 Task: Open Card Software Development Execution in Board Content Marketing Platforms to Workspace Corporate Housing and add a team member Softage.1@softage.net, a label Orange, a checklist Data Management, an attachment from your google drive, a color Orange and finally, add a card description 'Research and develop new product positioning strategy' and a comment 'This task presents an opportunity to demonstrate our team-building and collaboration skills, working effectively with others towards a common goal.'. Add a start date 'Jan 01, 1900' with a due date 'Jan 08, 1900'
Action: Mouse moved to (92, 367)
Screenshot: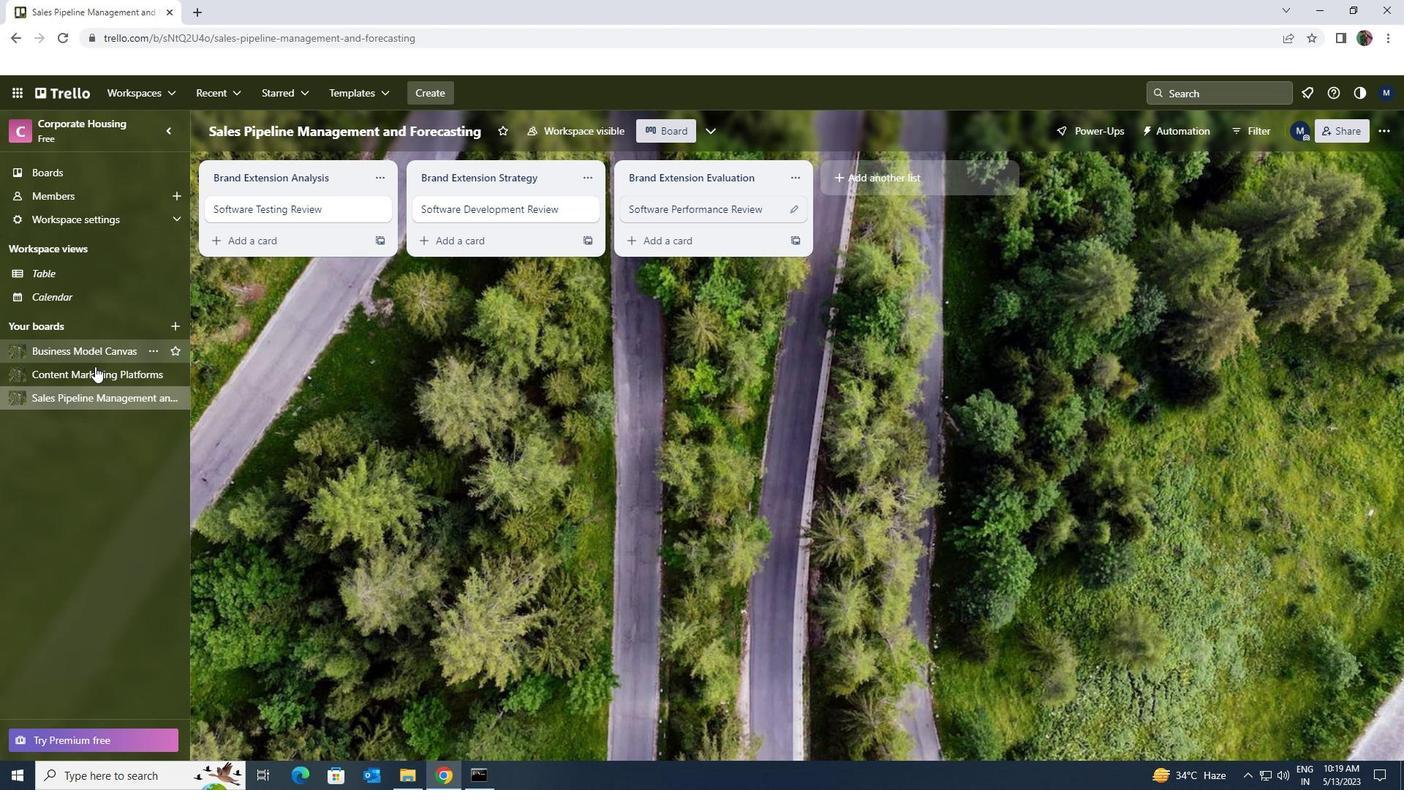 
Action: Mouse pressed left at (92, 367)
Screenshot: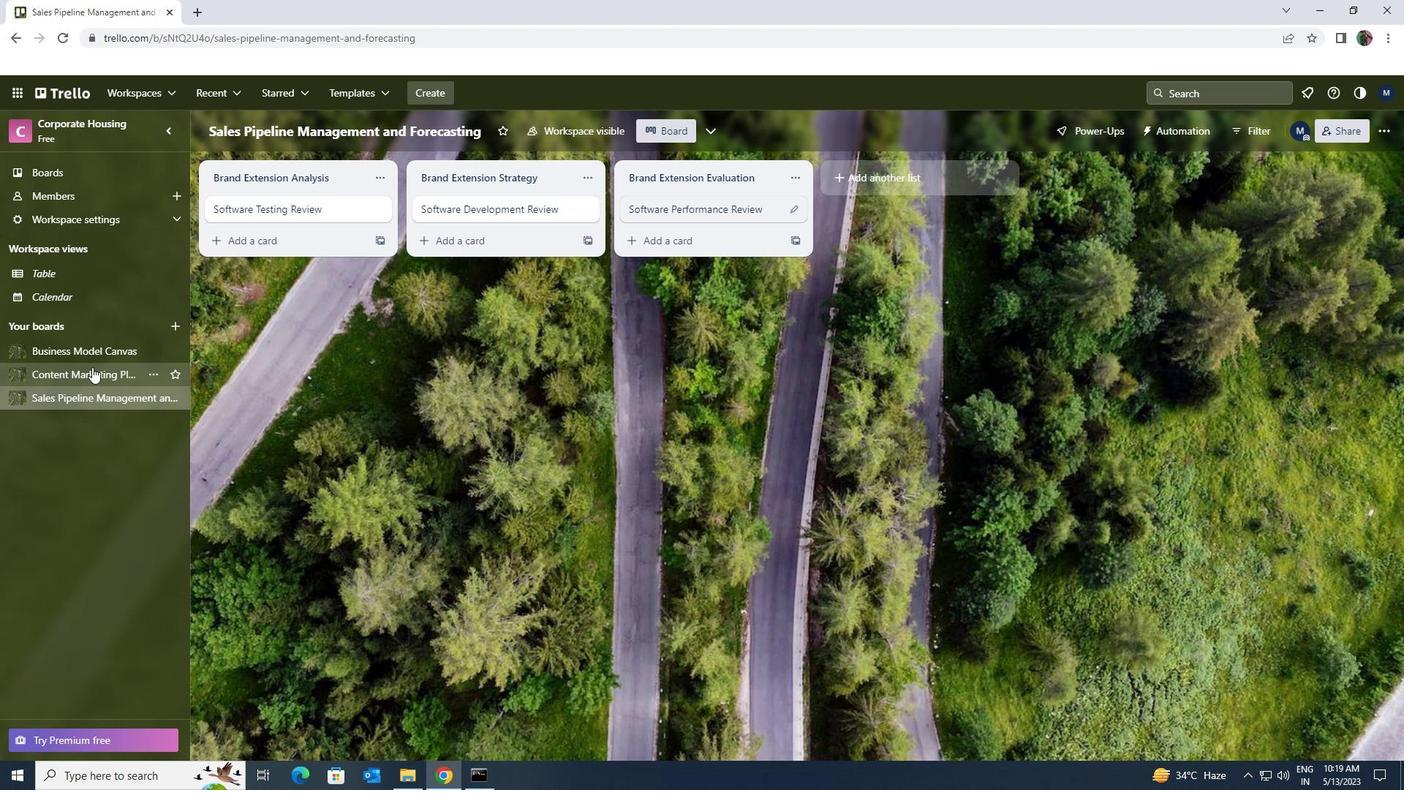 
Action: Mouse moved to (316, 206)
Screenshot: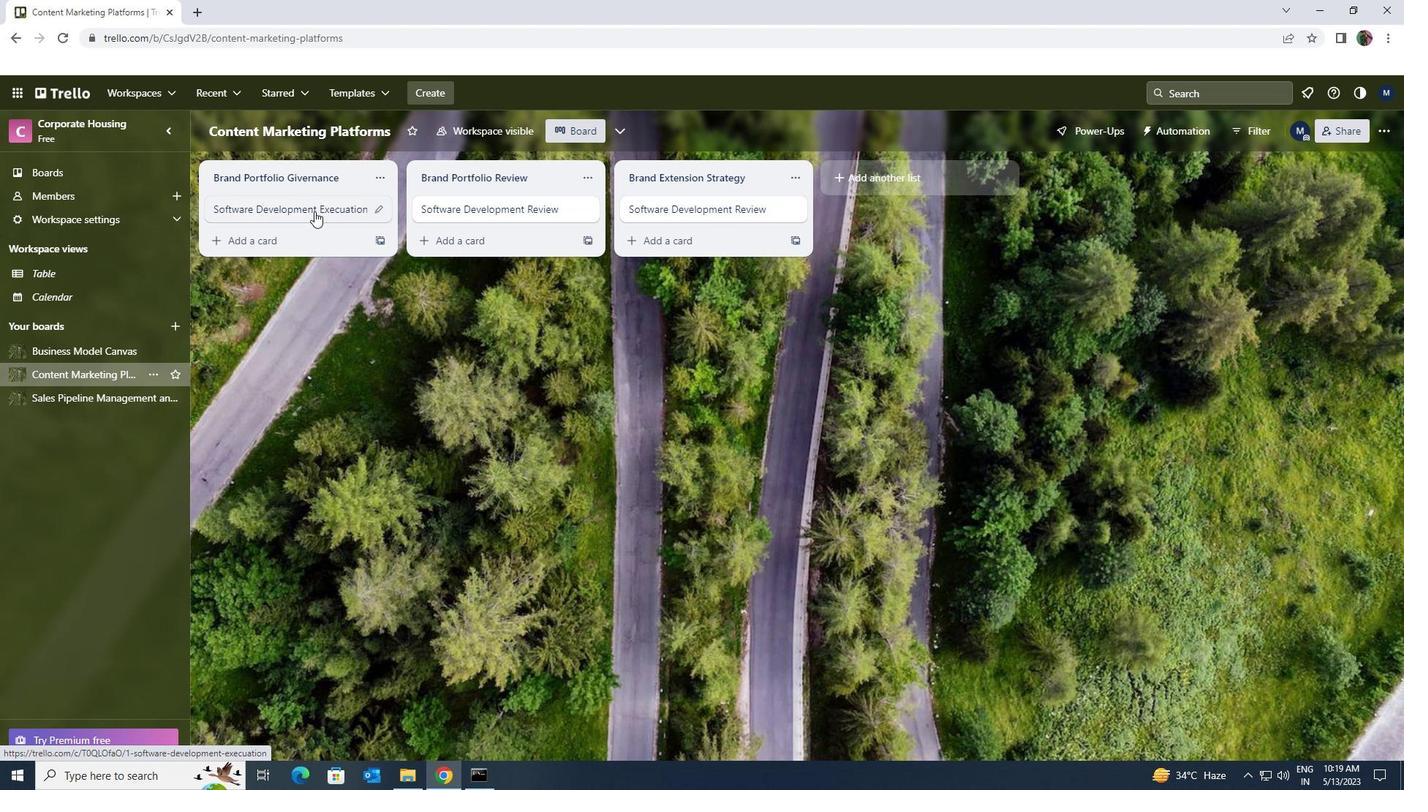 
Action: Mouse pressed left at (316, 206)
Screenshot: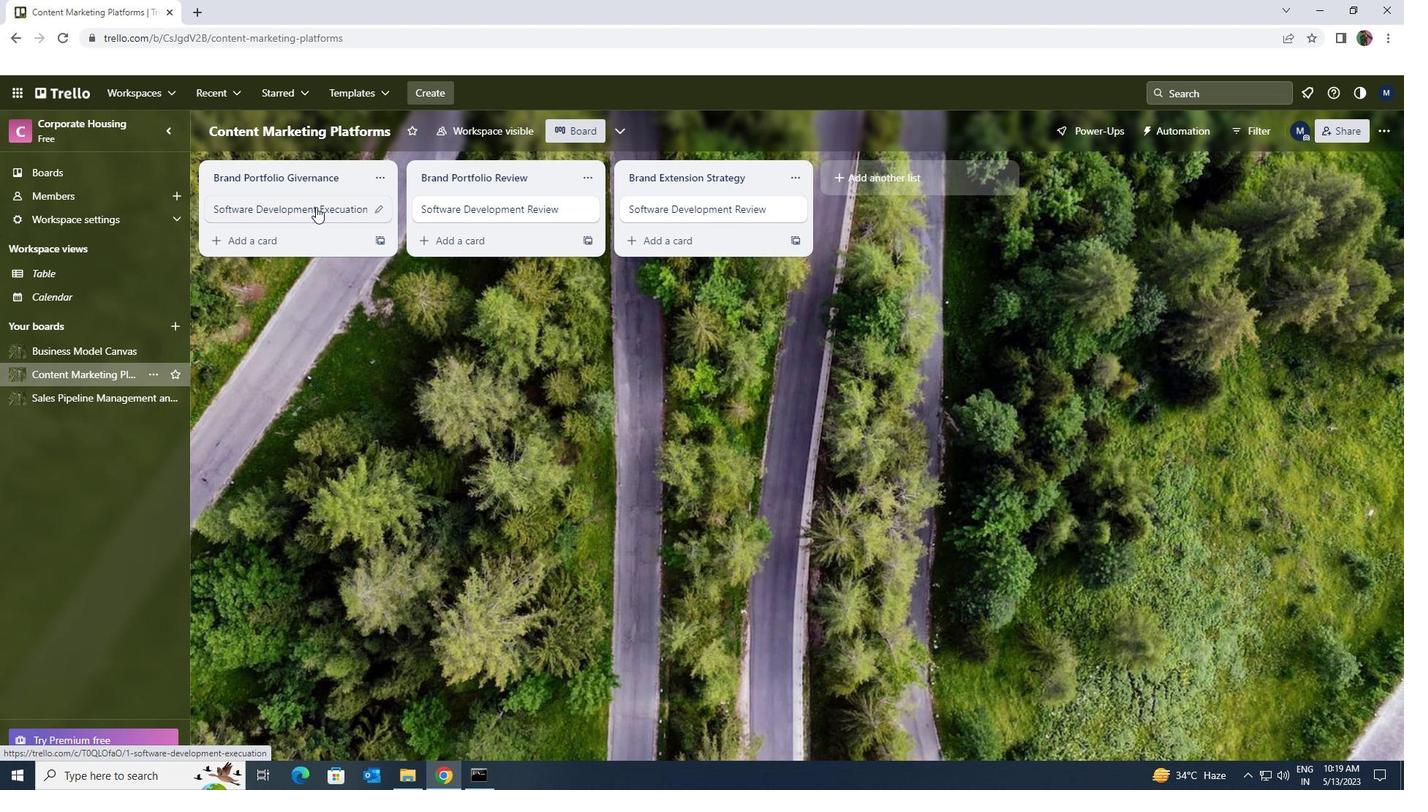 
Action: Mouse moved to (858, 214)
Screenshot: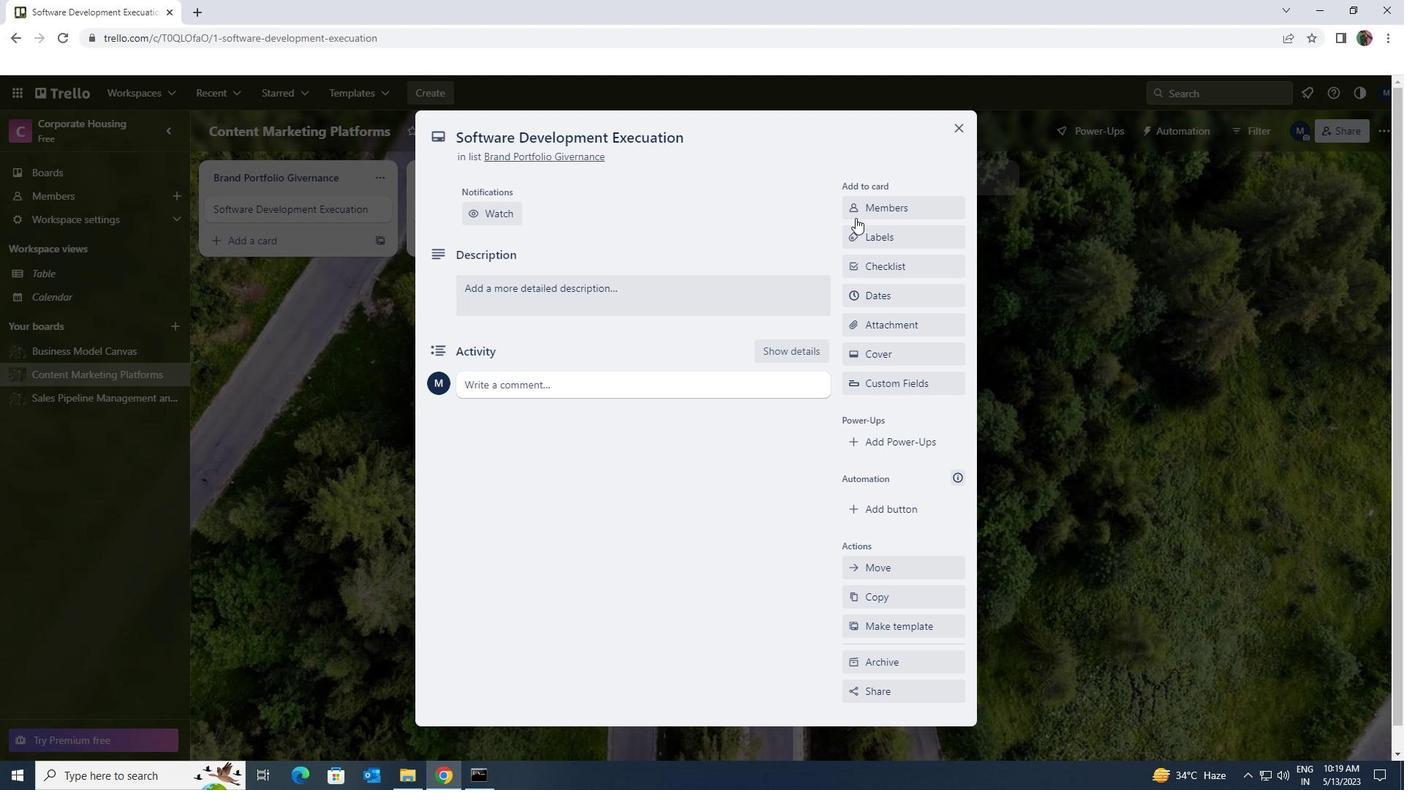 
Action: Mouse pressed left at (858, 214)
Screenshot: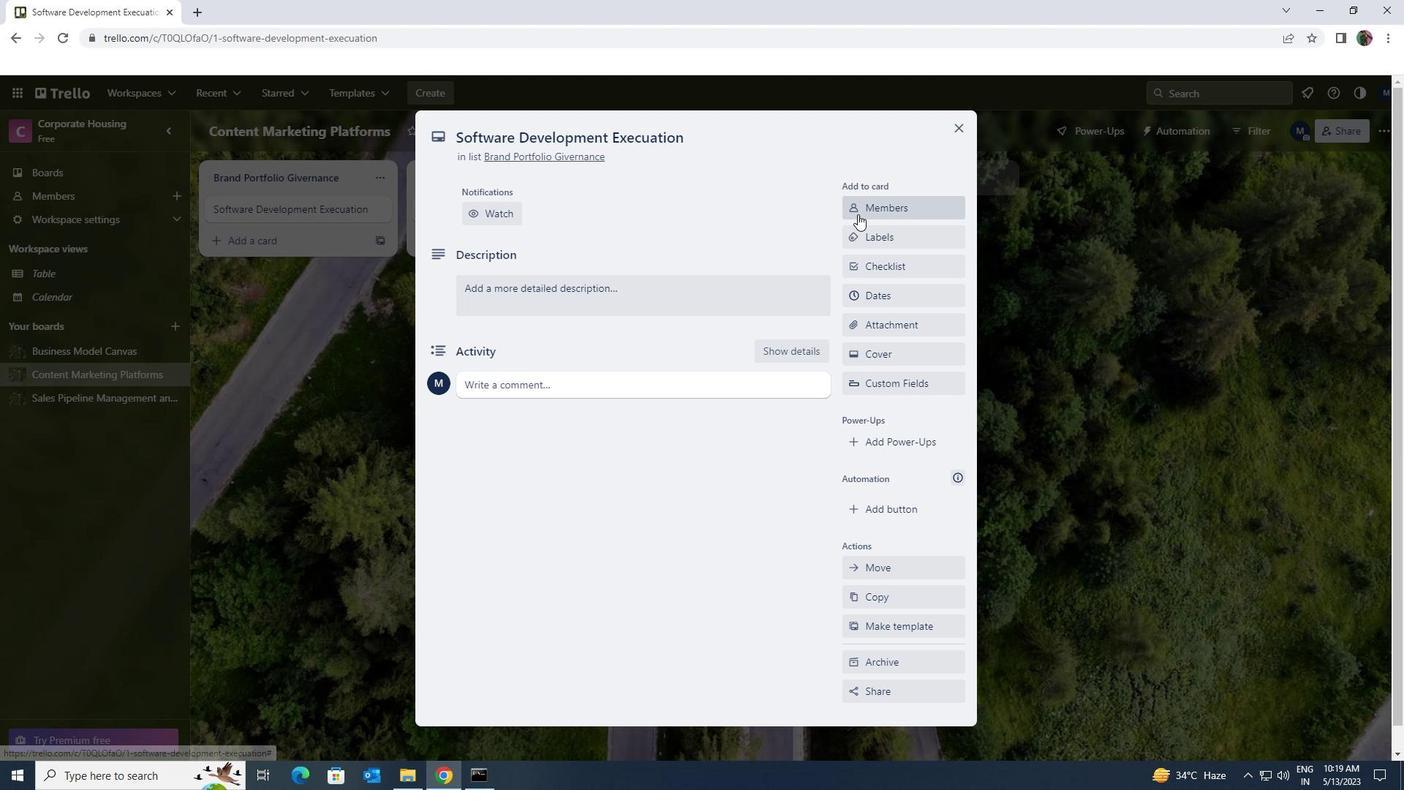 
Action: Mouse moved to (878, 278)
Screenshot: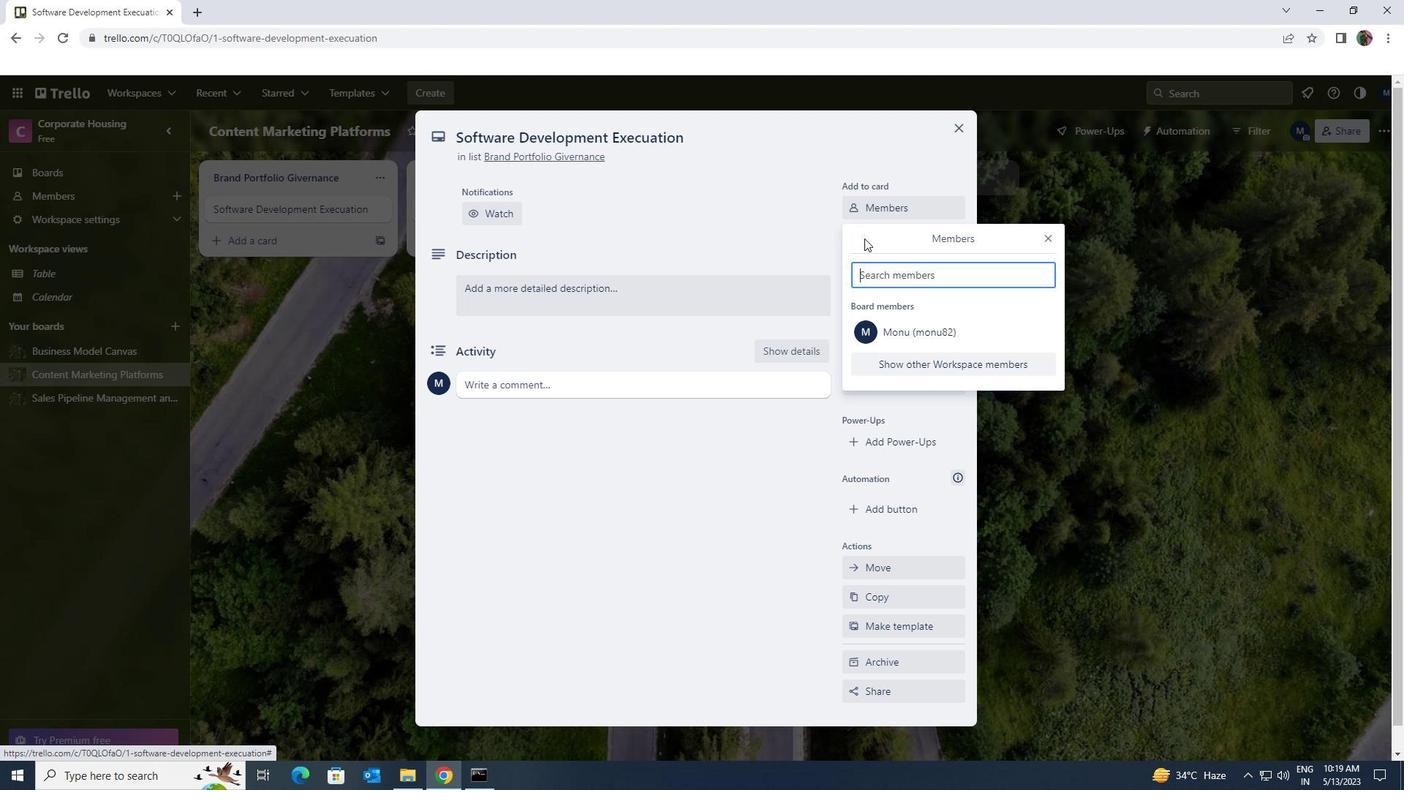 
Action: Key pressed sog<Key.backspace>ftaf<Key.backspace>ge.1<Key.shift>@SOFTAGE.NET
Screenshot: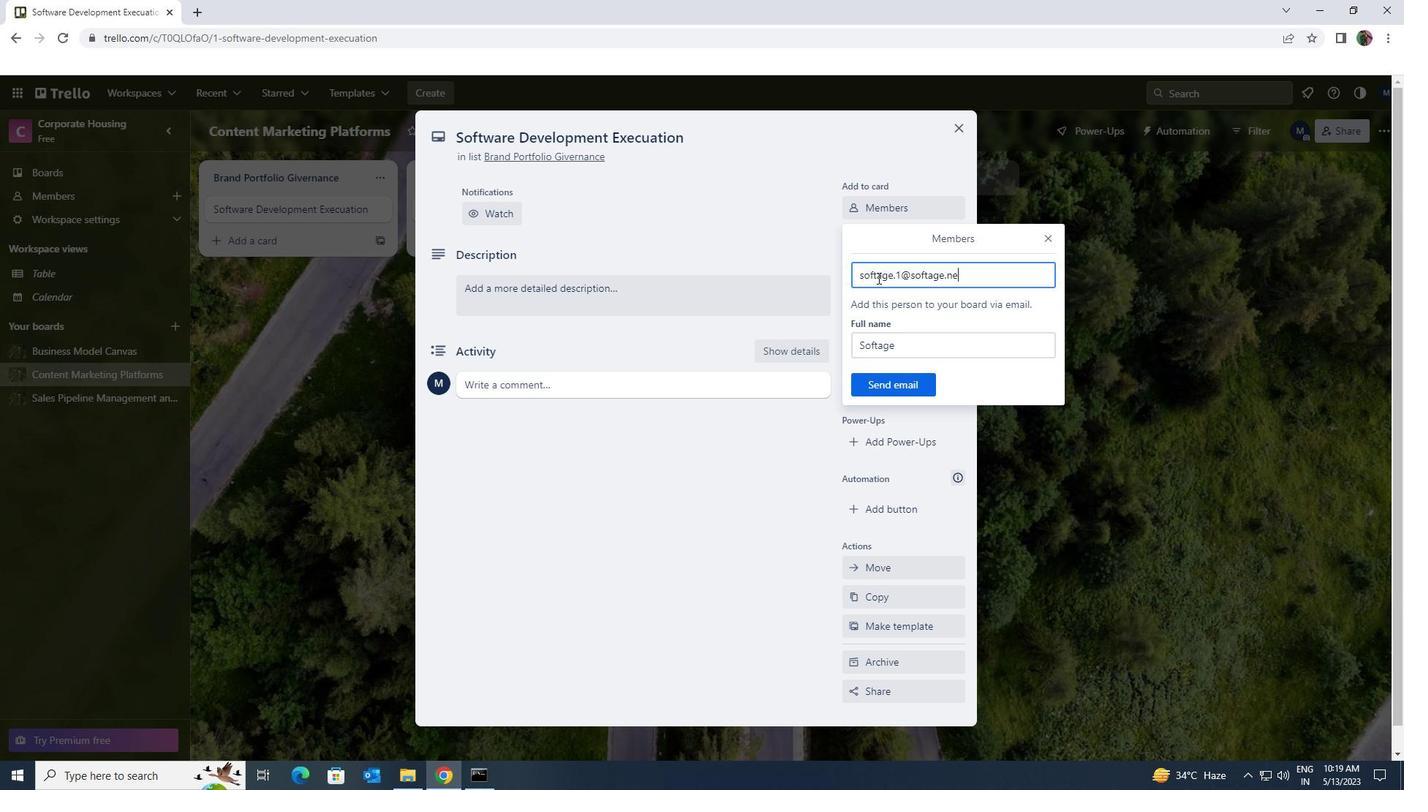 
Action: Mouse moved to (890, 379)
Screenshot: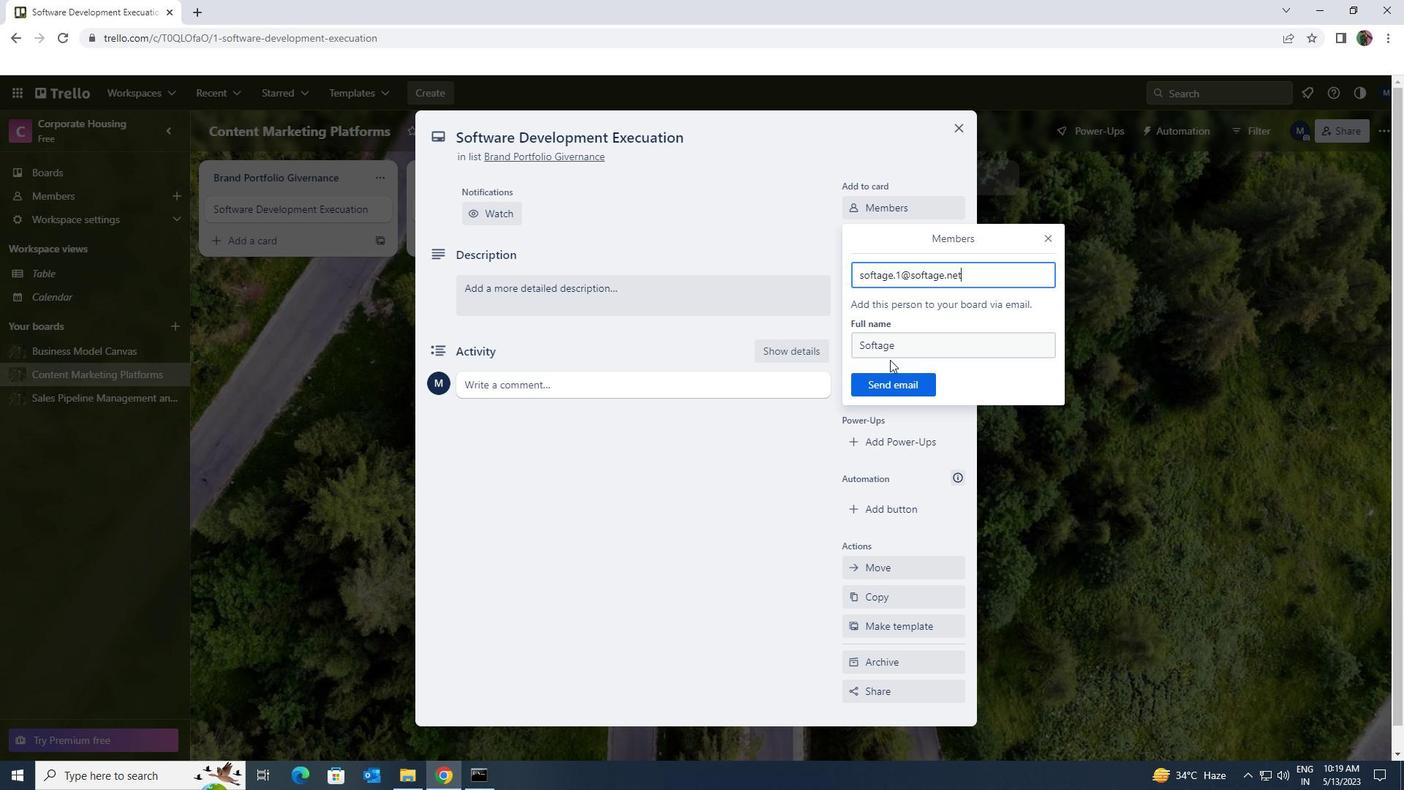 
Action: Mouse pressed left at (890, 379)
Screenshot: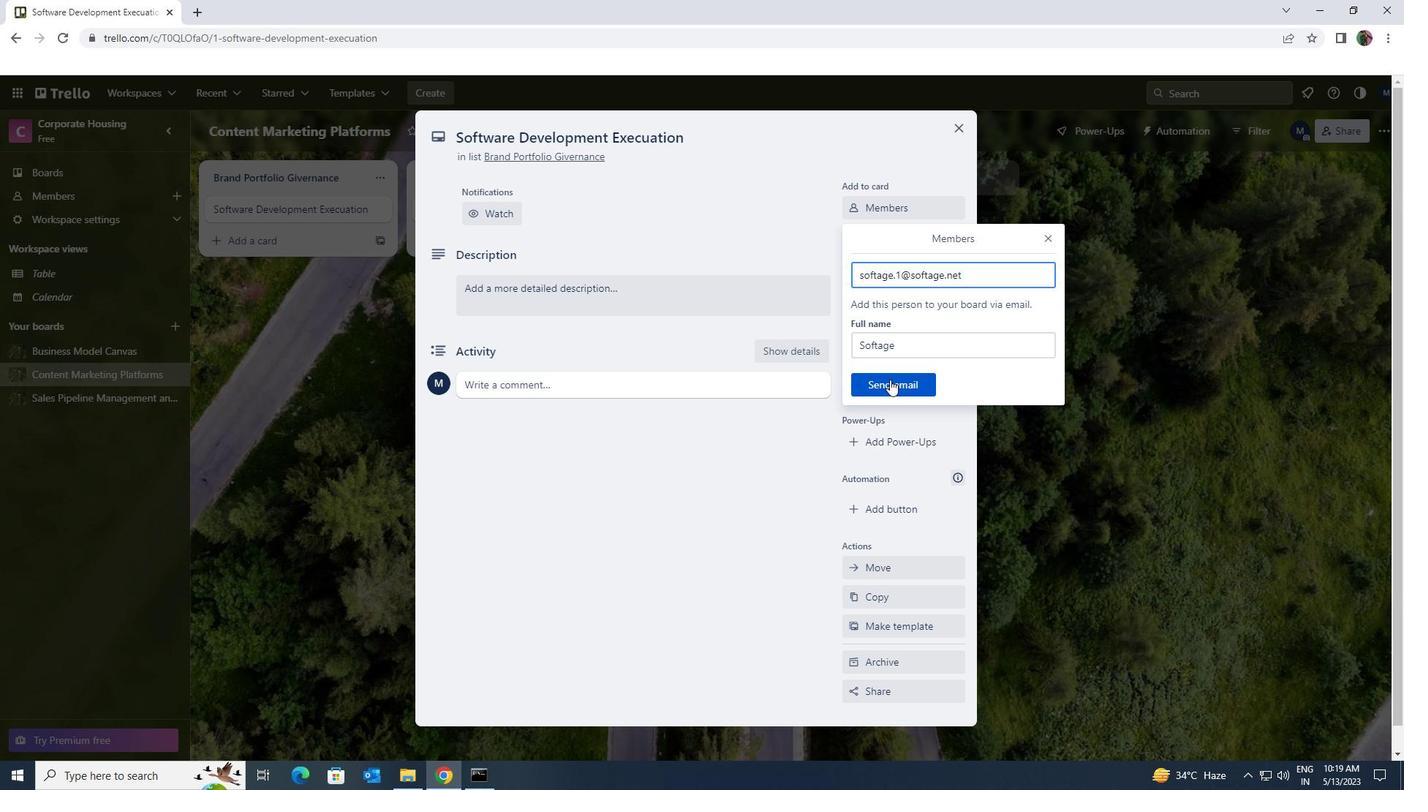 
Action: Mouse moved to (888, 297)
Screenshot: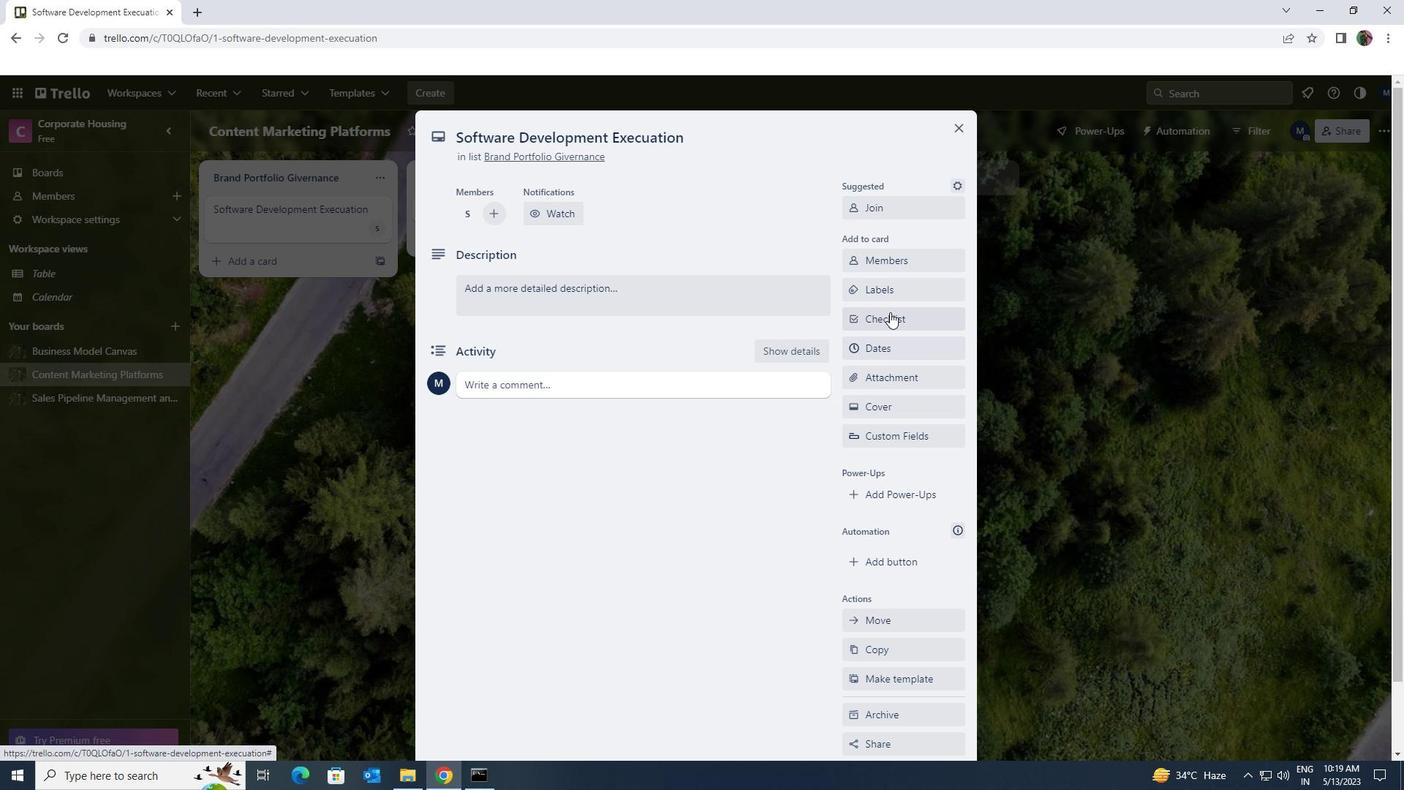 
Action: Mouse pressed left at (888, 297)
Screenshot: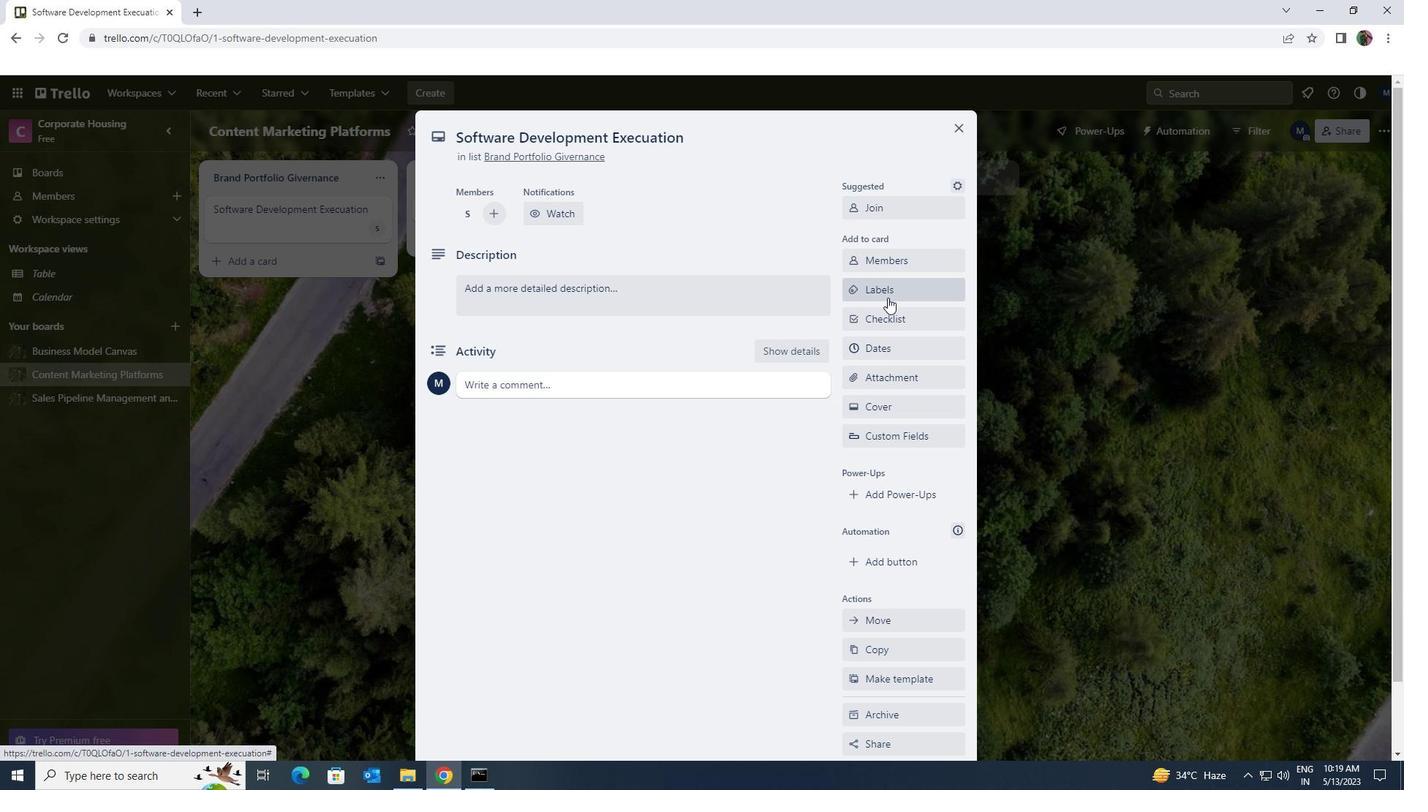 
Action: Mouse moved to (941, 572)
Screenshot: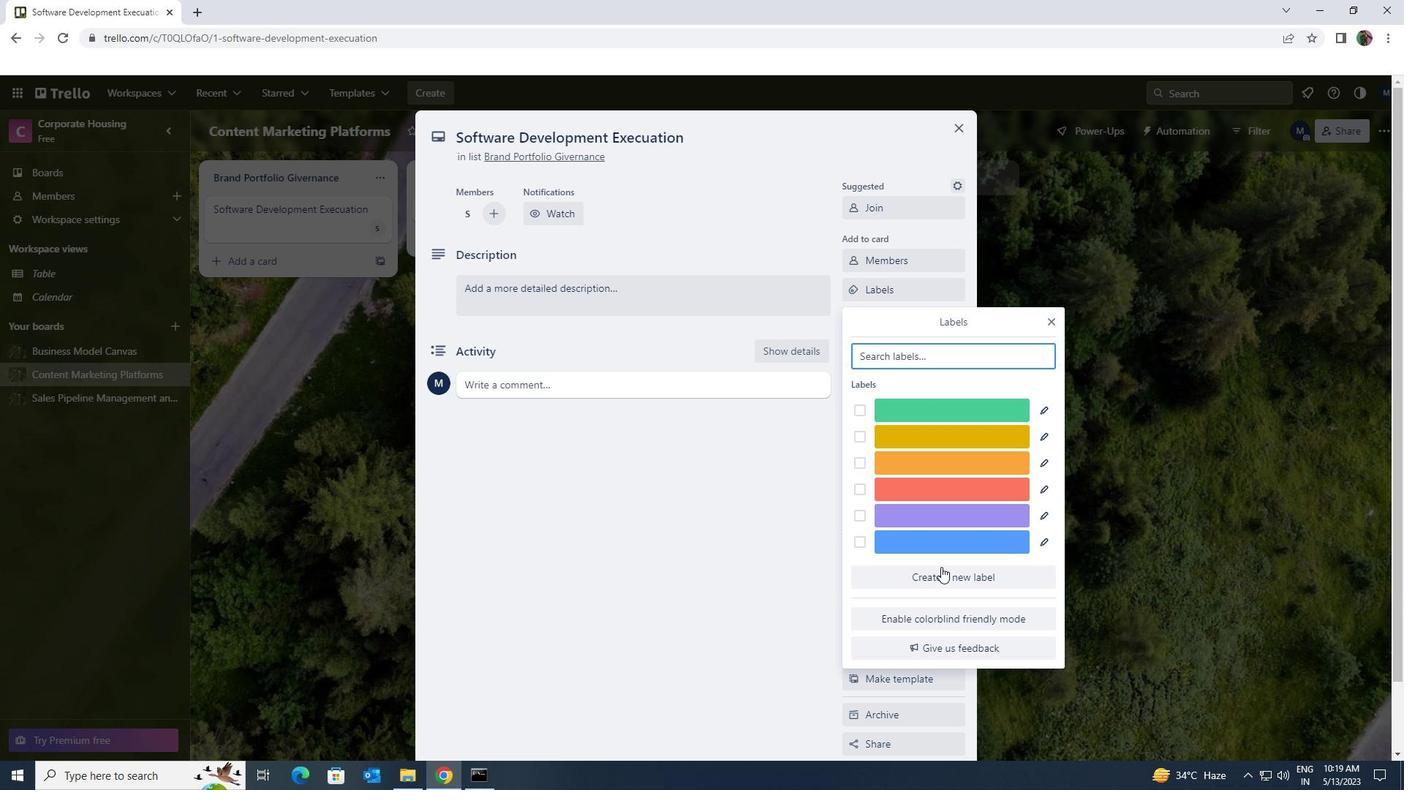 
Action: Mouse pressed left at (941, 572)
Screenshot: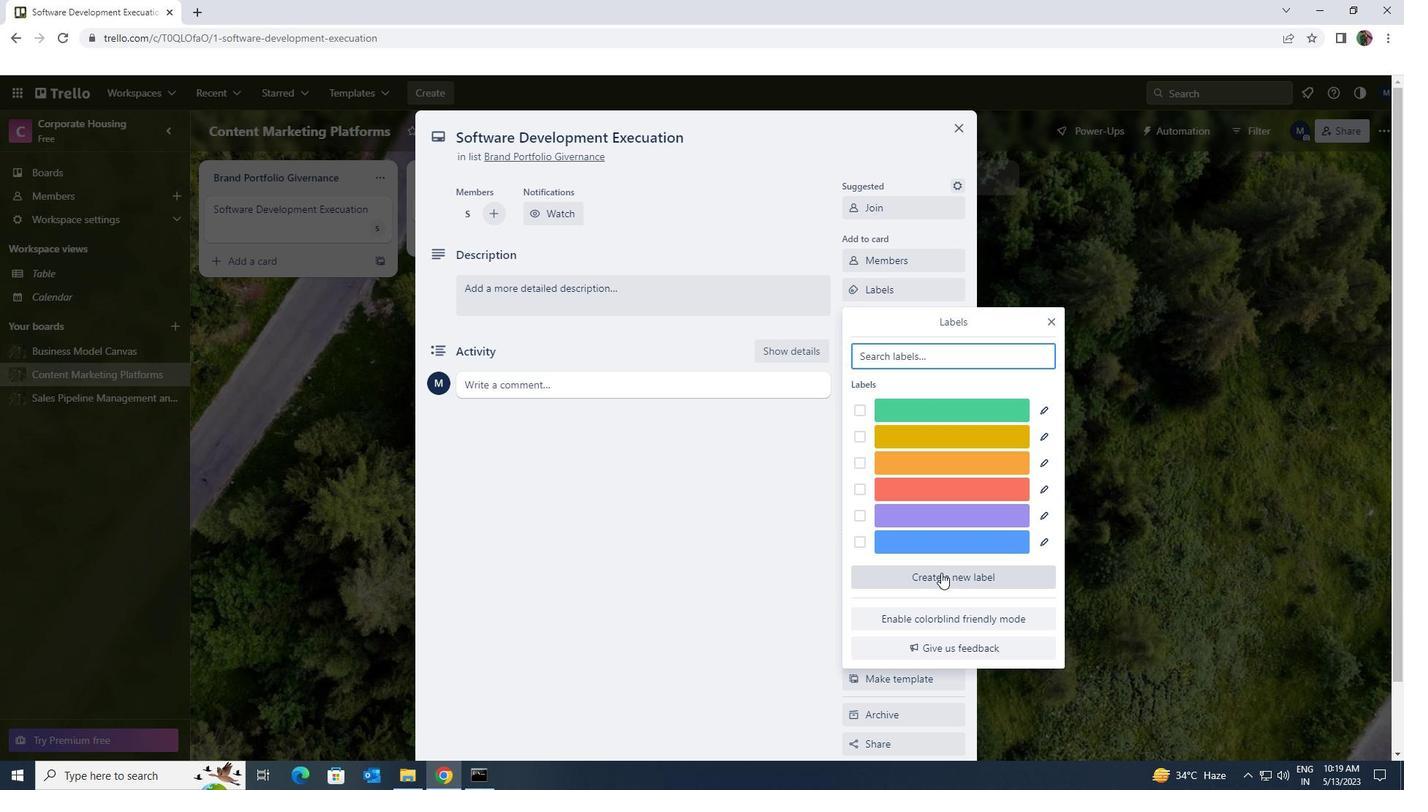
Action: Mouse moved to (961, 541)
Screenshot: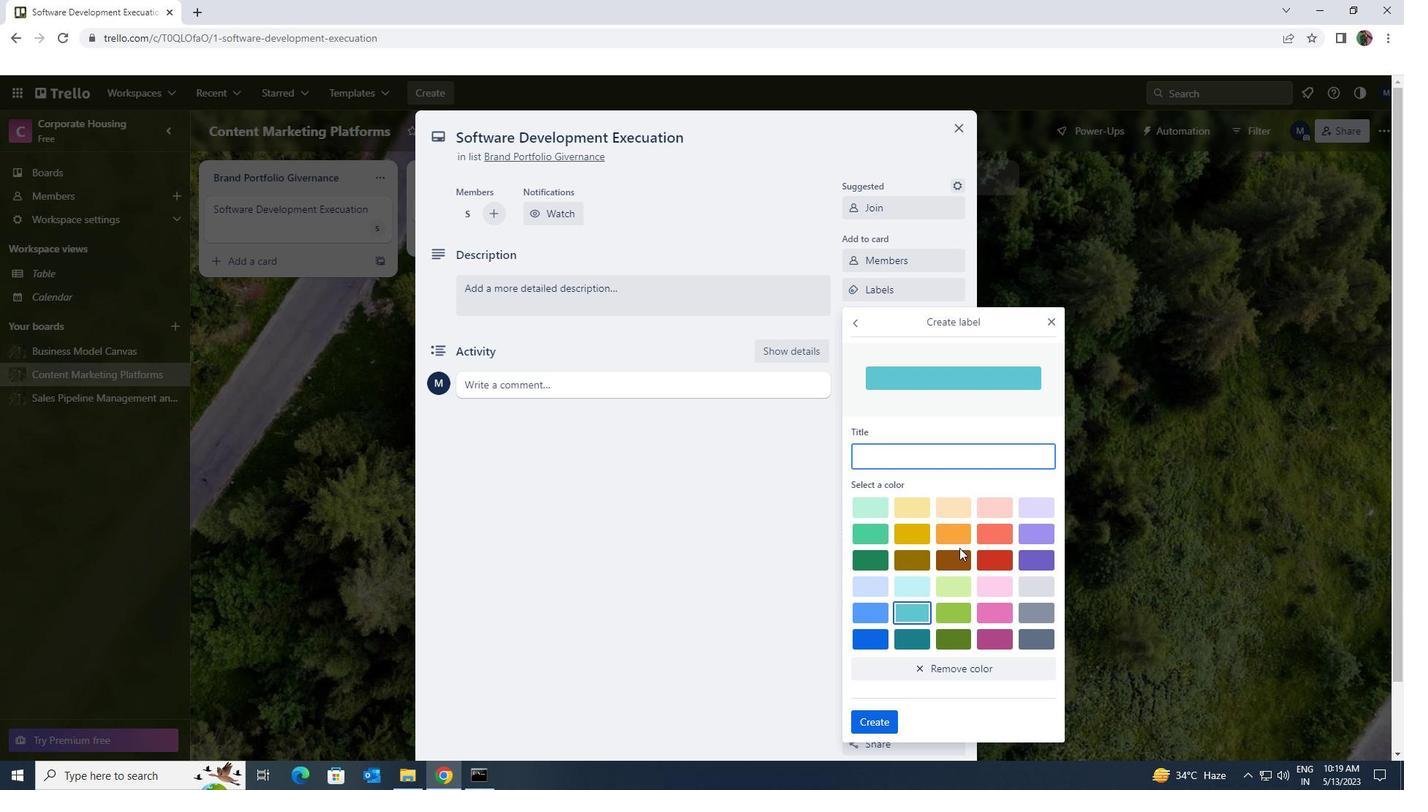 
Action: Mouse pressed left at (961, 541)
Screenshot: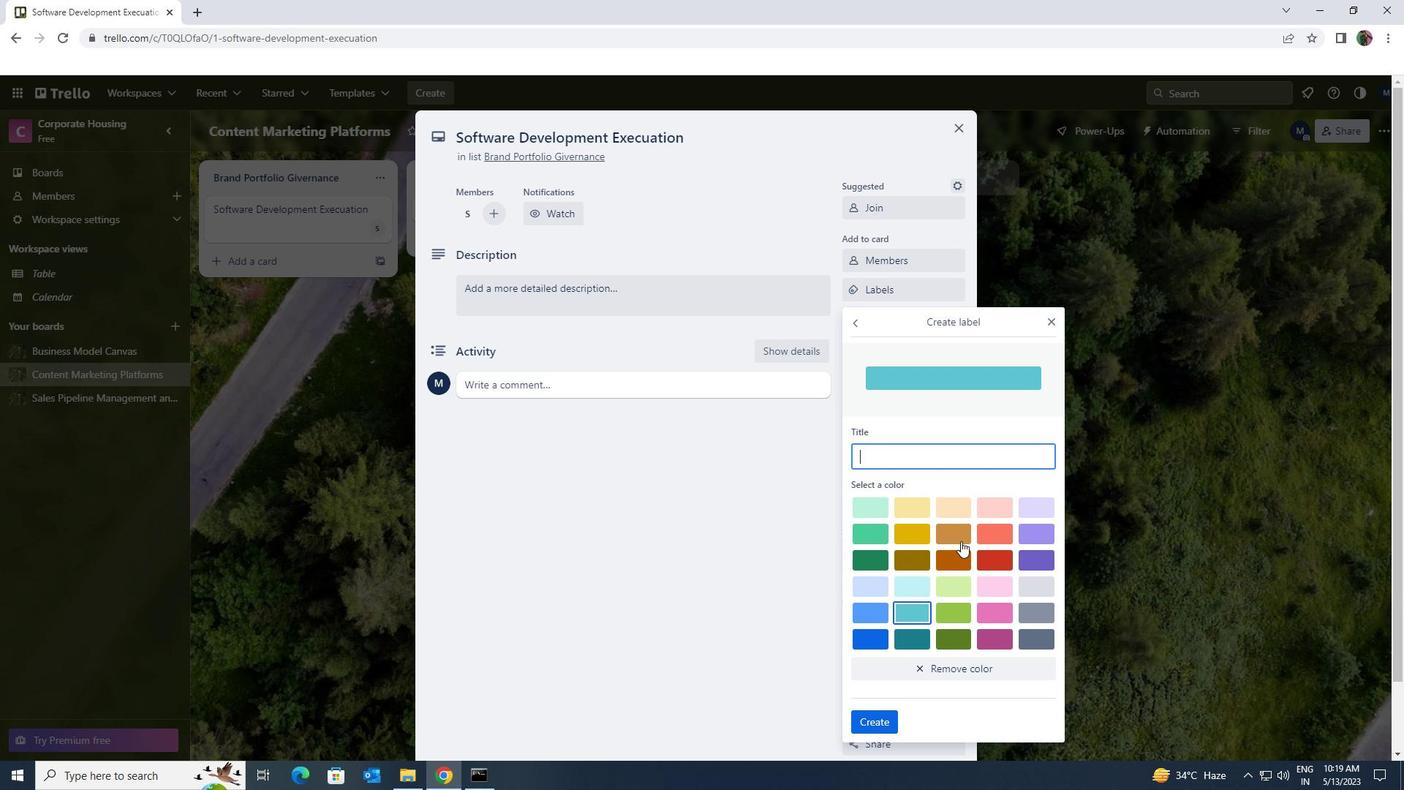
Action: Mouse moved to (876, 717)
Screenshot: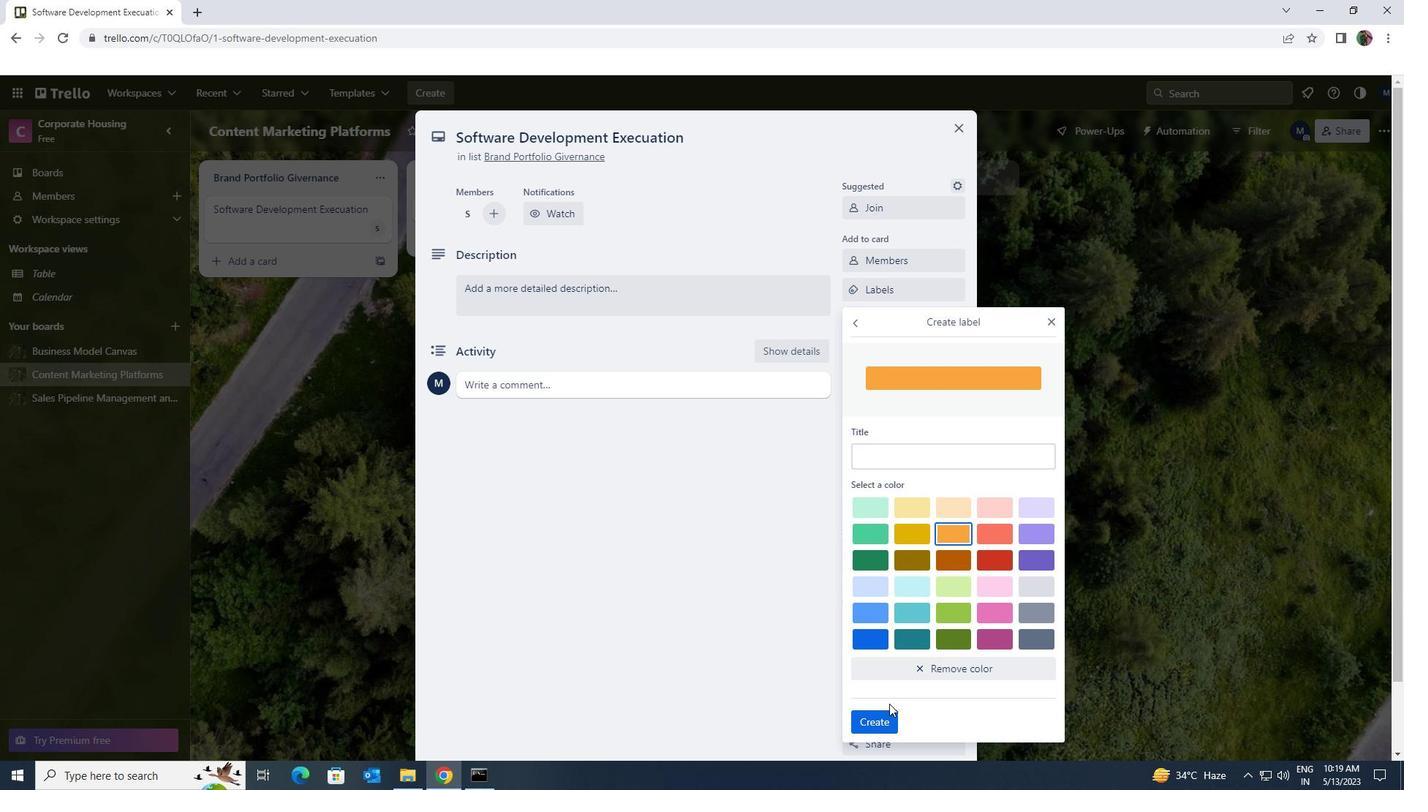 
Action: Mouse pressed left at (876, 717)
Screenshot: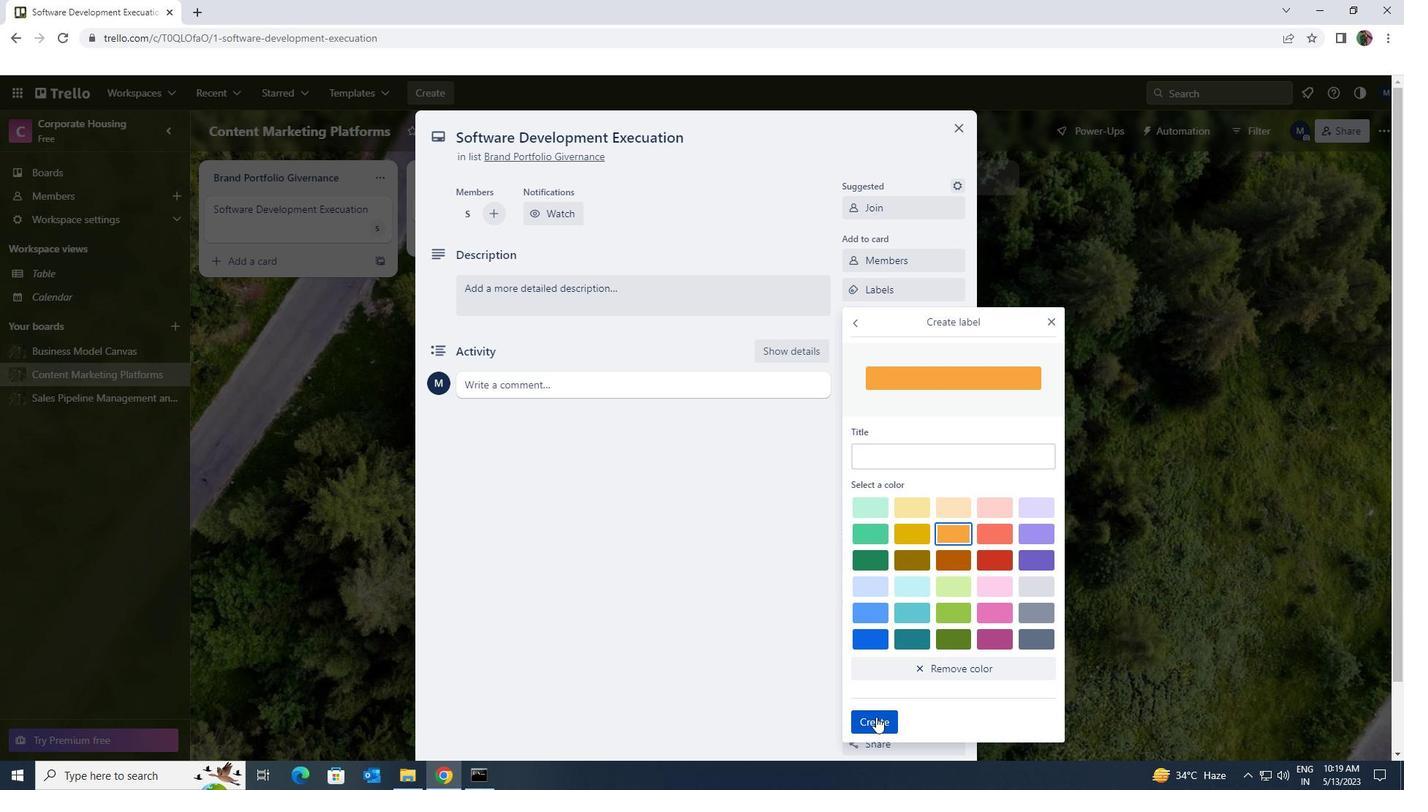 
Action: Mouse moved to (1051, 324)
Screenshot: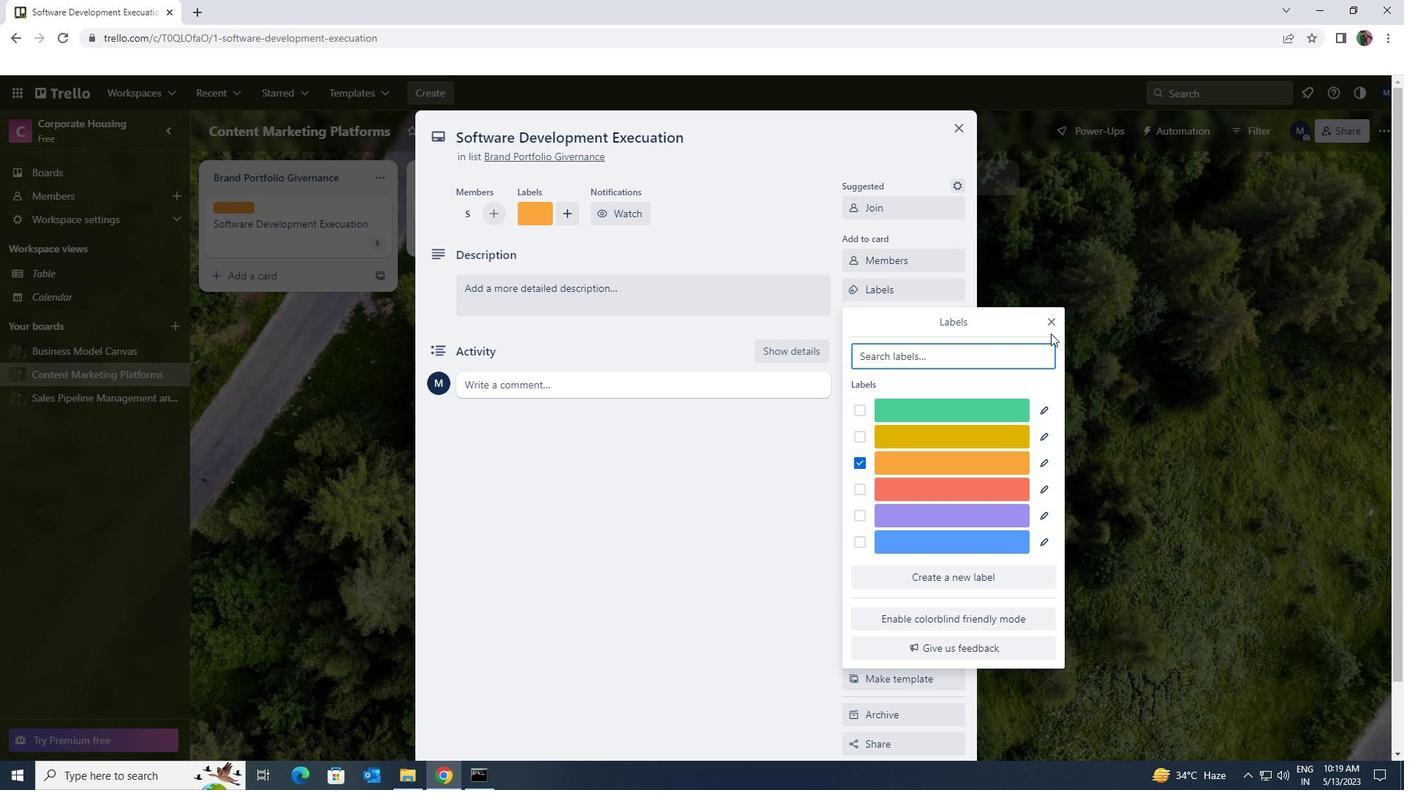 
Action: Mouse pressed left at (1051, 324)
Screenshot: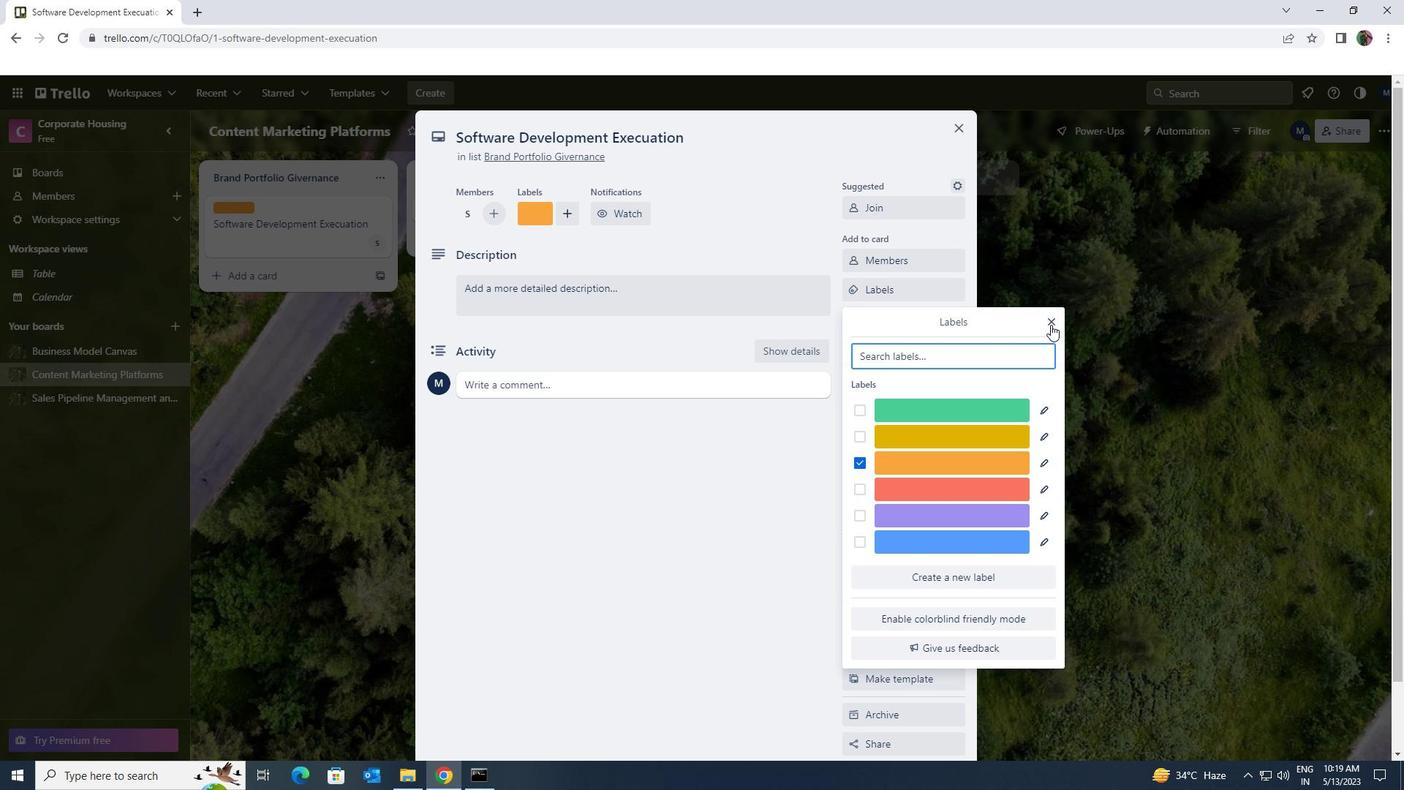 
Action: Mouse moved to (948, 319)
Screenshot: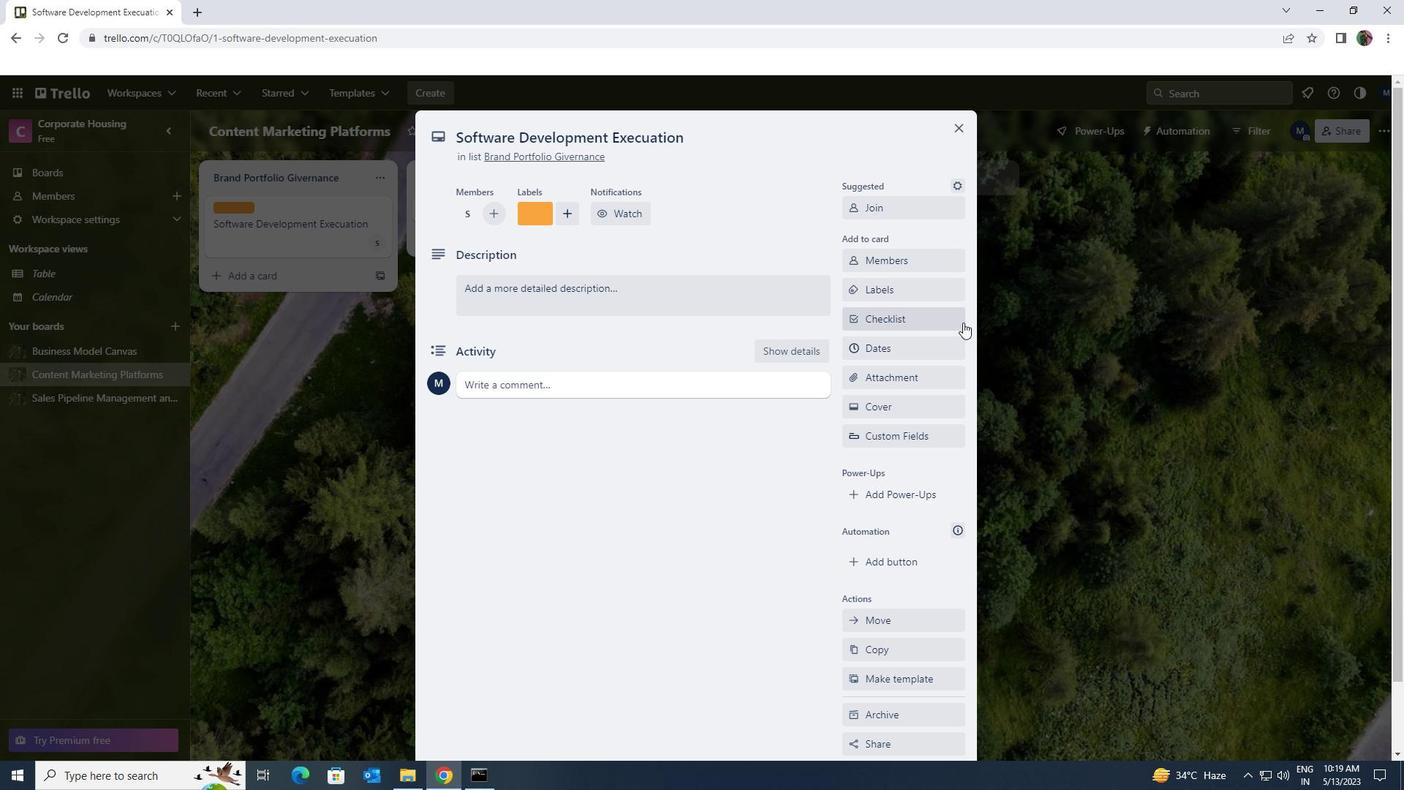 
Action: Mouse pressed left at (948, 319)
Screenshot: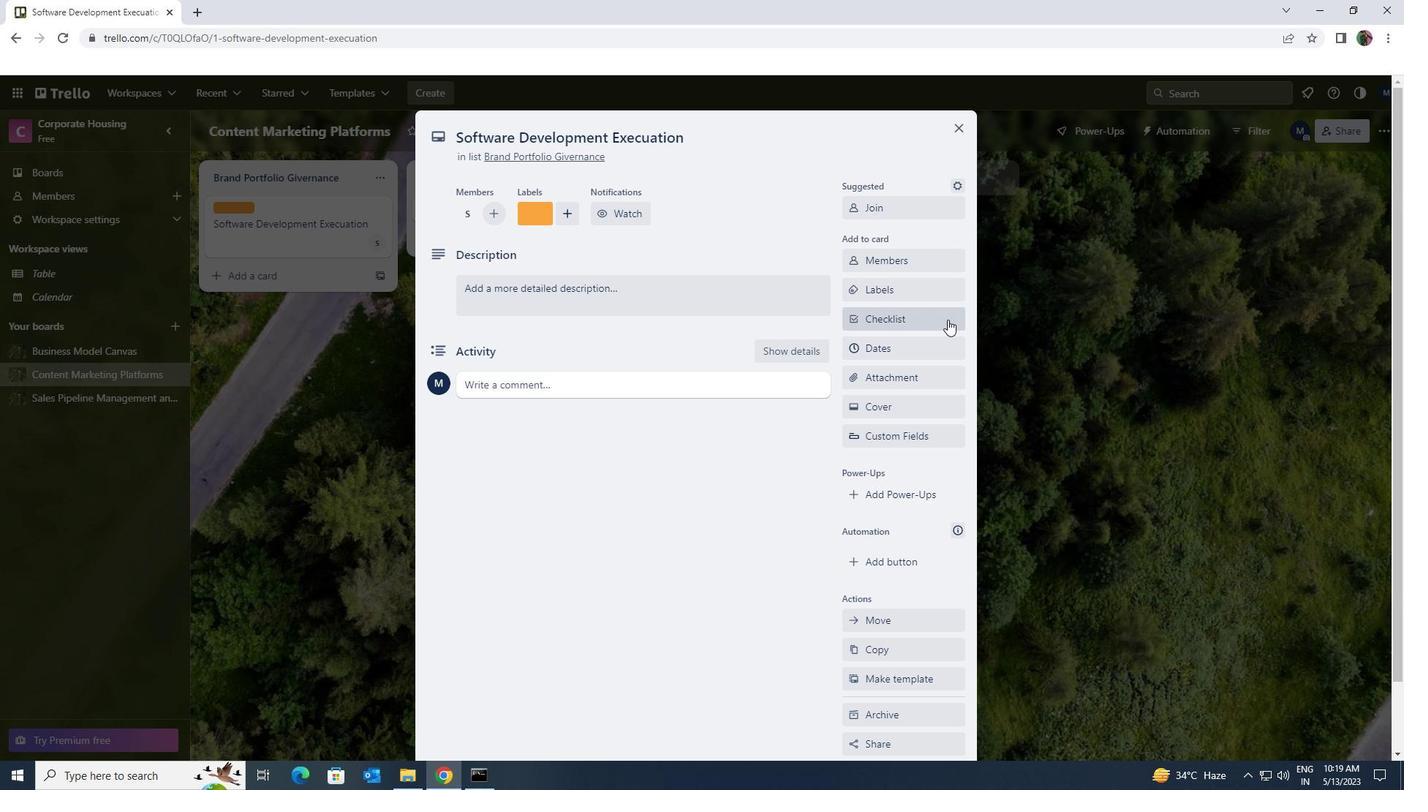 
Action: Key pressed <Key.shift><Key.shift><Key.shift><Key.shift><Key.shift><Key.shift>DTATA<Key.backspace><Key.backspace><Key.backspace><Key.backspace>ATA<Key.space><Key.shift>MANAGEMENT
Screenshot: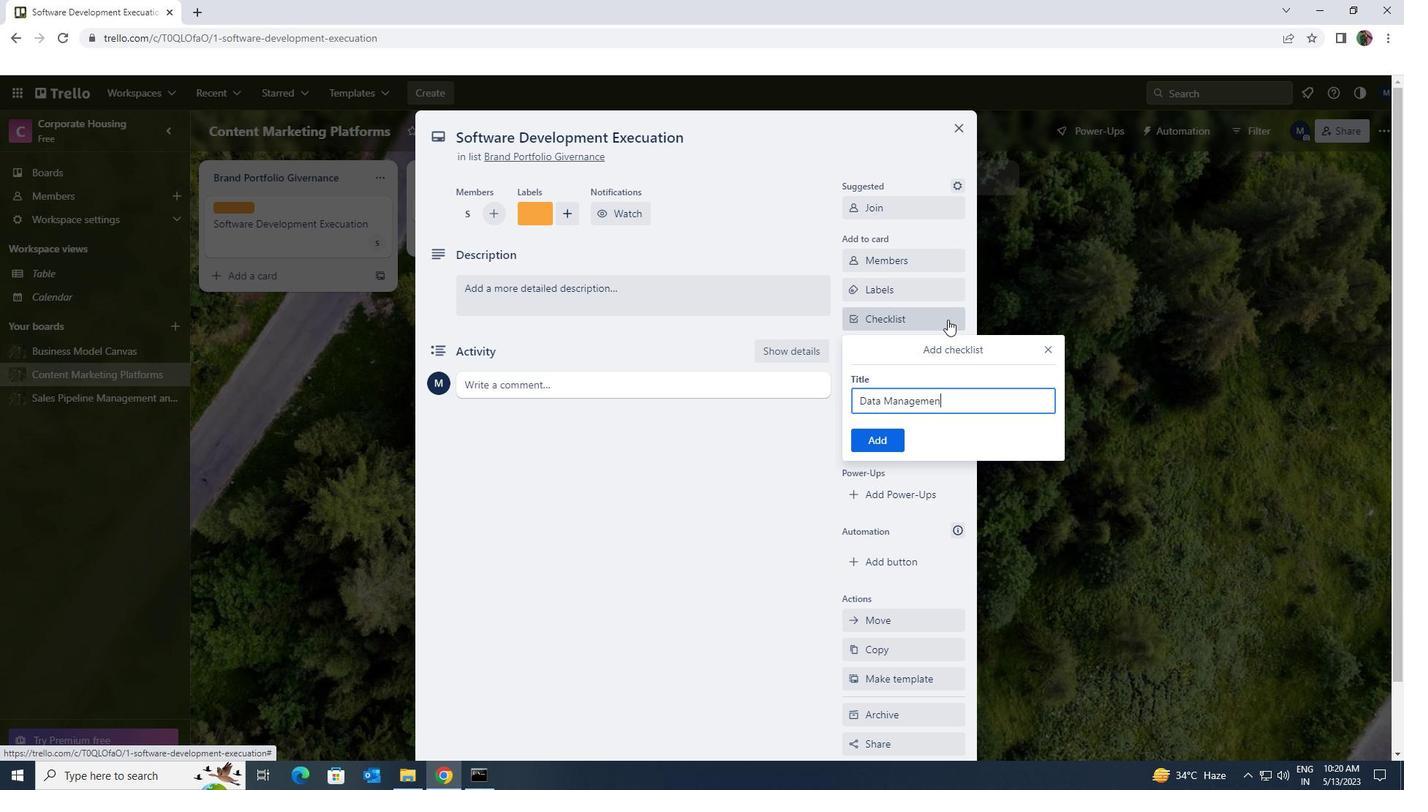 
Action: Mouse moved to (892, 446)
Screenshot: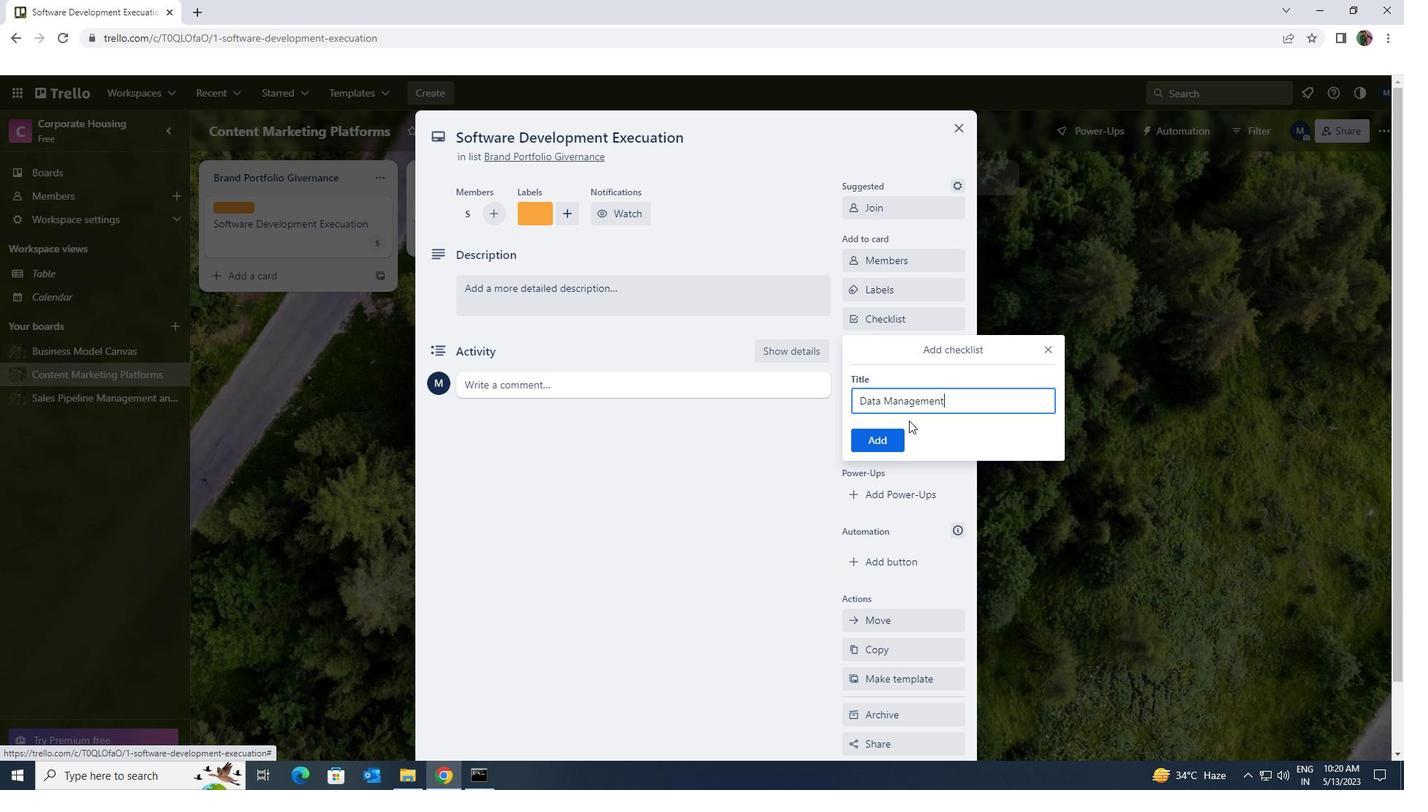 
Action: Mouse pressed left at (892, 446)
Screenshot: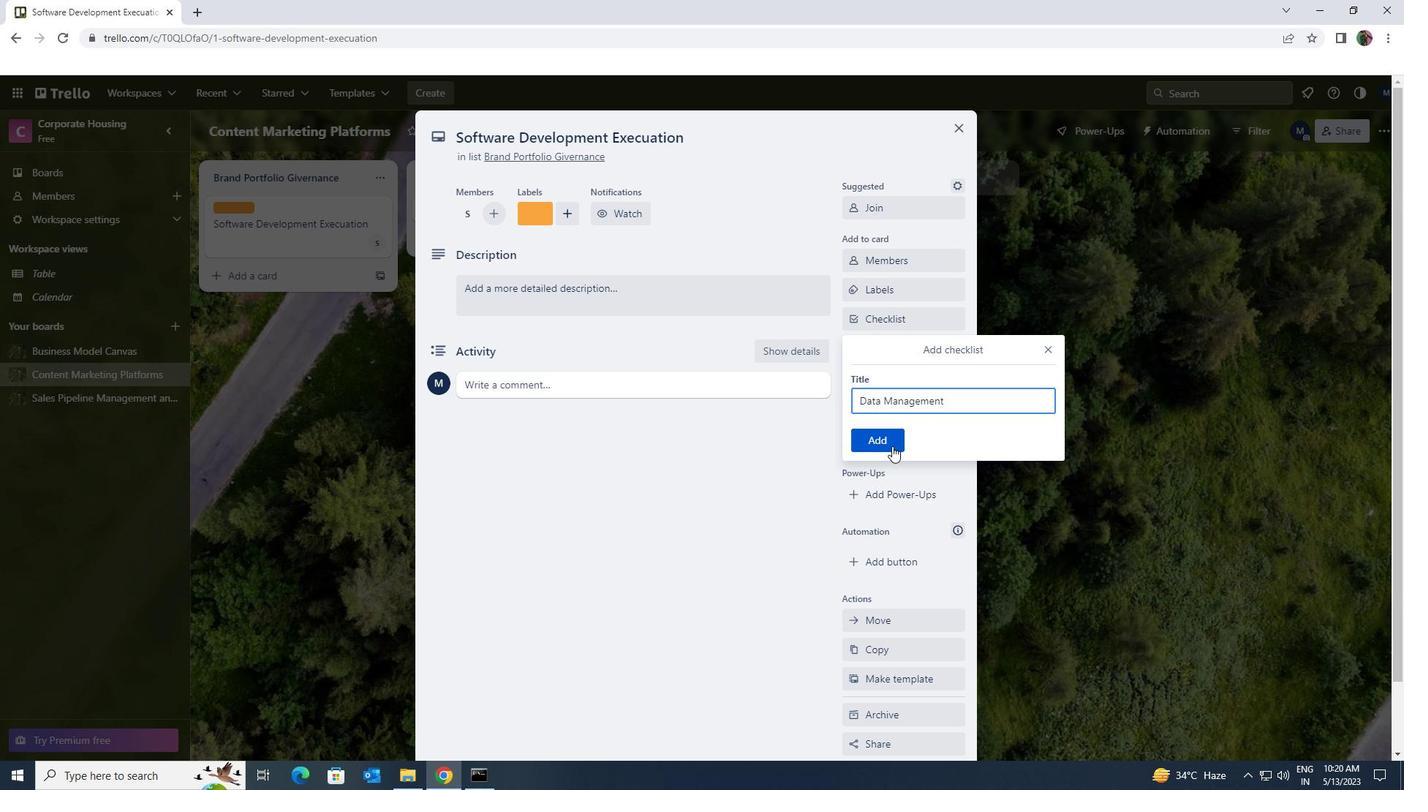 
Action: Mouse moved to (884, 376)
Screenshot: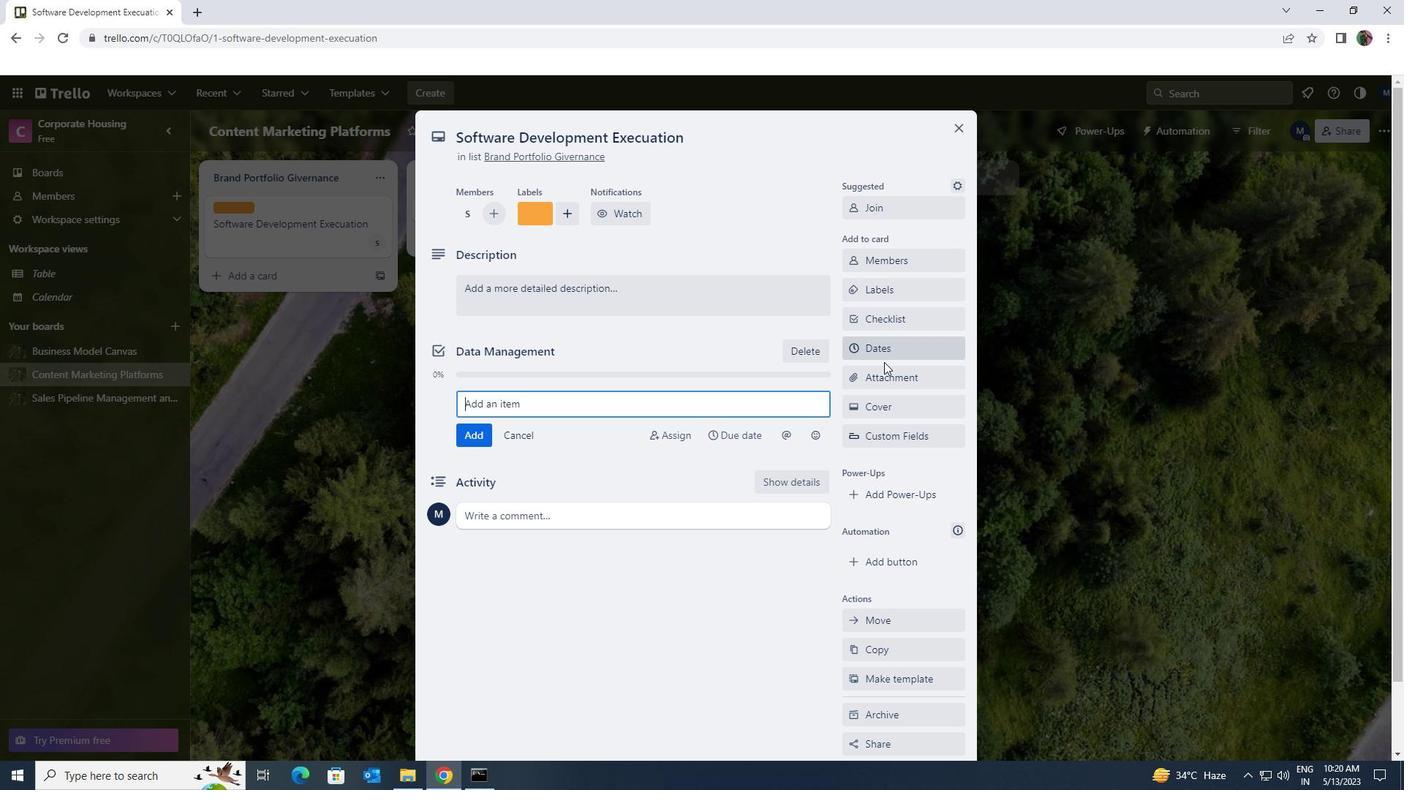 
Action: Mouse pressed left at (884, 376)
Screenshot: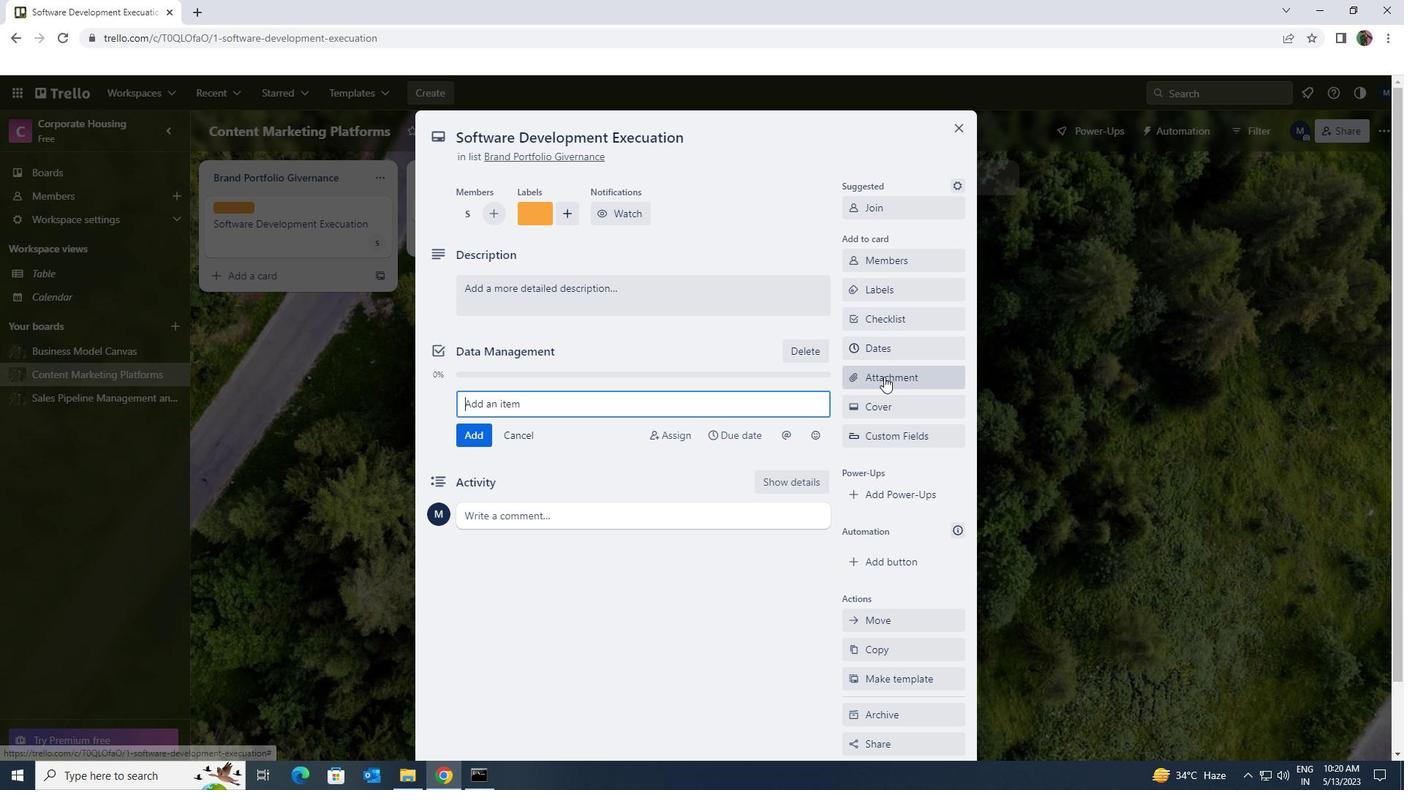 
Action: Mouse moved to (881, 482)
Screenshot: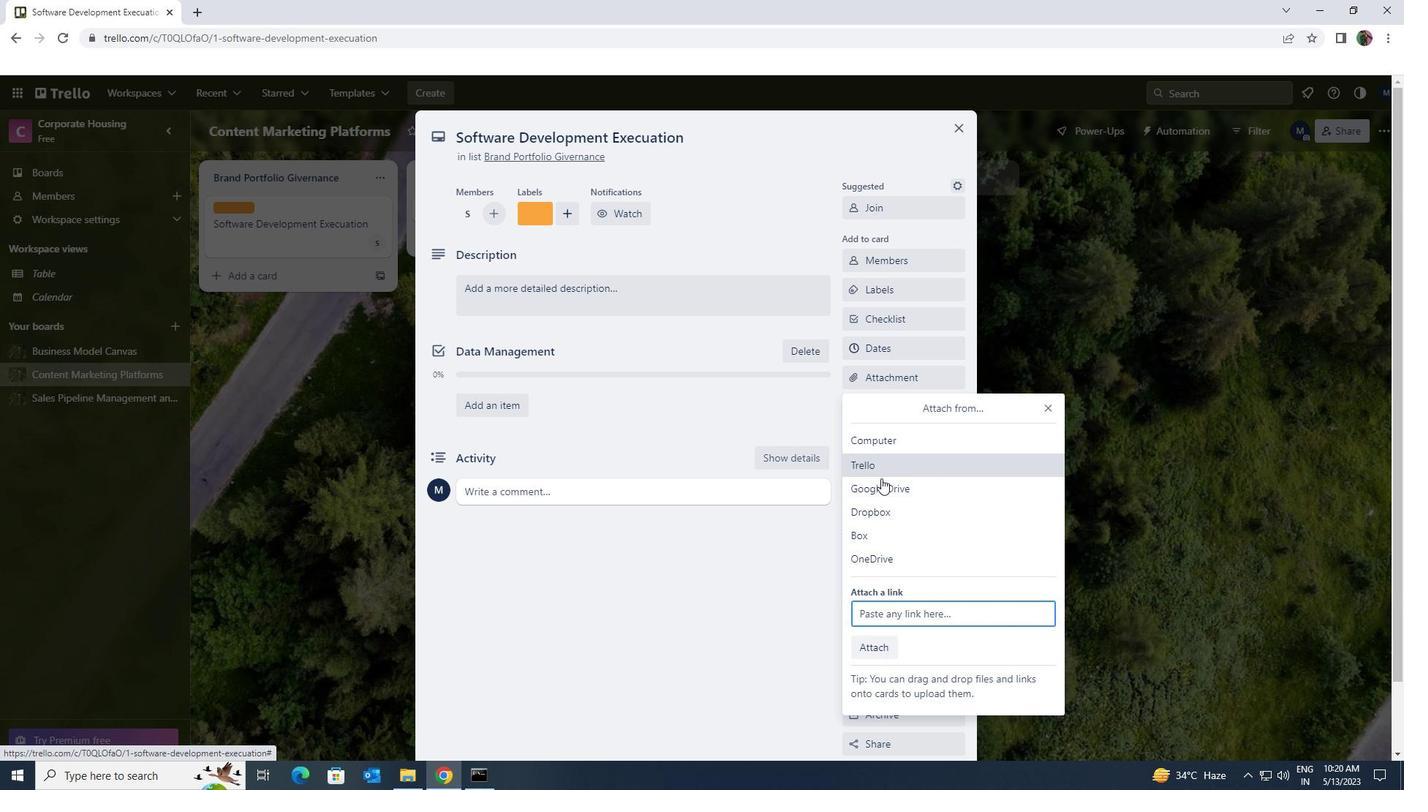 
Action: Mouse pressed left at (881, 482)
Screenshot: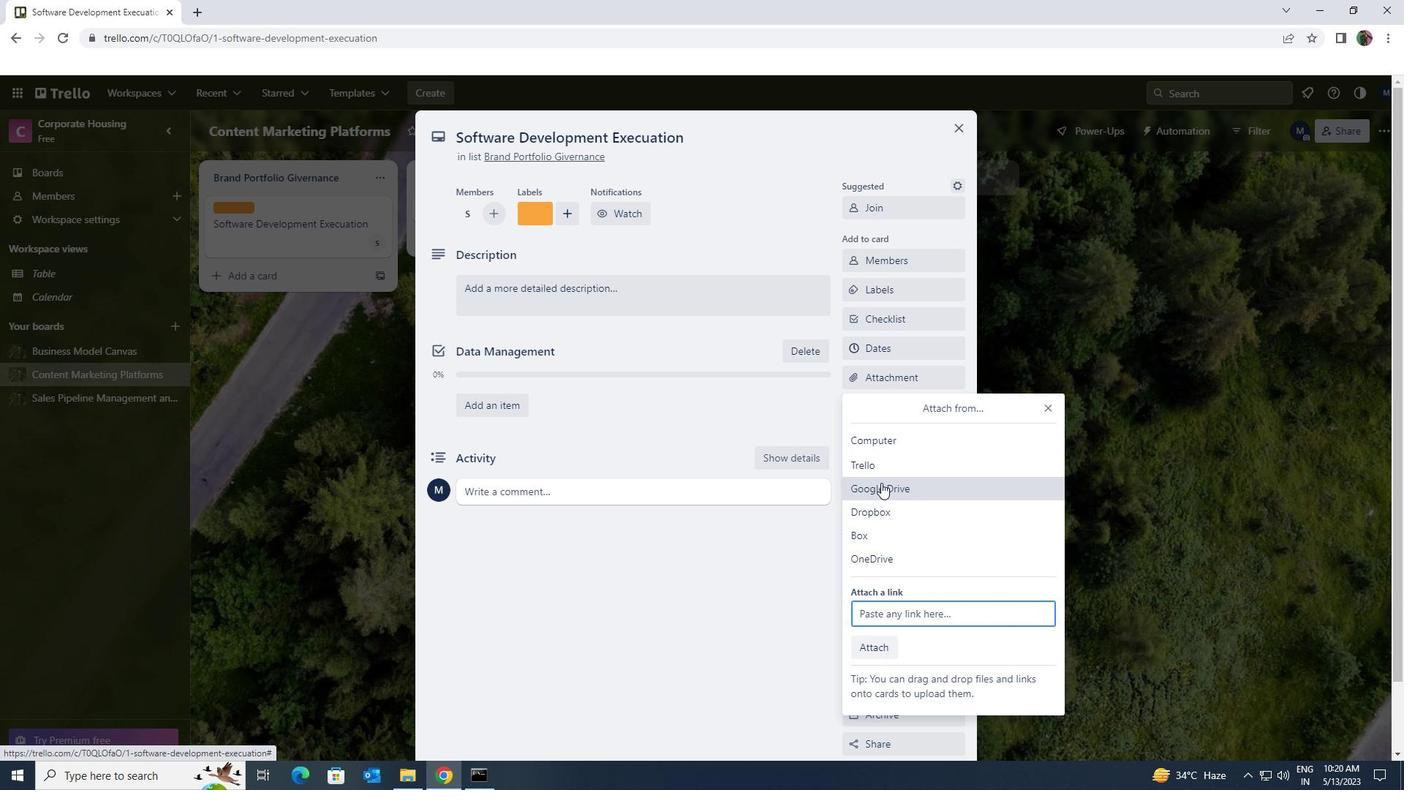 
Action: Mouse moved to (567, 420)
Screenshot: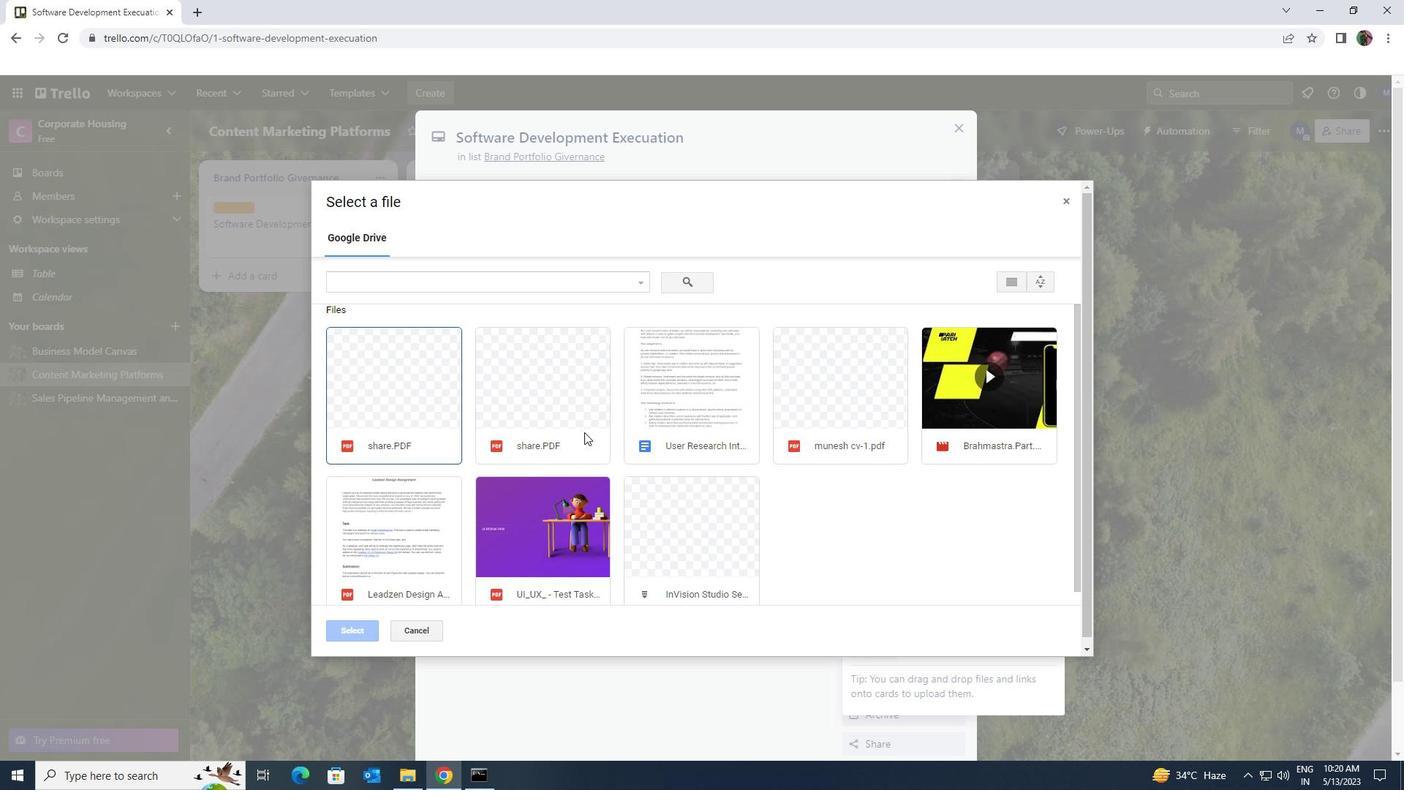 
Action: Mouse pressed left at (567, 420)
Screenshot: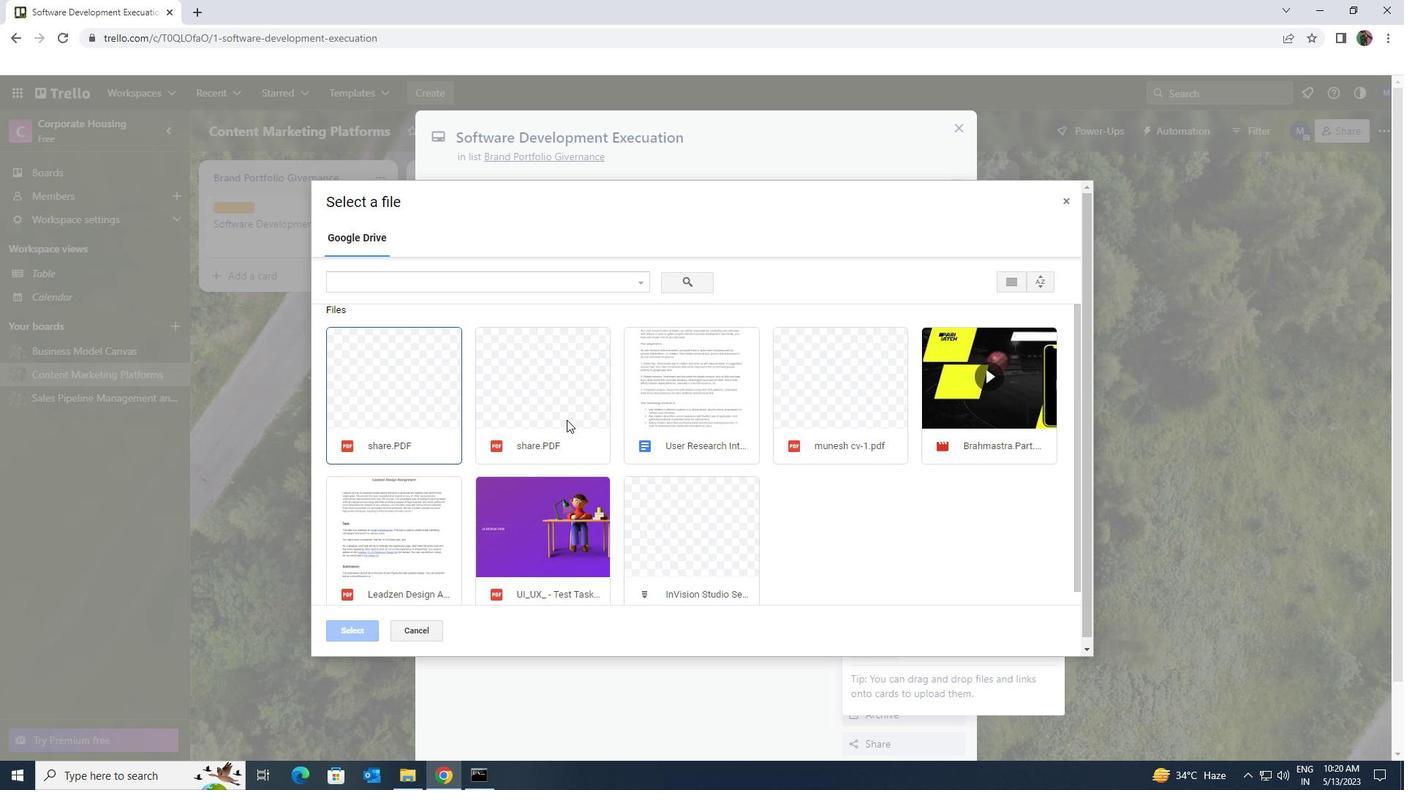 
Action: Mouse moved to (346, 632)
Screenshot: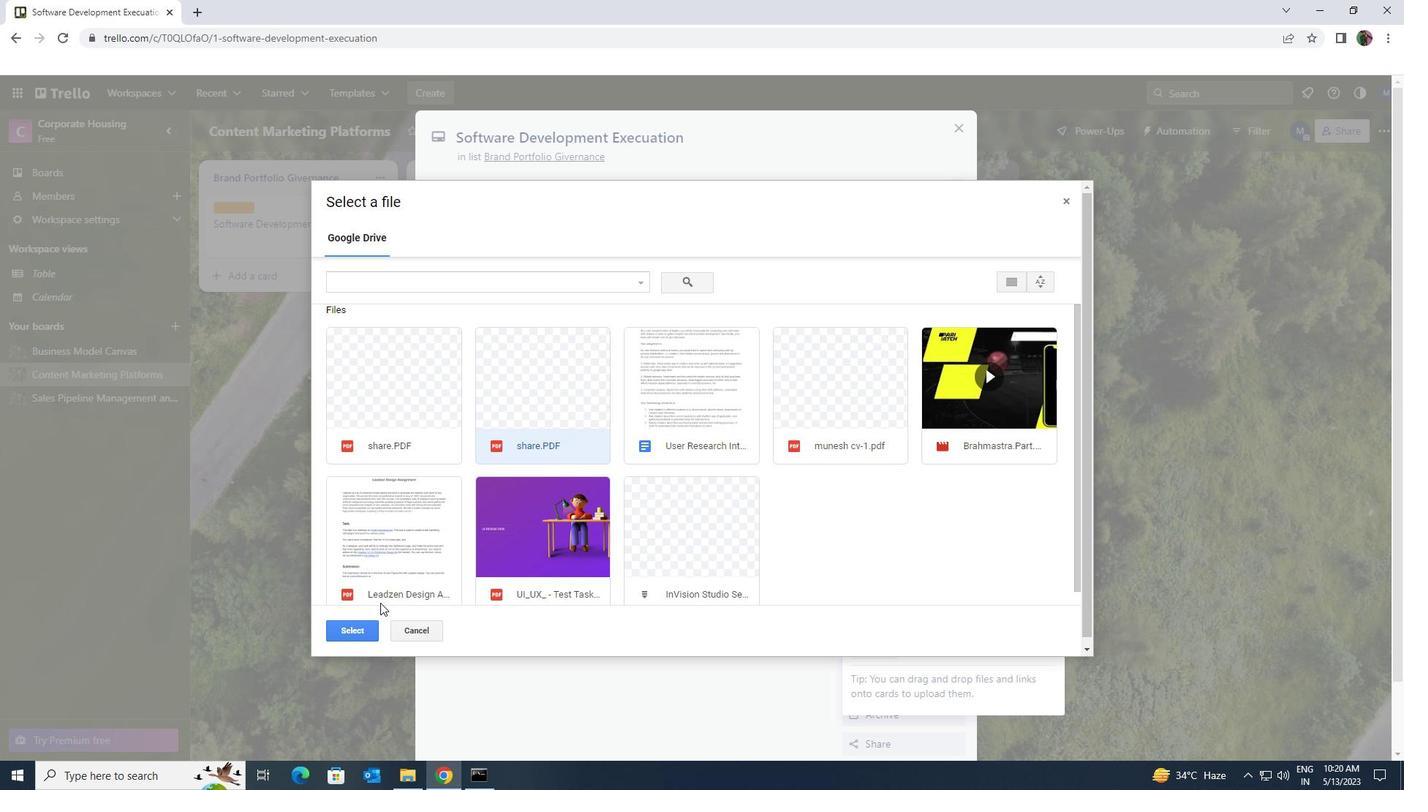 
Action: Mouse pressed left at (346, 632)
Screenshot: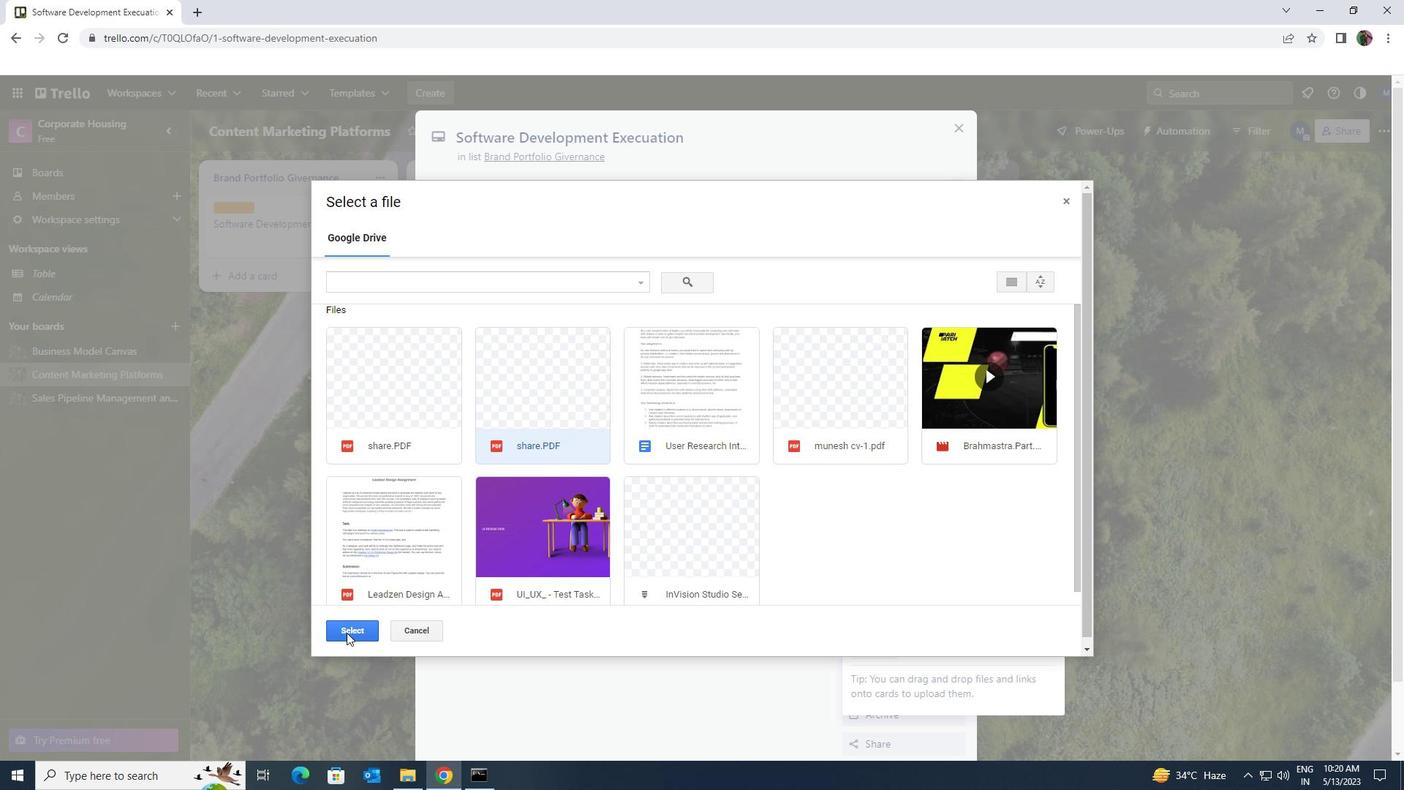 
Action: Mouse moved to (590, 302)
Screenshot: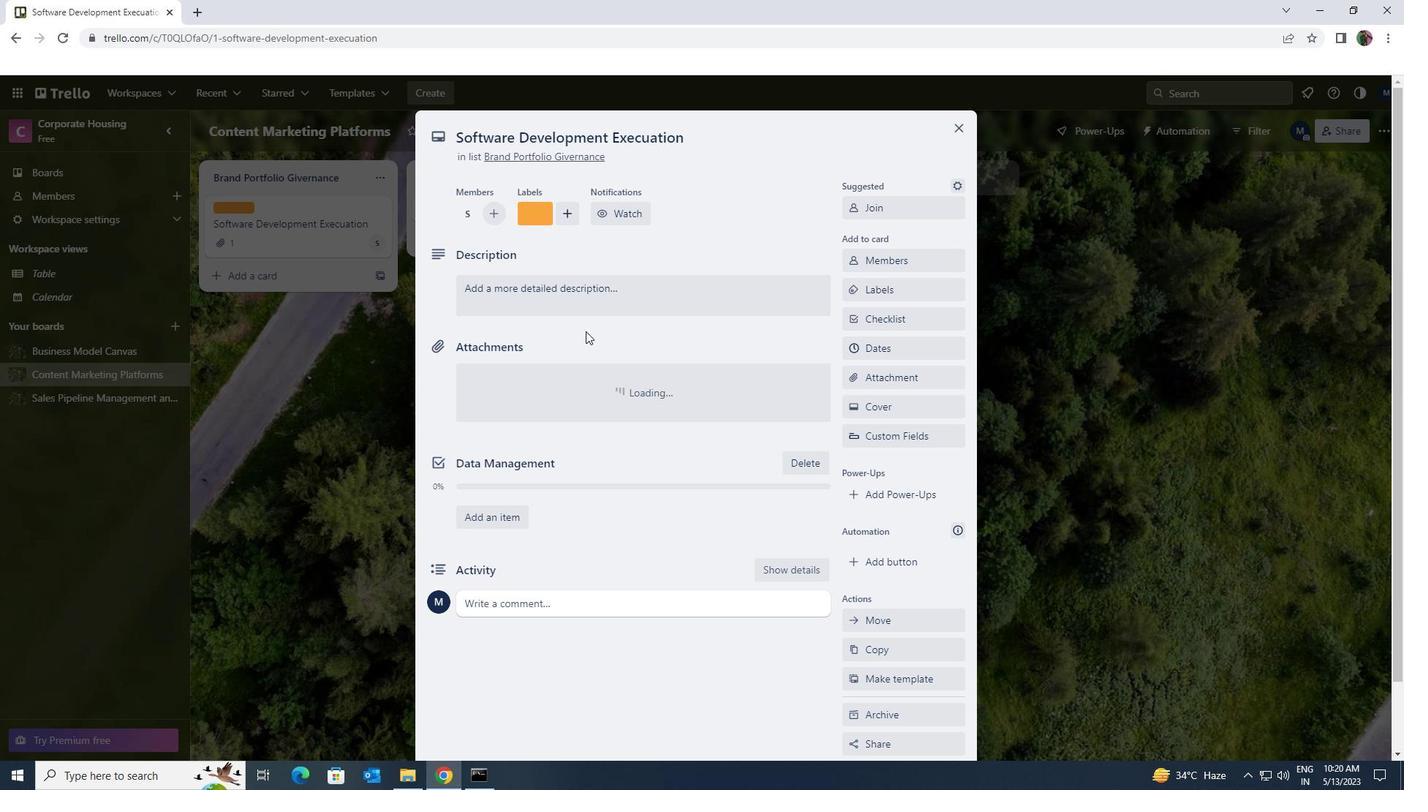 
Action: Mouse pressed left at (590, 302)
Screenshot: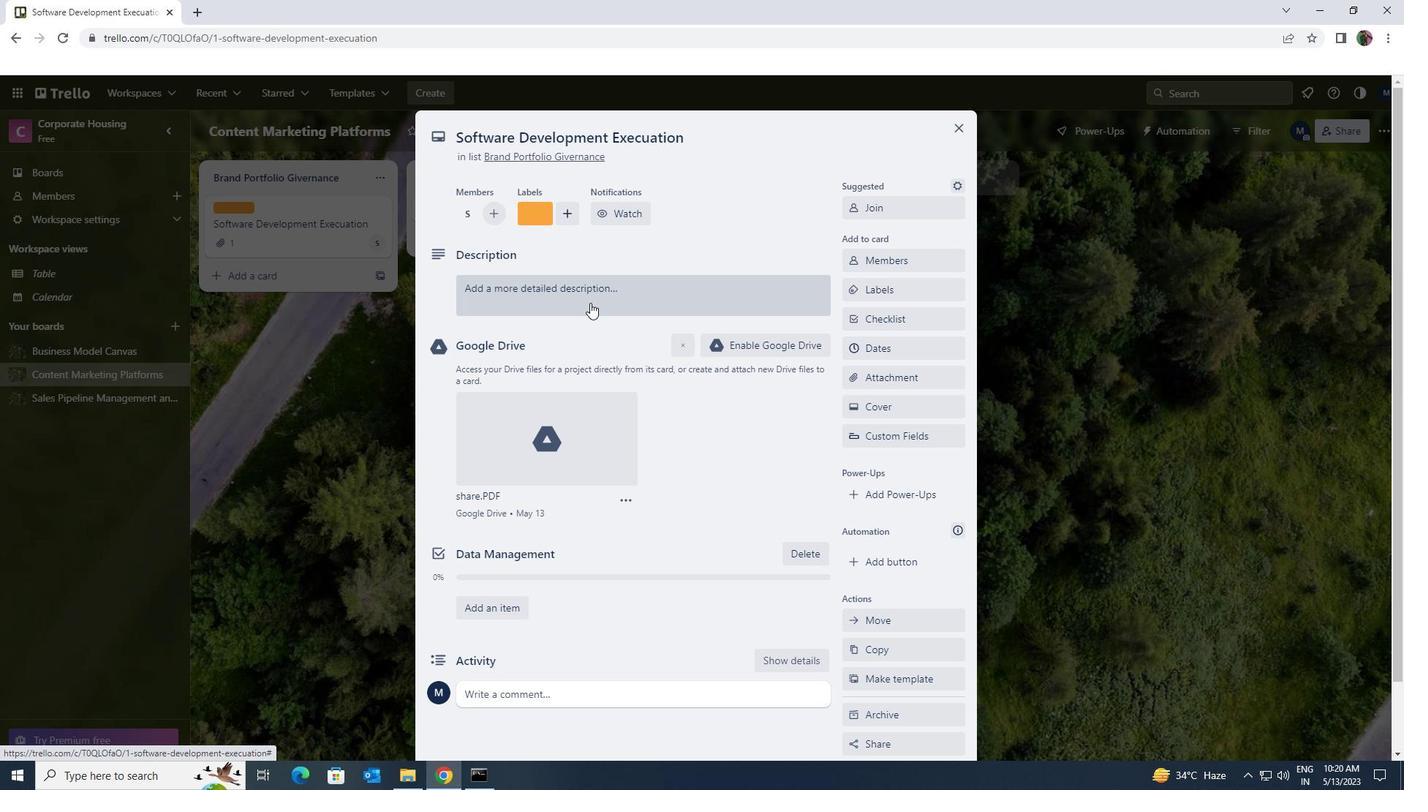 
Action: Key pressed <Key.shift><Key.shift><Key.shift><Key.shift><Key.shift>RESEARCH<Key.space><Key.shift>AND<Key.space>DEVEL
Screenshot: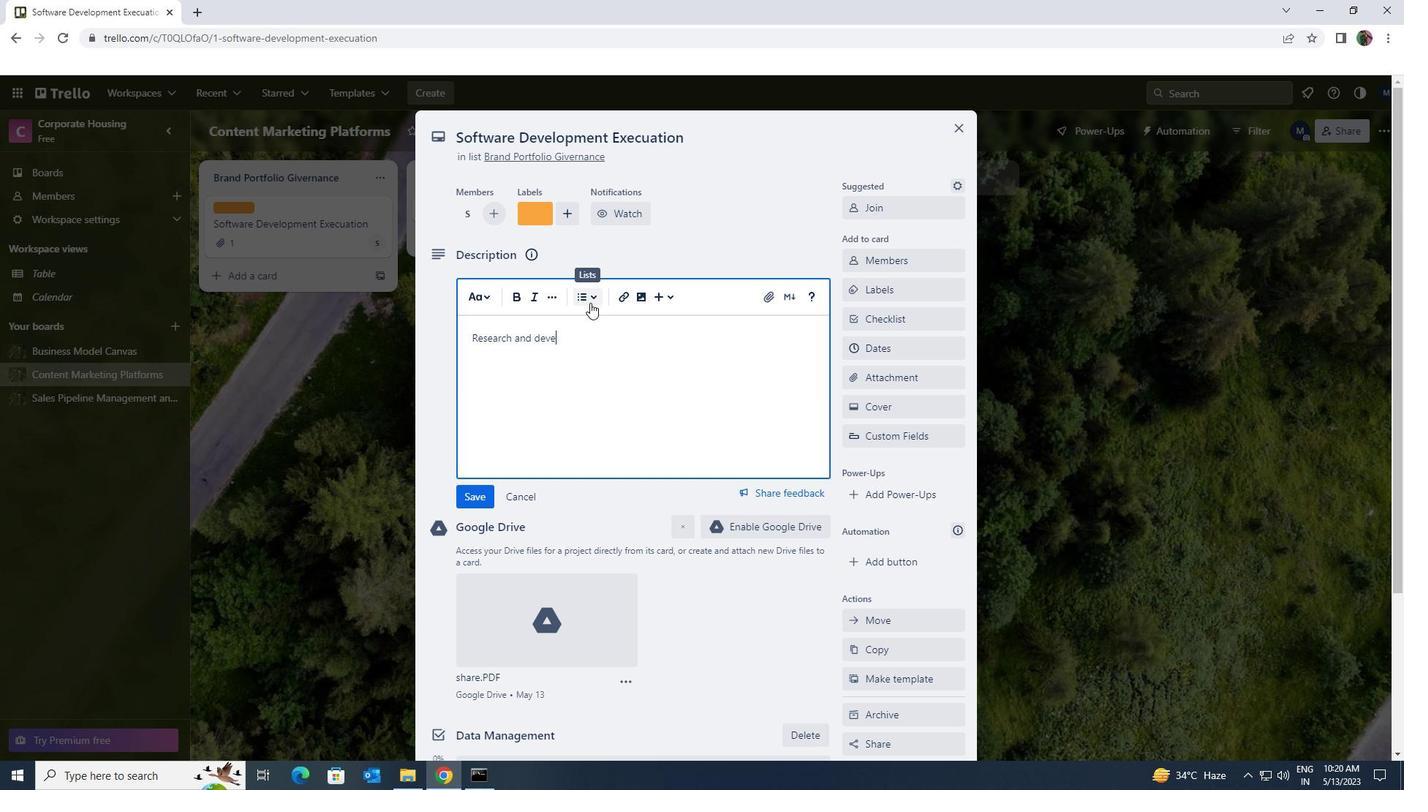 
Action: Mouse moved to (590, 302)
Screenshot: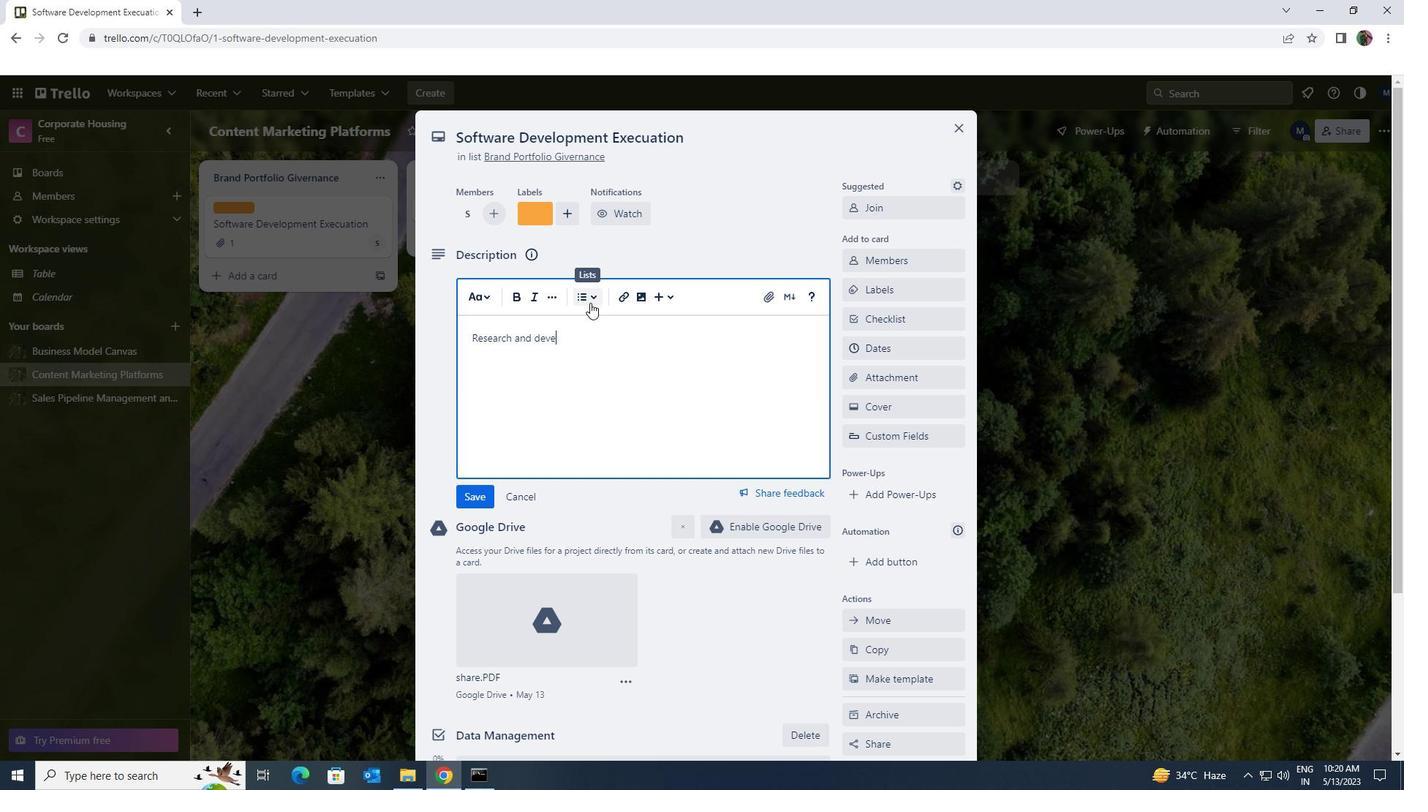 
Action: Key pressed OP<Key.space>NEW<Key.space>PRODUCT<Key.space>POSITIONING<Key.space><Key.shift>STRATEGY.
Screenshot: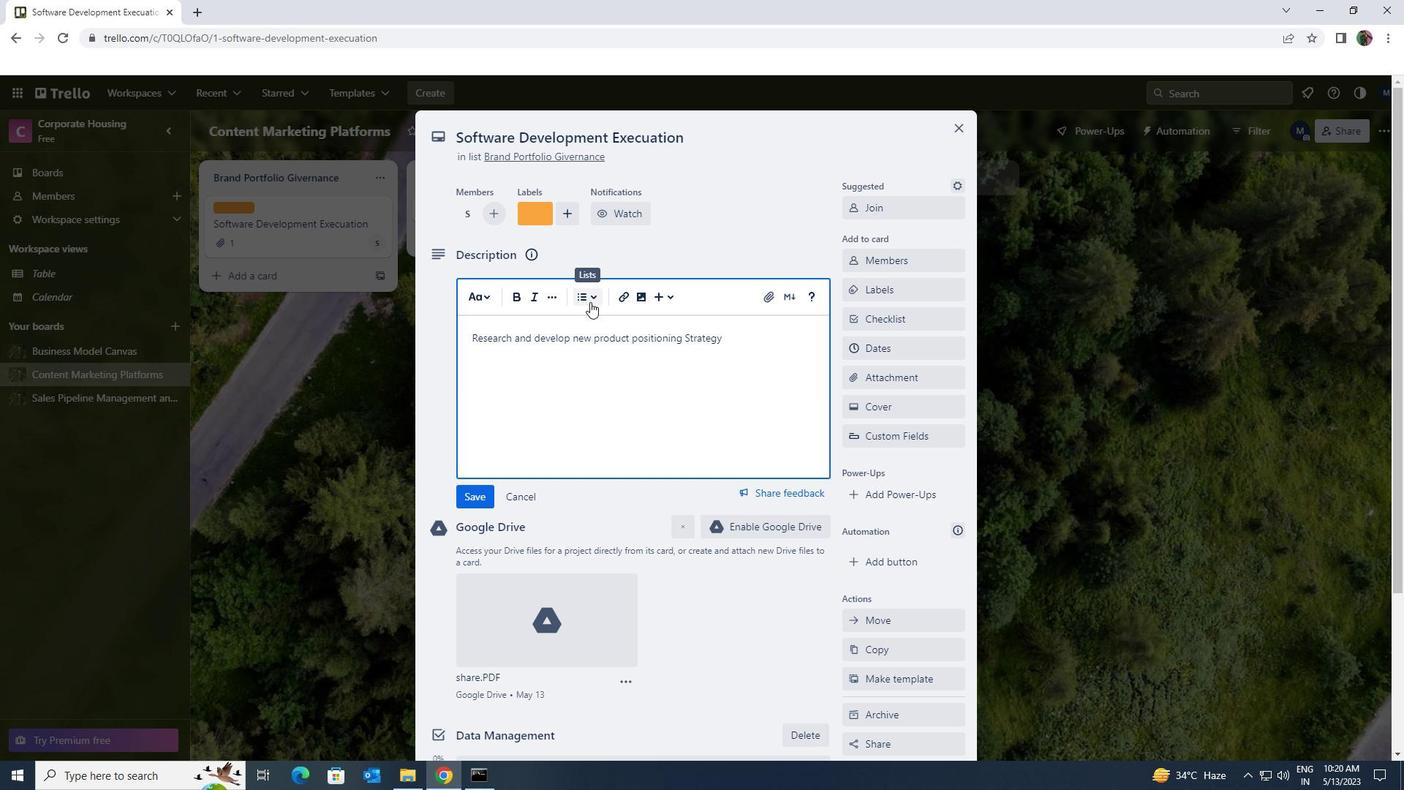 
Action: Mouse scrolled (590, 301) with delta (0, 0)
Screenshot: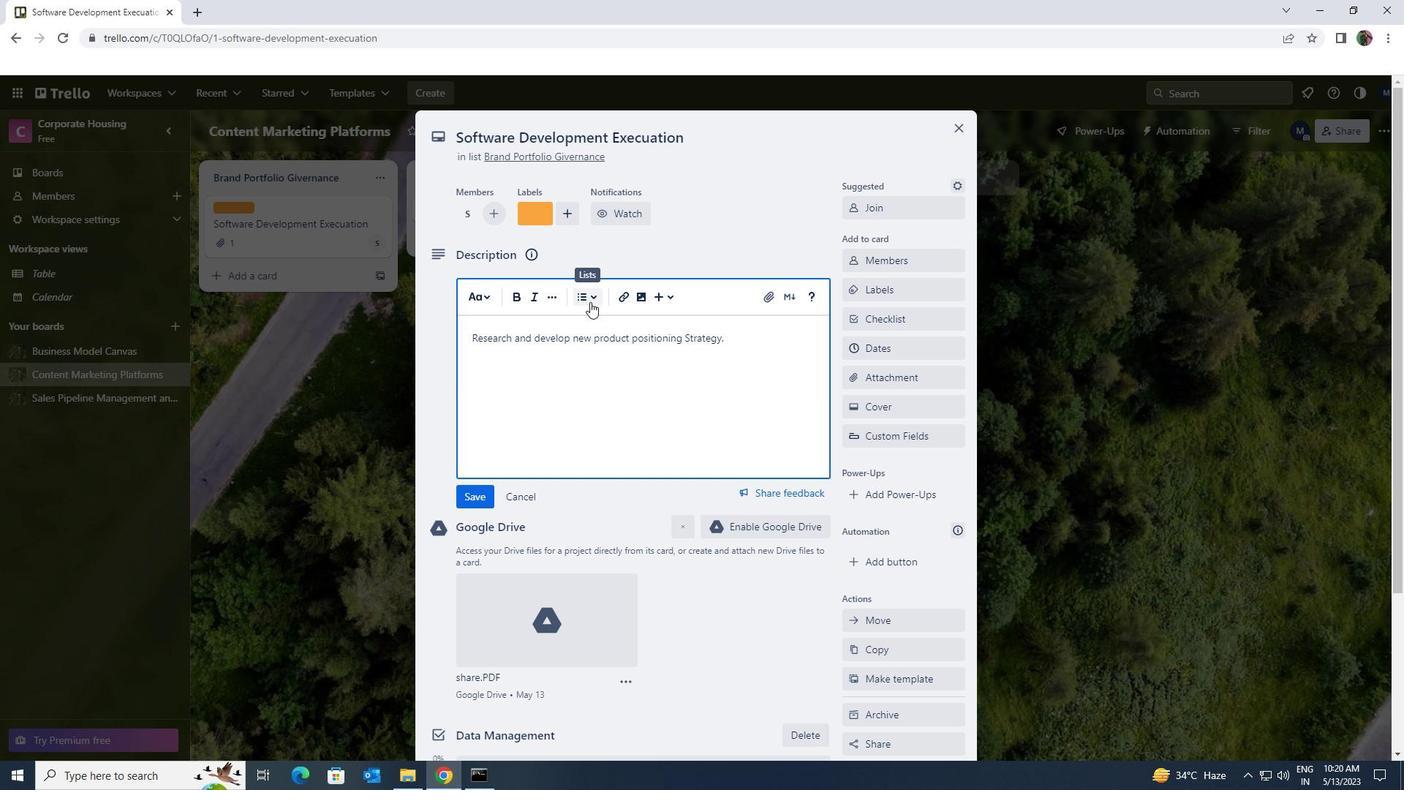 
Action: Mouse moved to (484, 418)
Screenshot: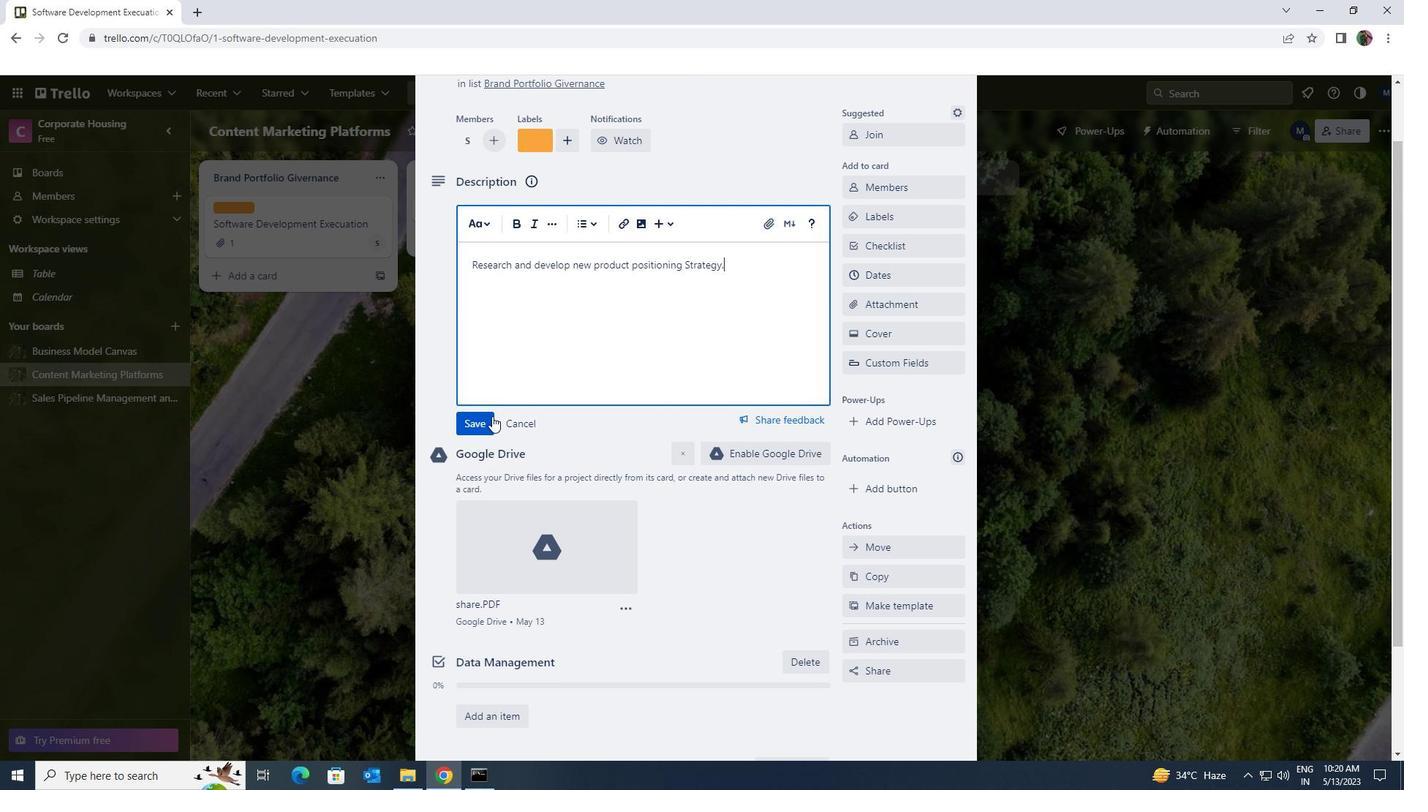 
Action: Mouse pressed left at (484, 418)
Screenshot: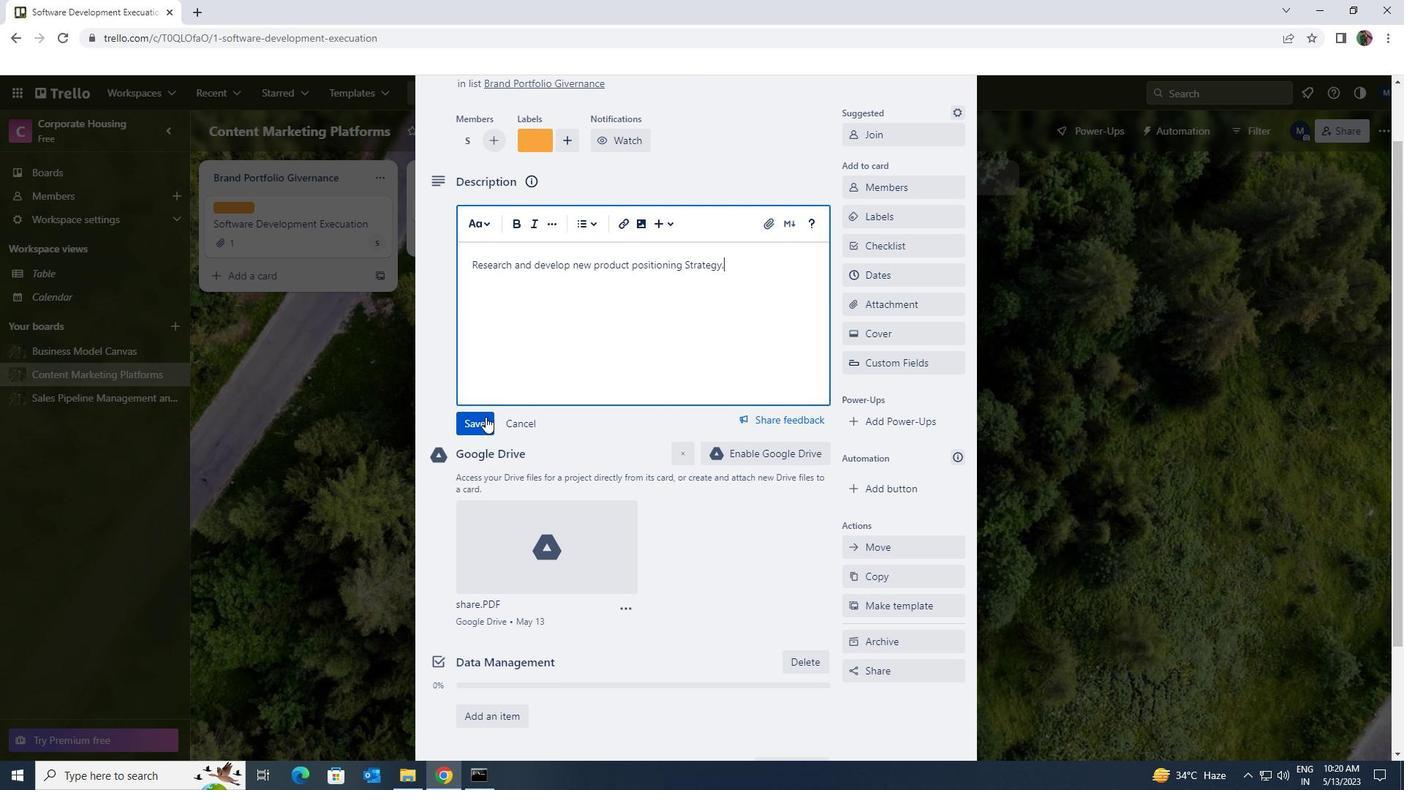 
Action: Mouse scrolled (484, 417) with delta (0, 0)
Screenshot: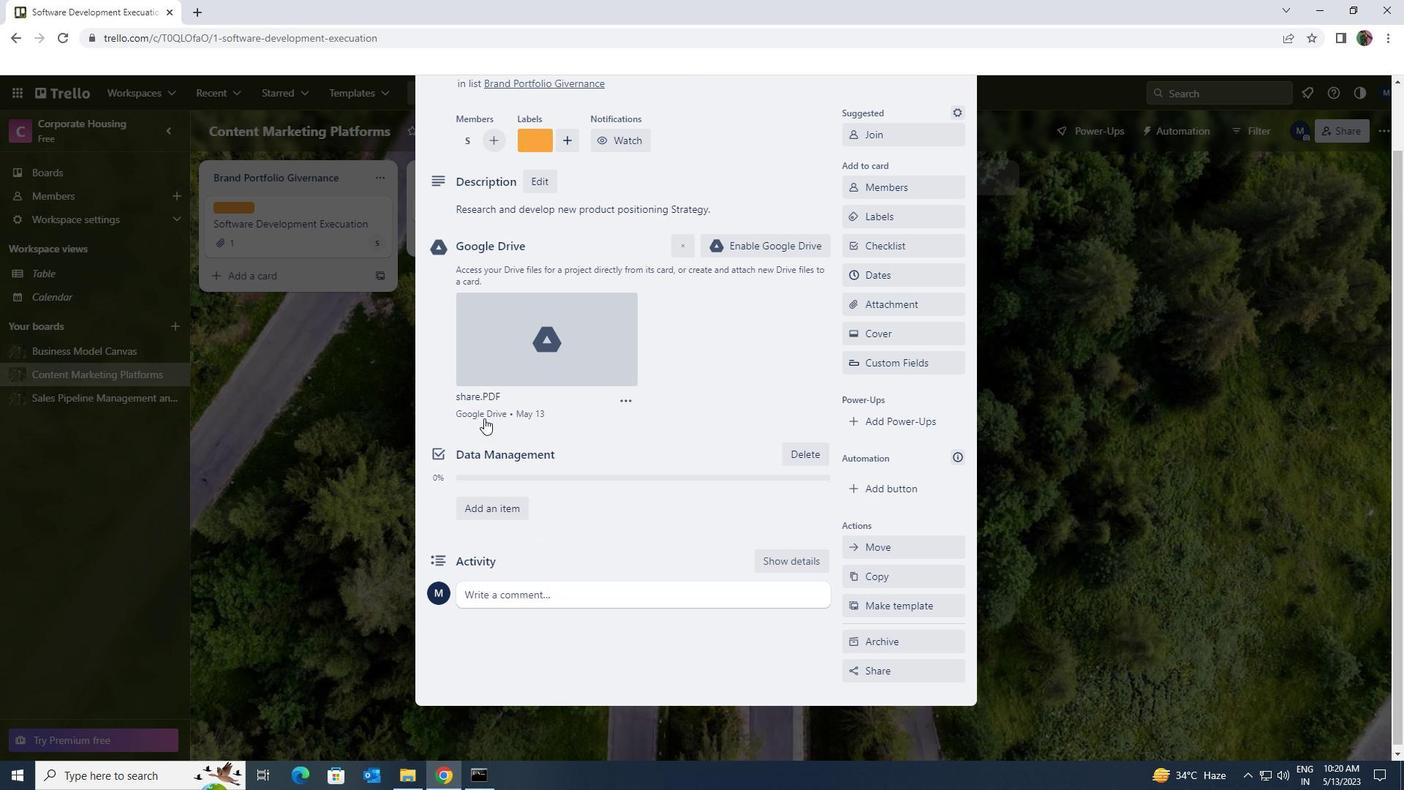 
Action: Mouse scrolled (484, 417) with delta (0, 0)
Screenshot: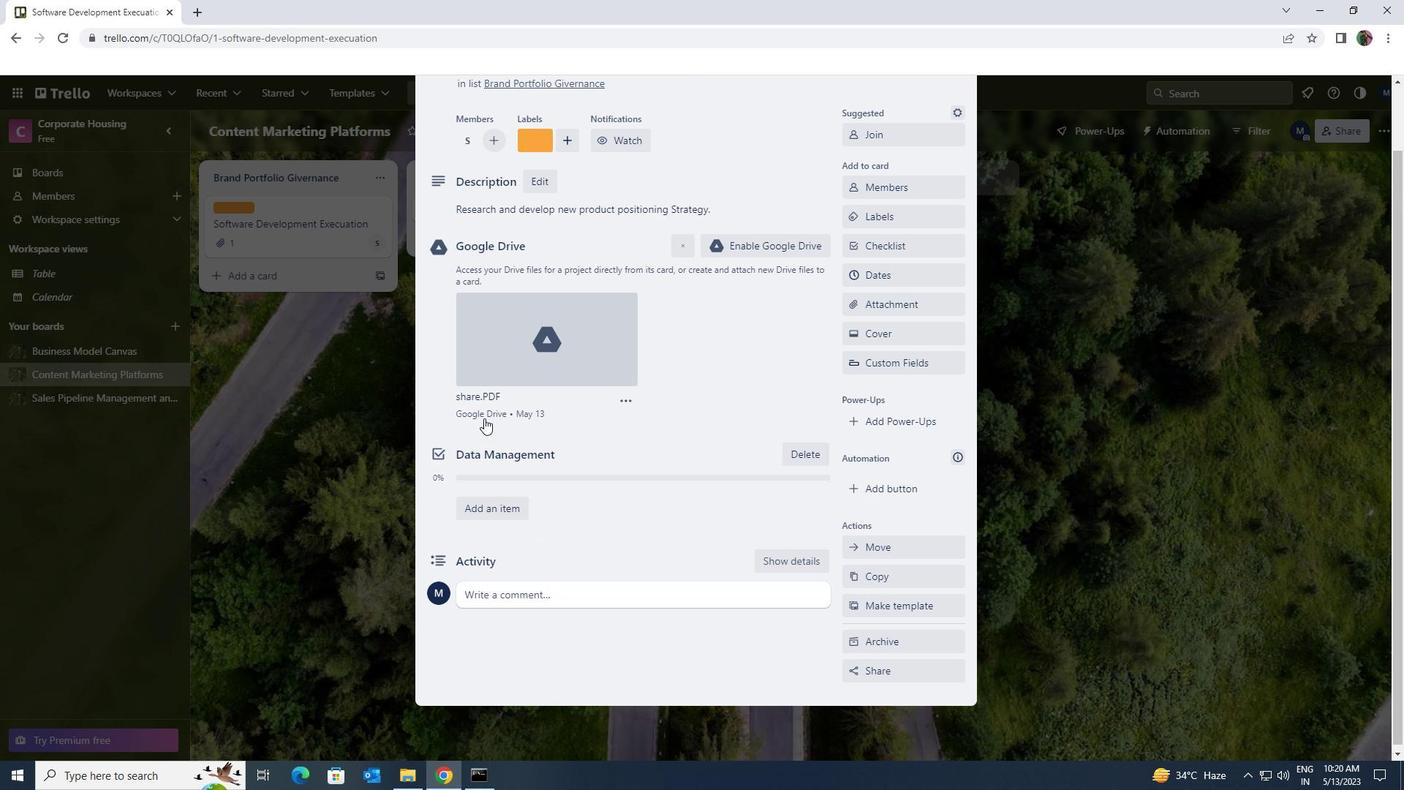 
Action: Mouse scrolled (484, 417) with delta (0, 0)
Screenshot: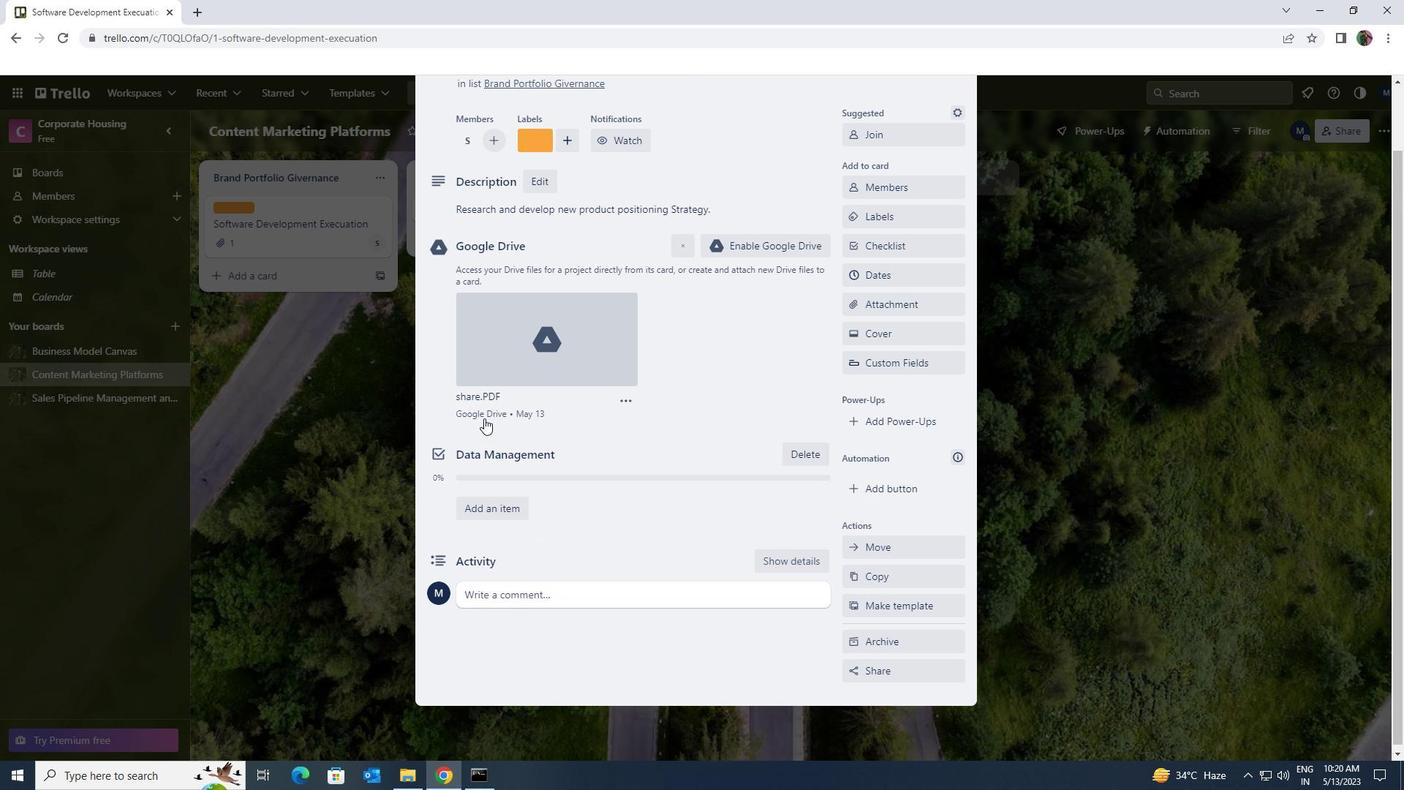 
Action: Mouse moved to (485, 588)
Screenshot: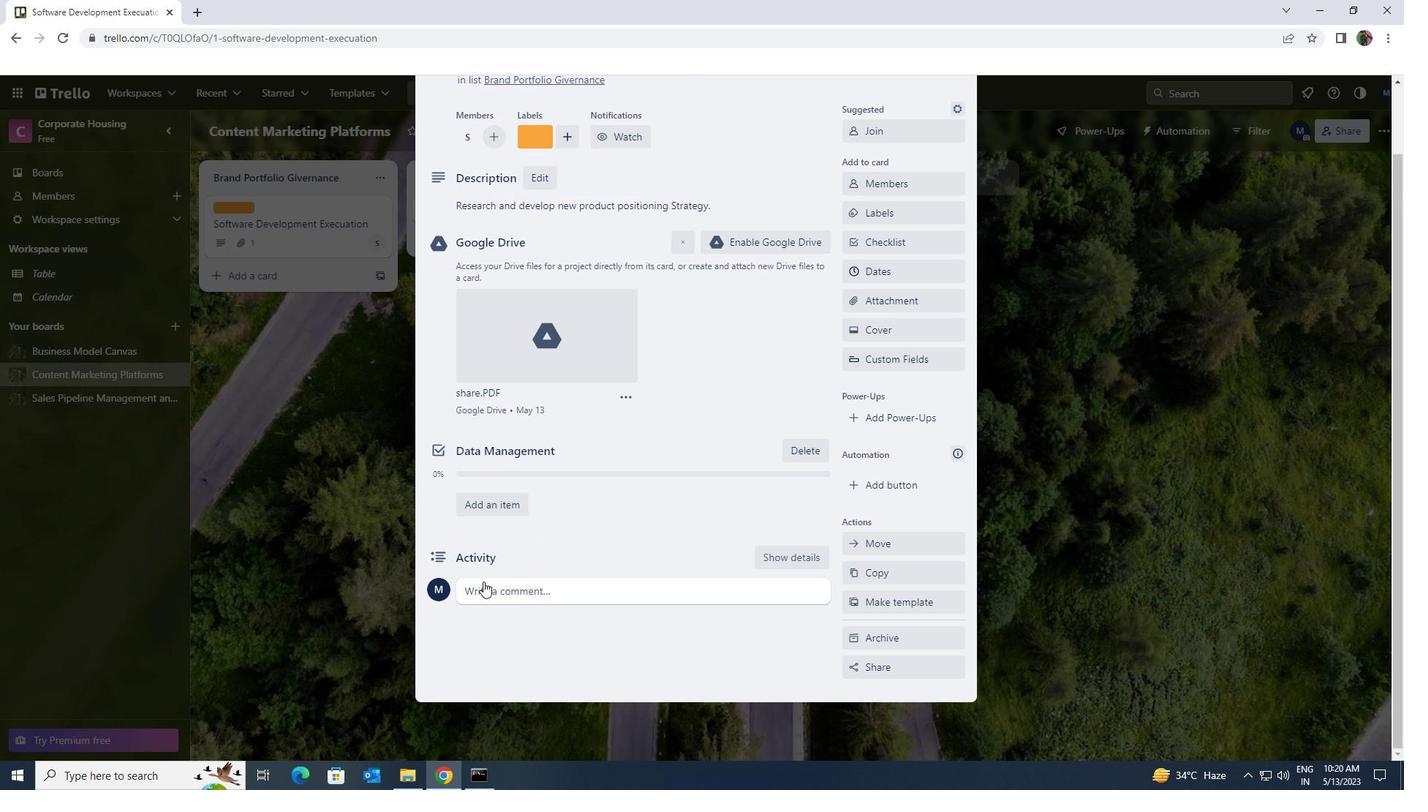
Action: Mouse pressed left at (485, 588)
Screenshot: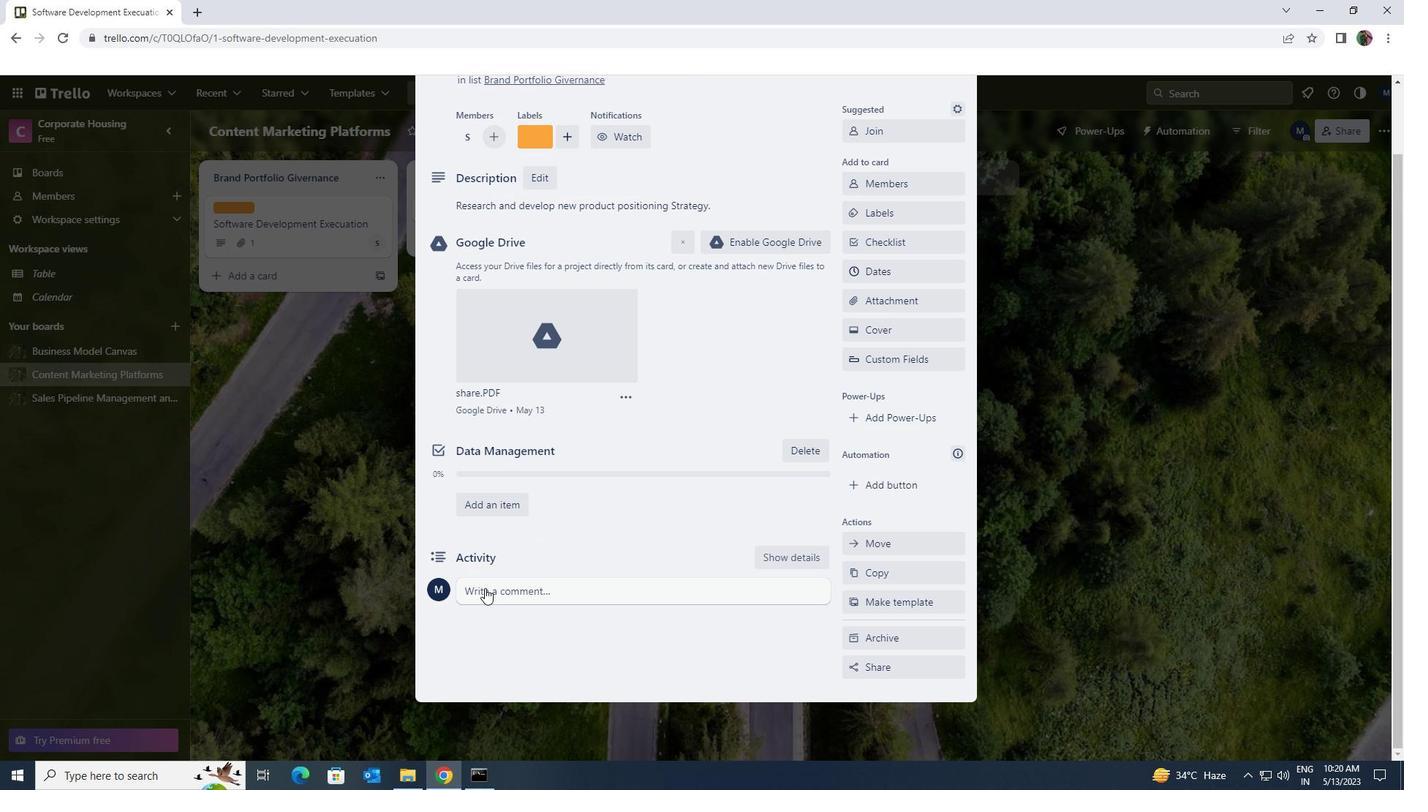 
Action: Key pressed <Key.shift>THIS<Key.space><Key.shift><Key.shift><Key.shift><Key.shift>TASK<Key.space><Key.shift>PRESENTS<Key.space>ON<Key.space>APPORTUNITY<Key.space>TO<Key.space><Key.backspace><Key.backspace><Key.backspace><Key.backspace><Key.backspace><Key.backspace><Key.backspace><Key.backspace><Key.backspace><Key.backspace><Key.backspace><Key.backspace><Key.backspace><Key.backspace><Key.backspace>OPPORTUNITY<Key.space>TO<Key.space>DEMONSTRATIVE<Key.space>OUR<Key.space>TEAM<Key.space>BUILDING<Key.space>AND<Key.space>COLLABORATION<Key.space>SKILLS<Key.space>WORKING<Key.space>EFFECTIVELY<Key.space>WITH<Key.space>OTHERS<Key.space>TOWARDS<Key.space>A<Key.space>COMMON<Key.space>GOALS<Key.space>.
Screenshot: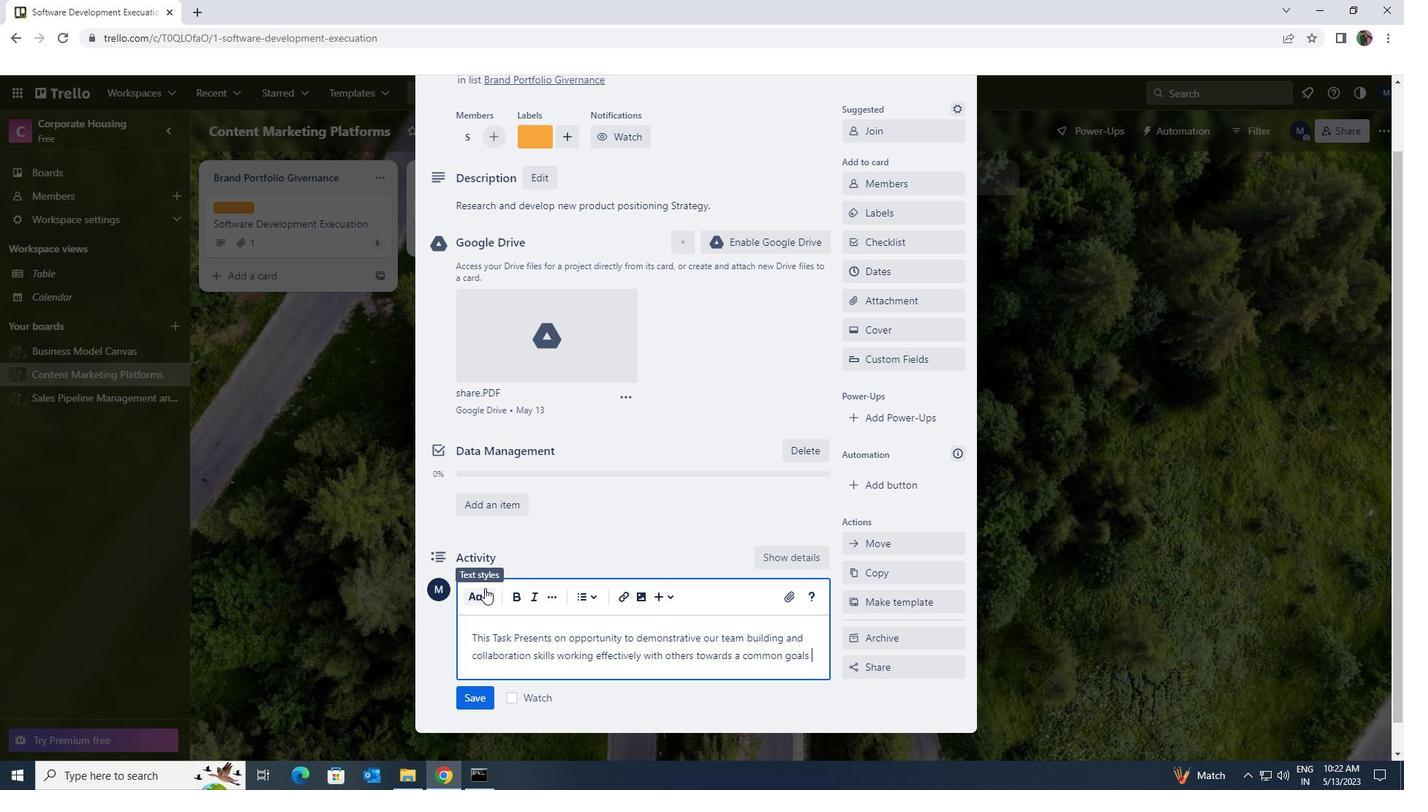 
Action: Mouse moved to (485, 588)
Screenshot: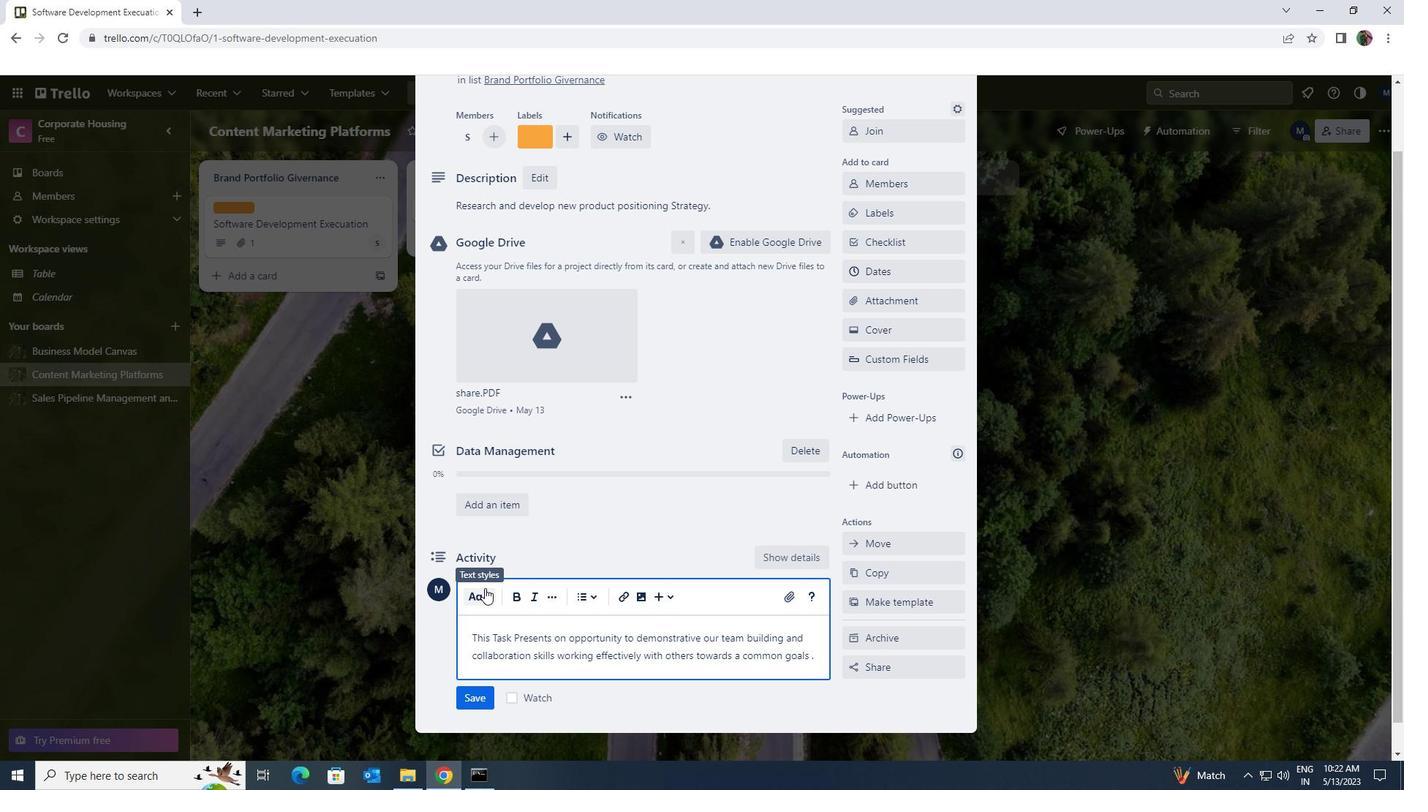 
Action: Mouse scrolled (485, 587) with delta (0, 0)
Screenshot: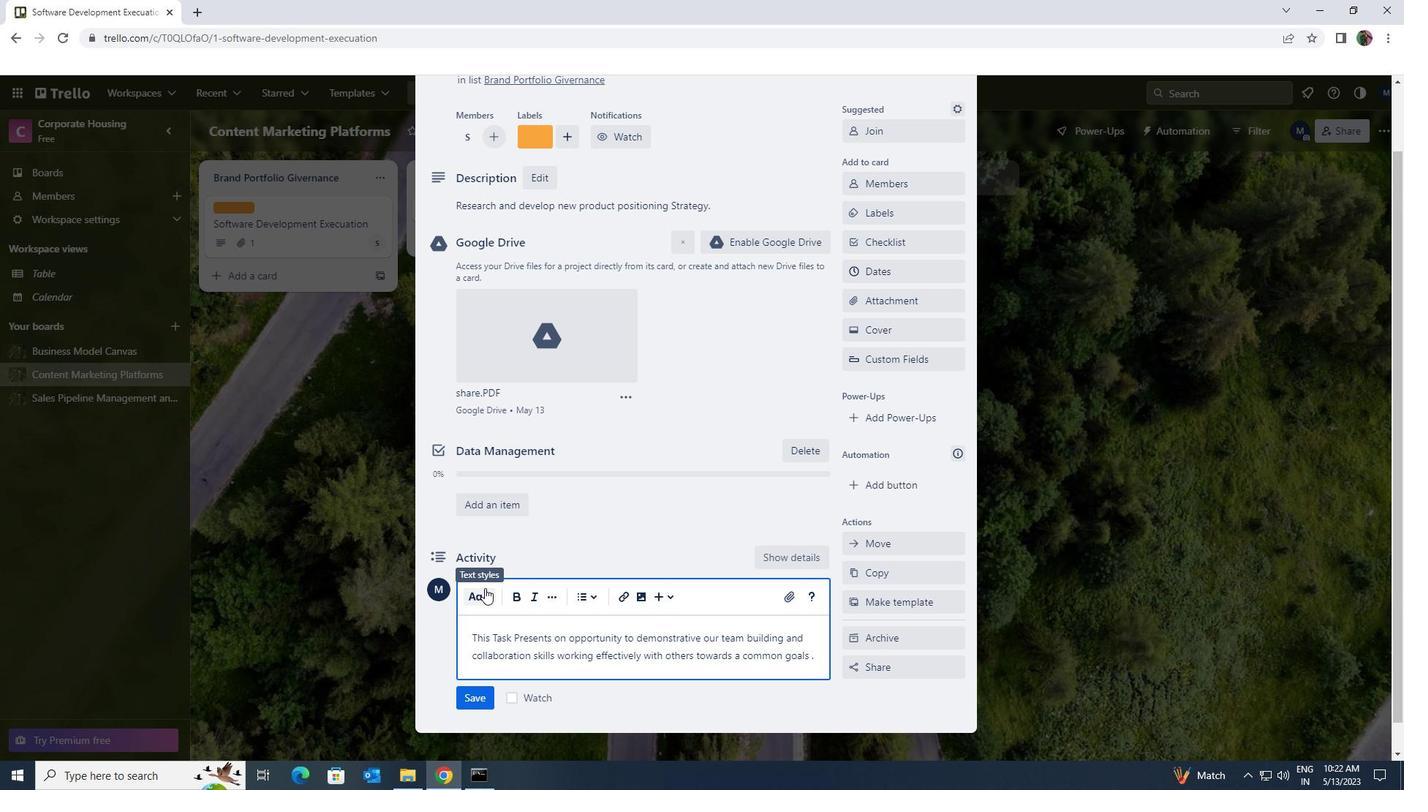 
Action: Mouse scrolled (485, 587) with delta (0, 0)
Screenshot: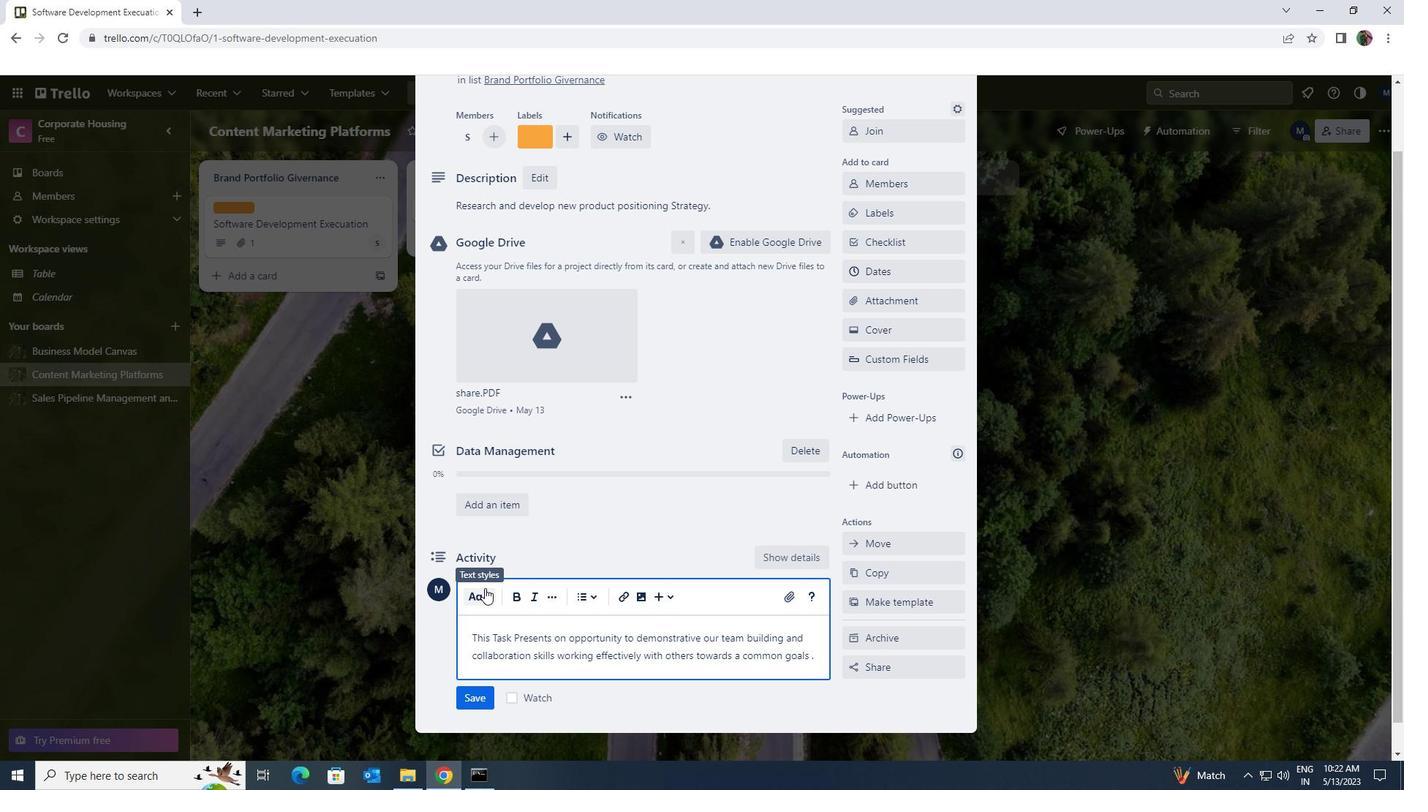 
Action: Mouse scrolled (485, 587) with delta (0, 0)
Screenshot: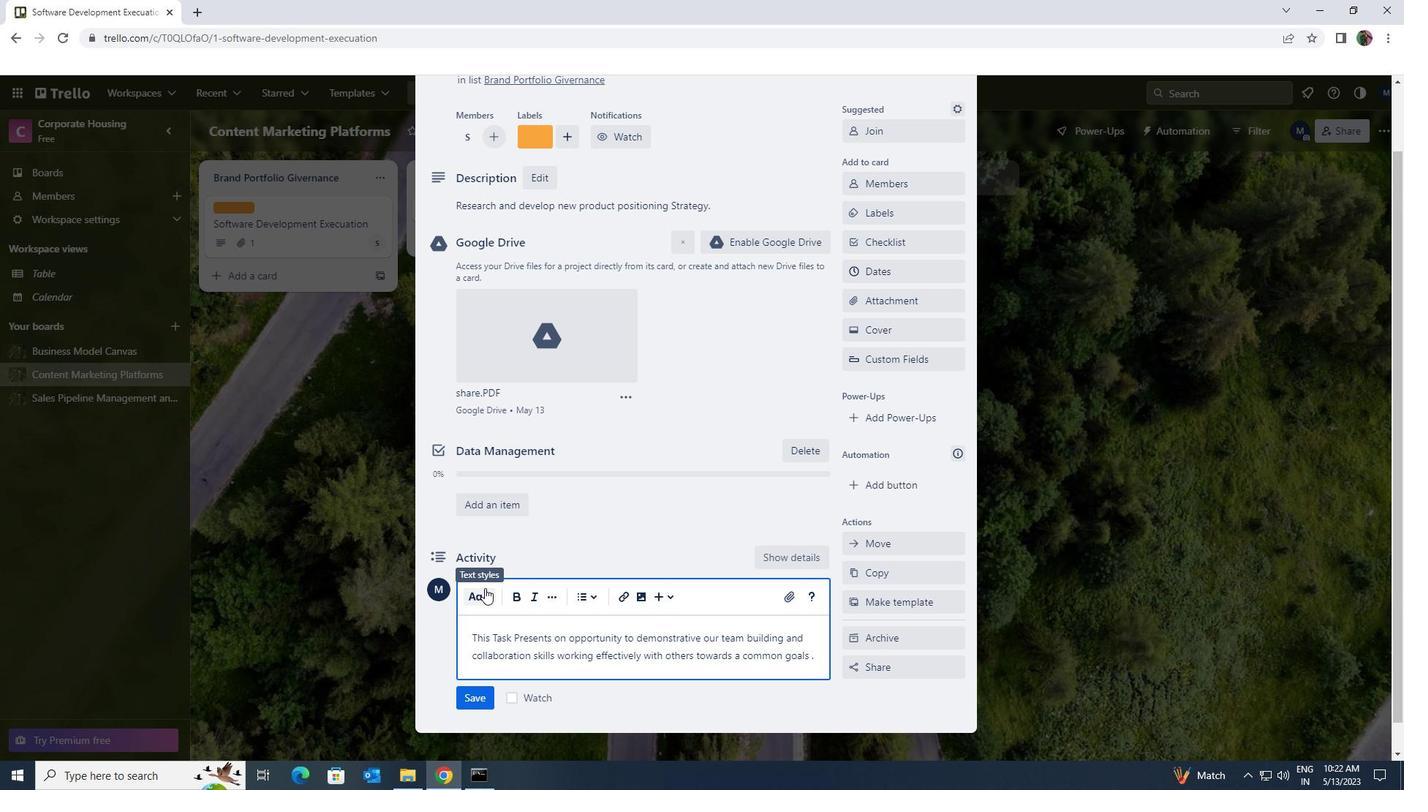 
Action: Mouse moved to (477, 669)
Screenshot: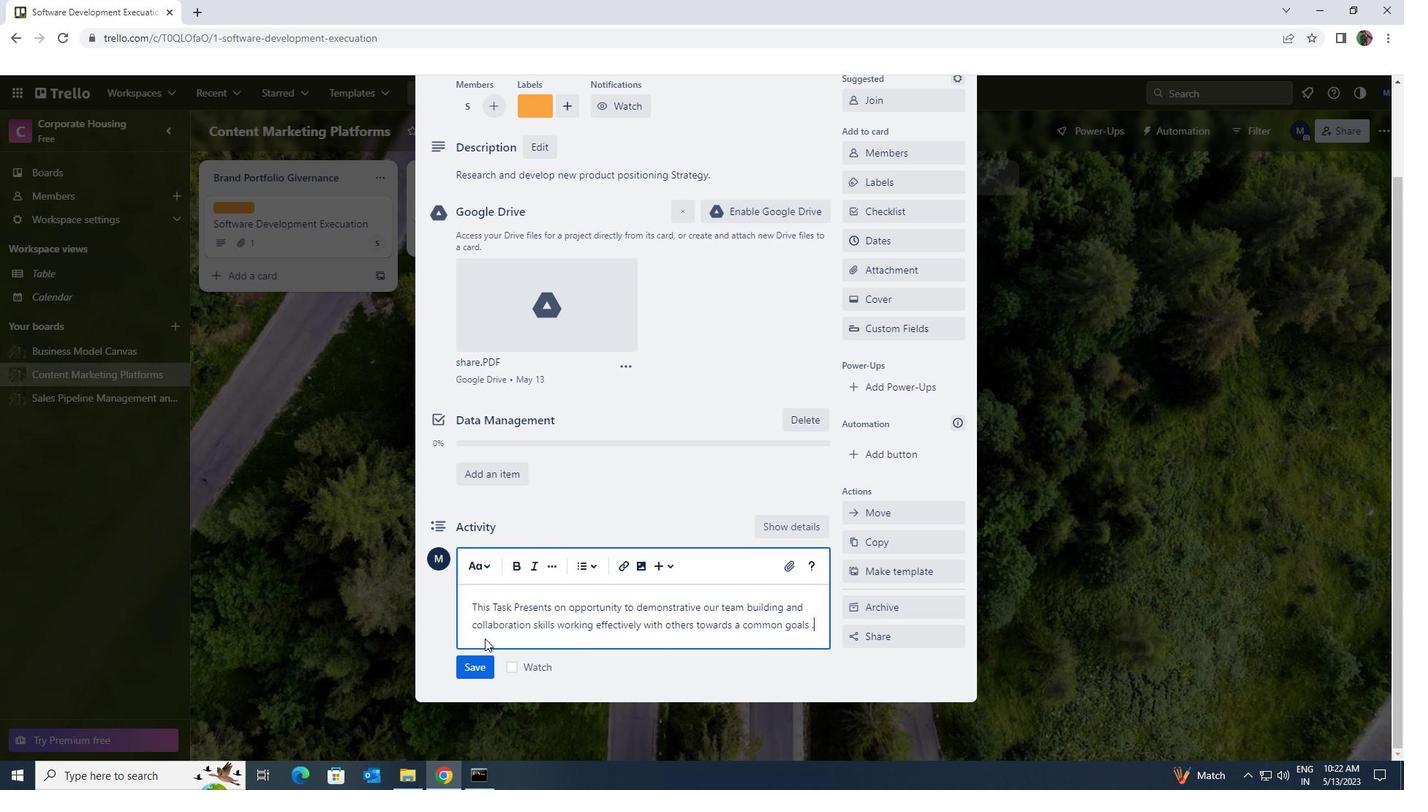 
Action: Mouse pressed left at (477, 669)
Screenshot: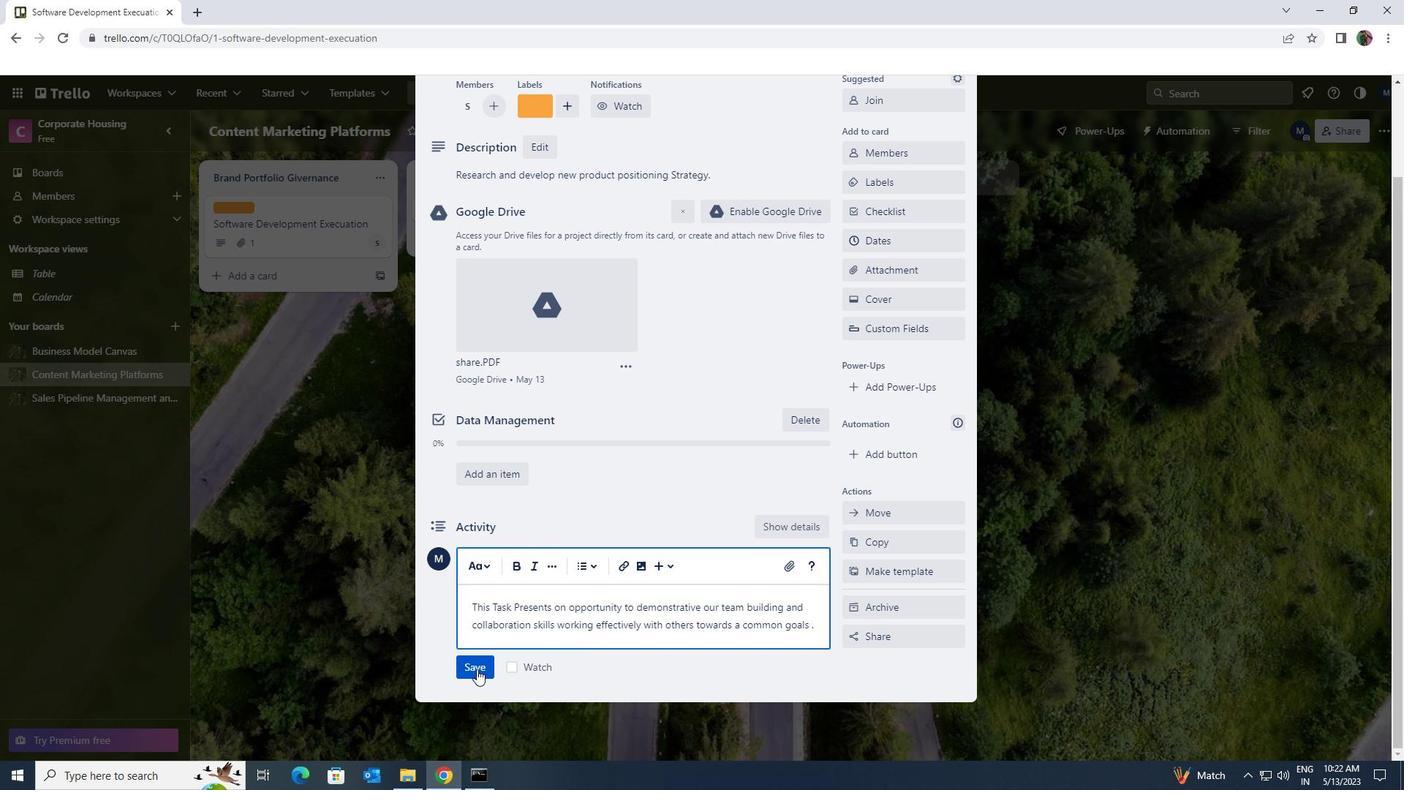 
Action: Mouse moved to (593, 582)
Screenshot: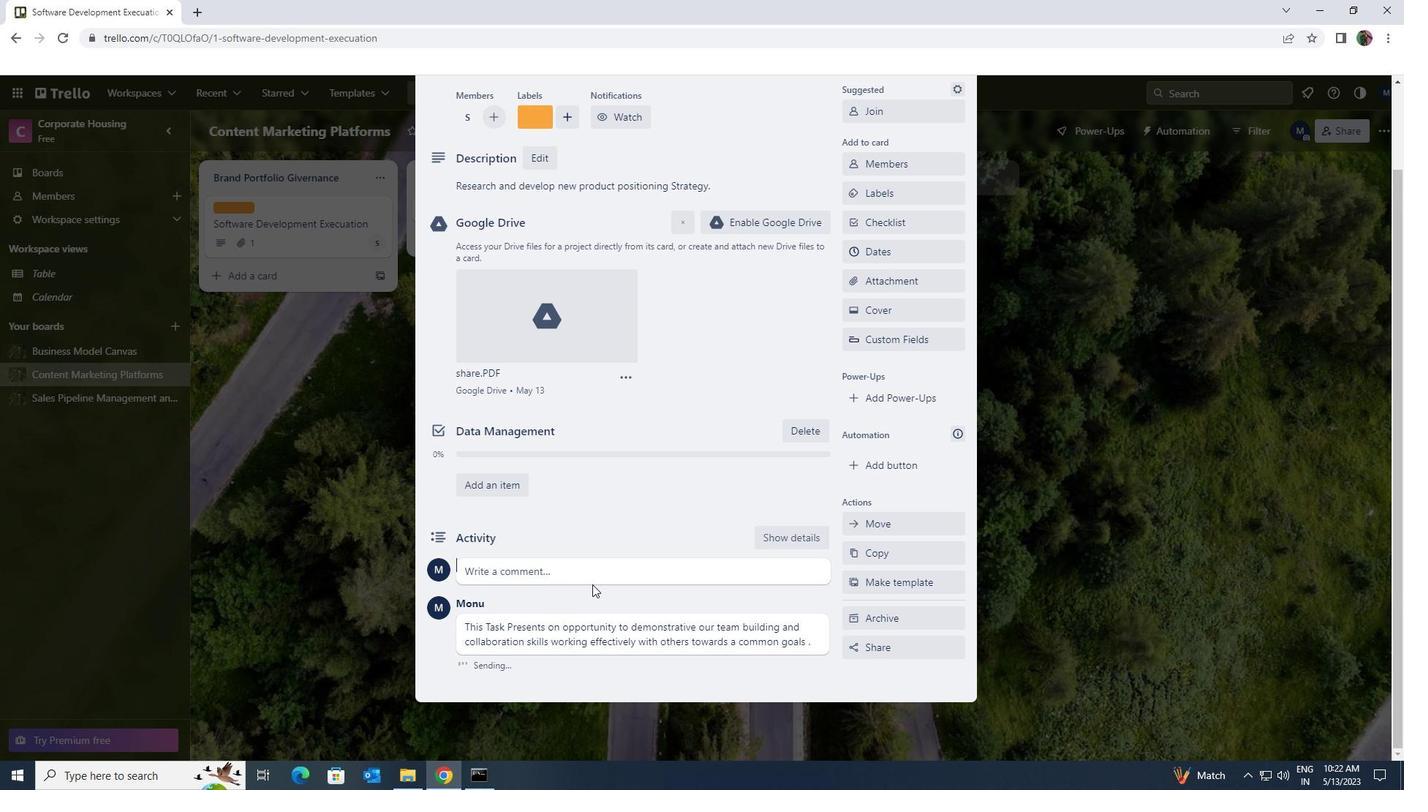 
Action: Mouse scrolled (593, 583) with delta (0, 0)
Screenshot: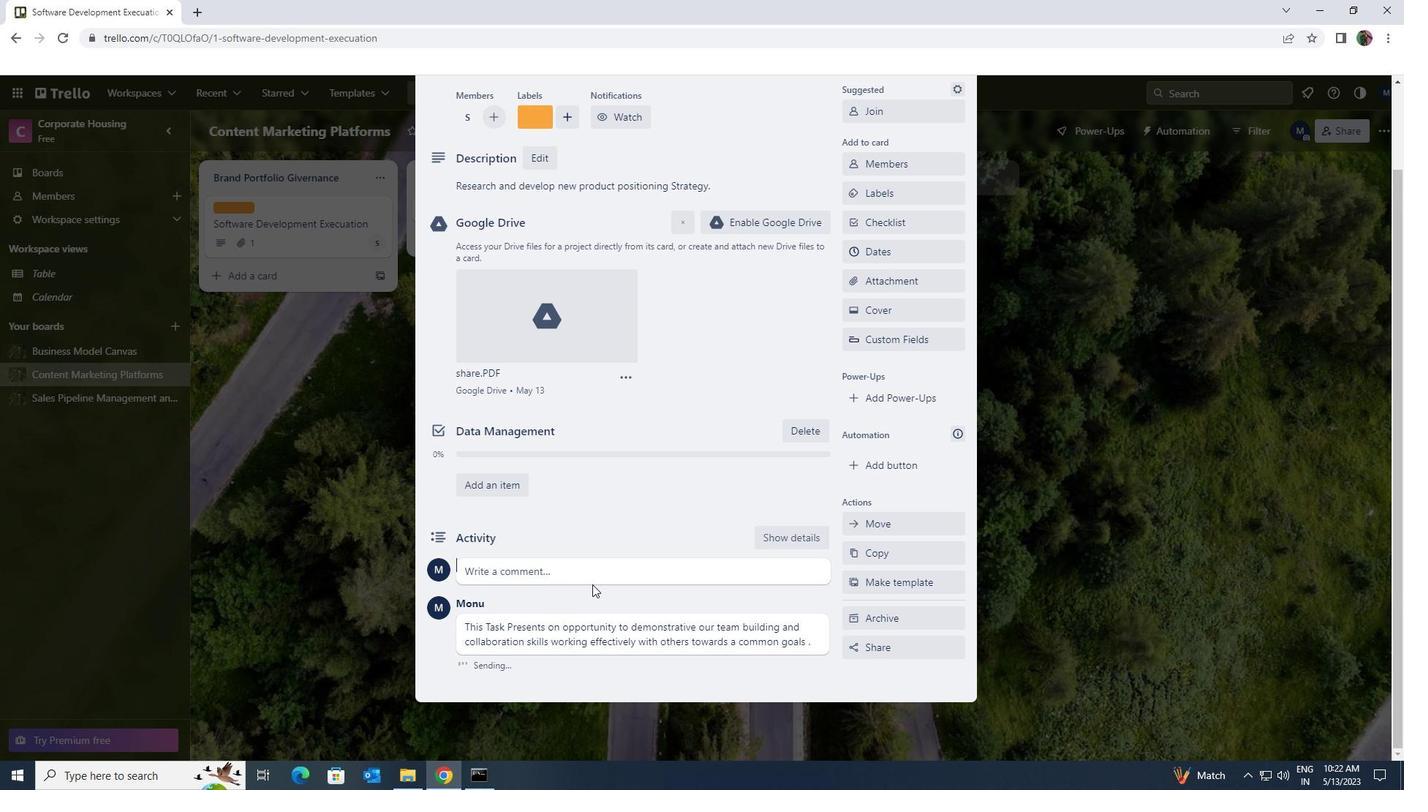 
Action: Mouse scrolled (593, 583) with delta (0, 0)
Screenshot: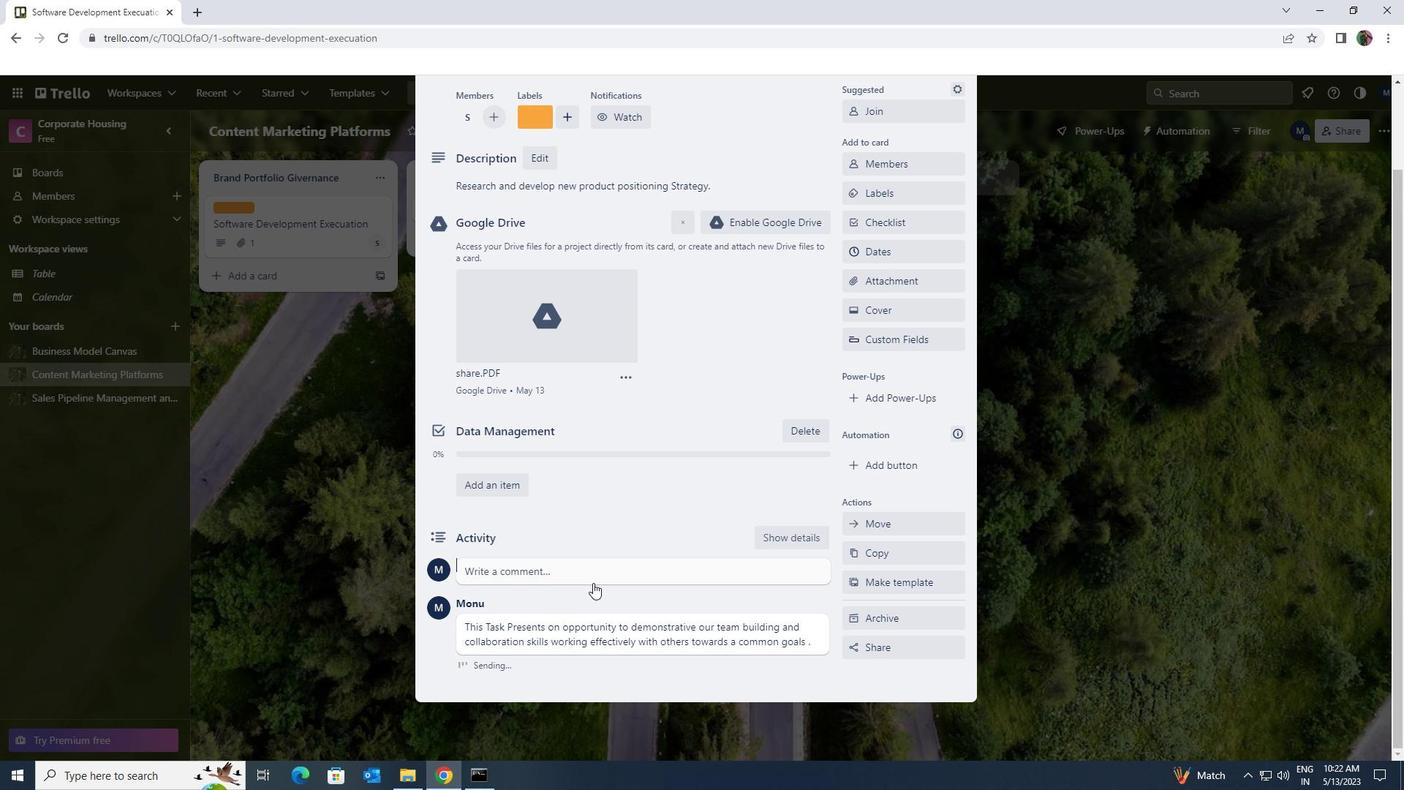 
Action: Mouse scrolled (593, 583) with delta (0, 0)
Screenshot: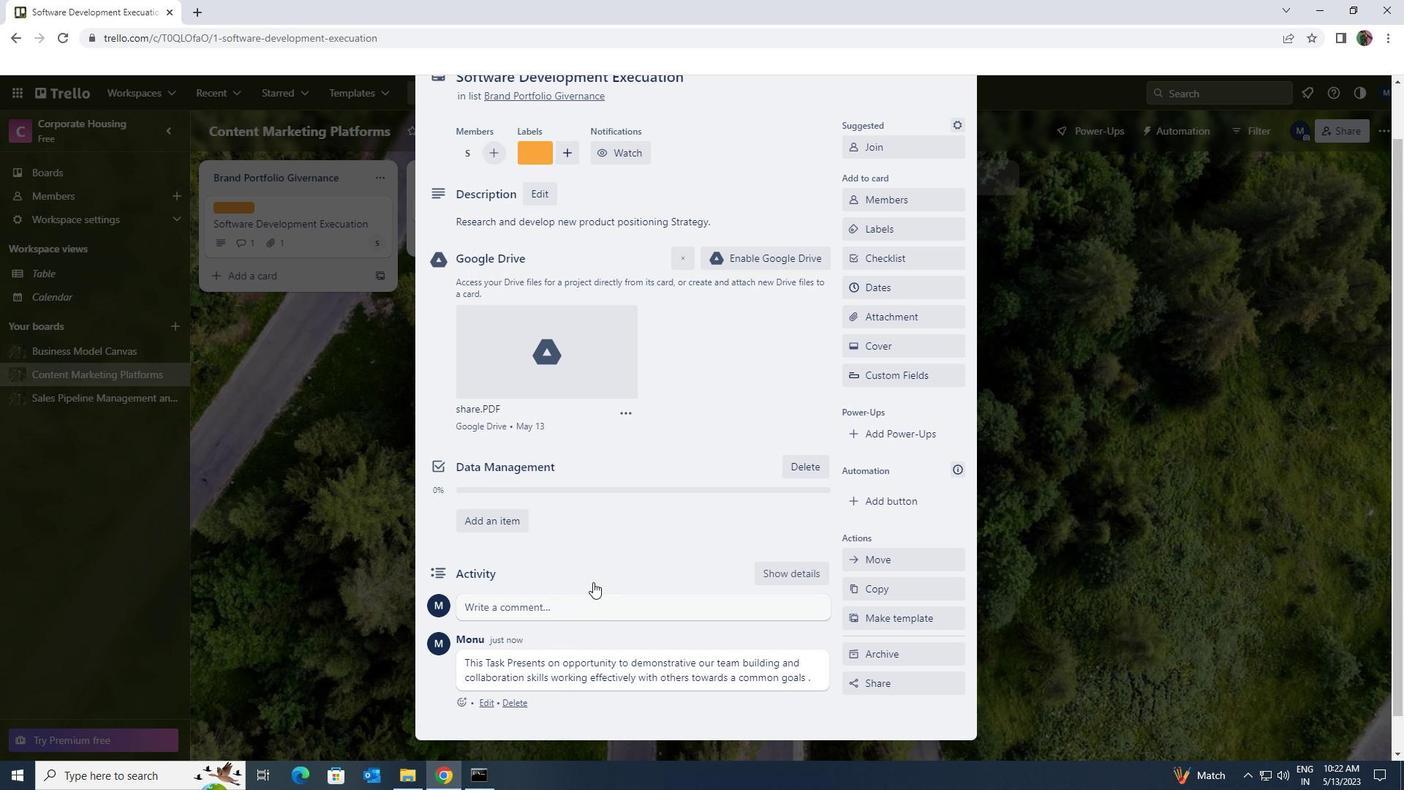 
Action: Mouse scrolled (593, 583) with delta (0, 0)
Screenshot: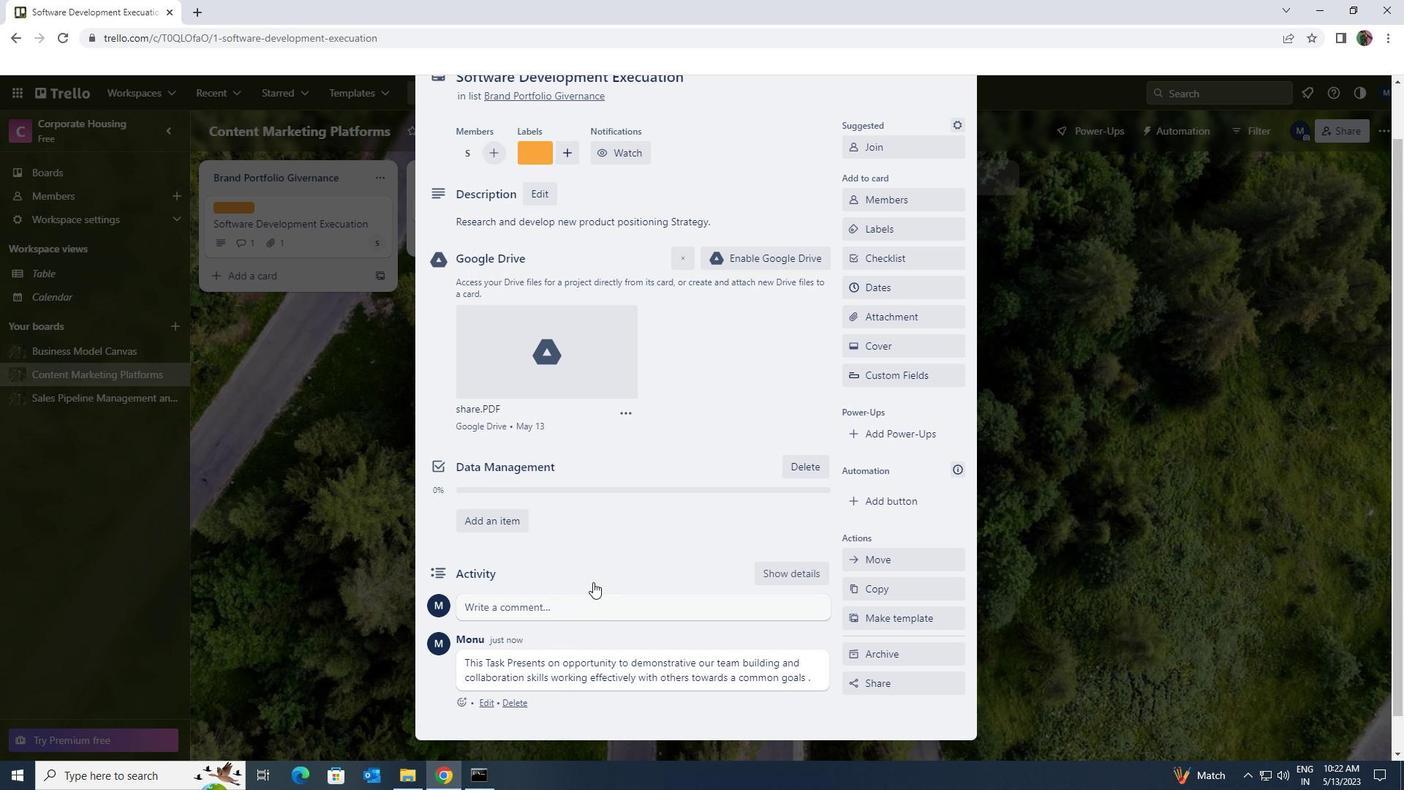 
Action: Mouse moved to (854, 357)
Screenshot: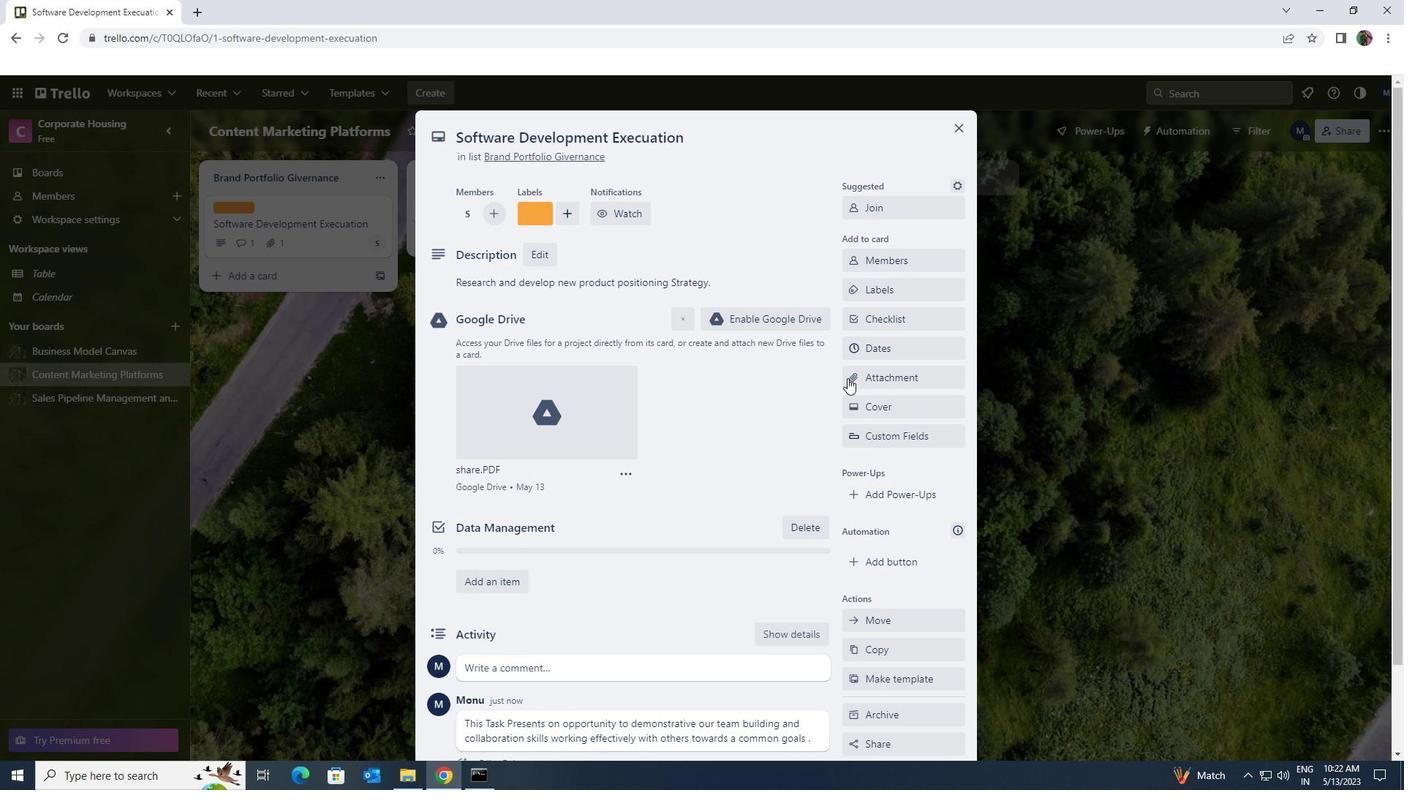 
Action: Mouse pressed left at (854, 357)
Screenshot: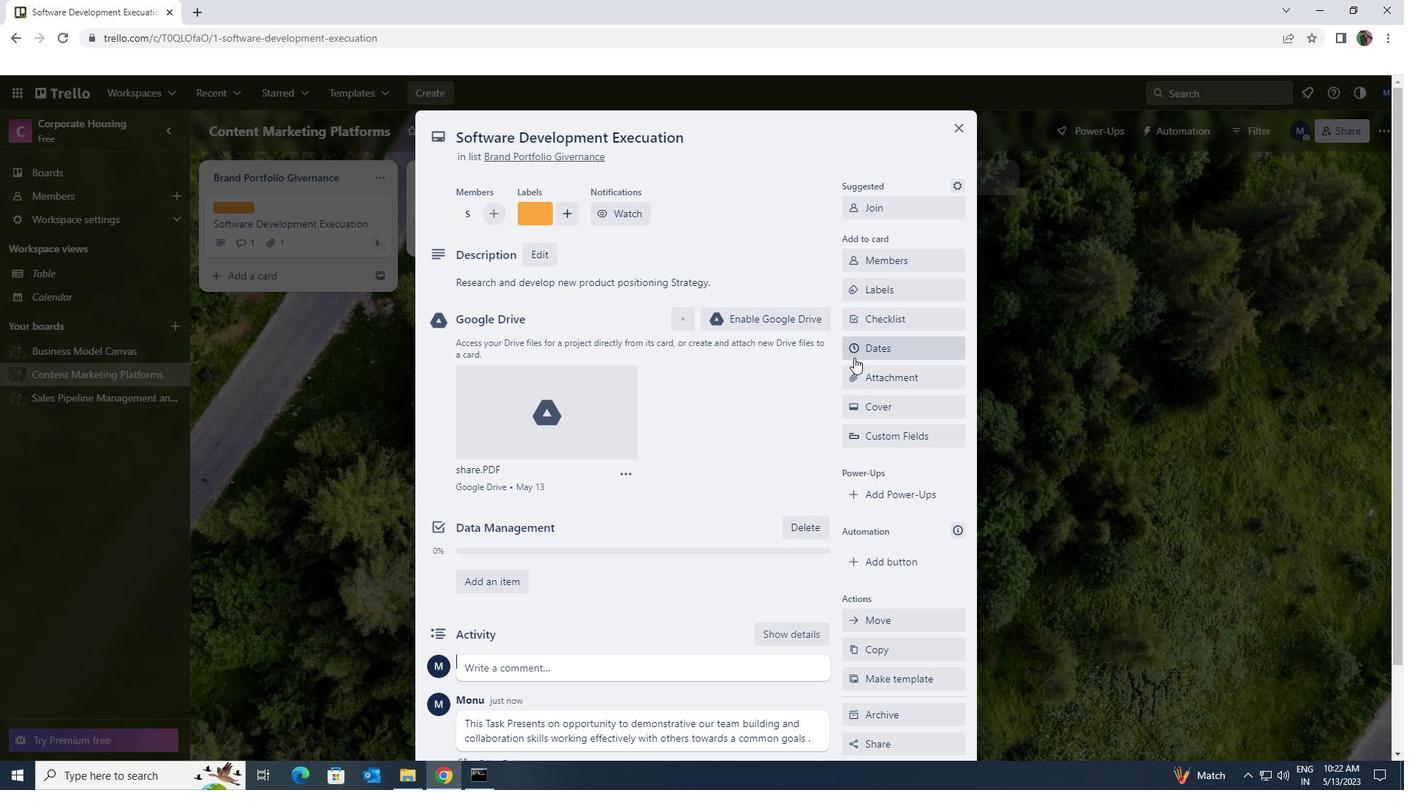 
Action: Mouse moved to (855, 393)
Screenshot: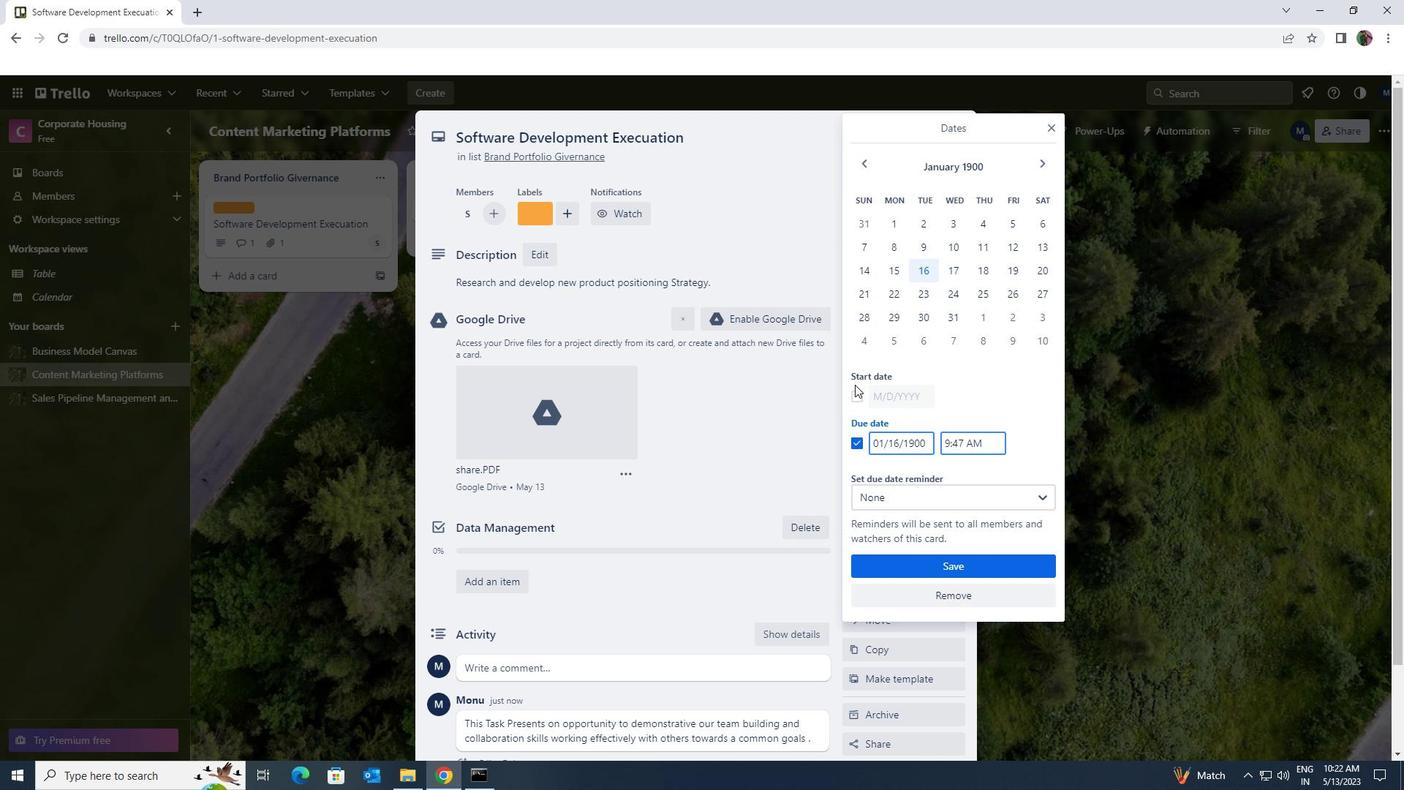
Action: Mouse pressed left at (855, 393)
Screenshot: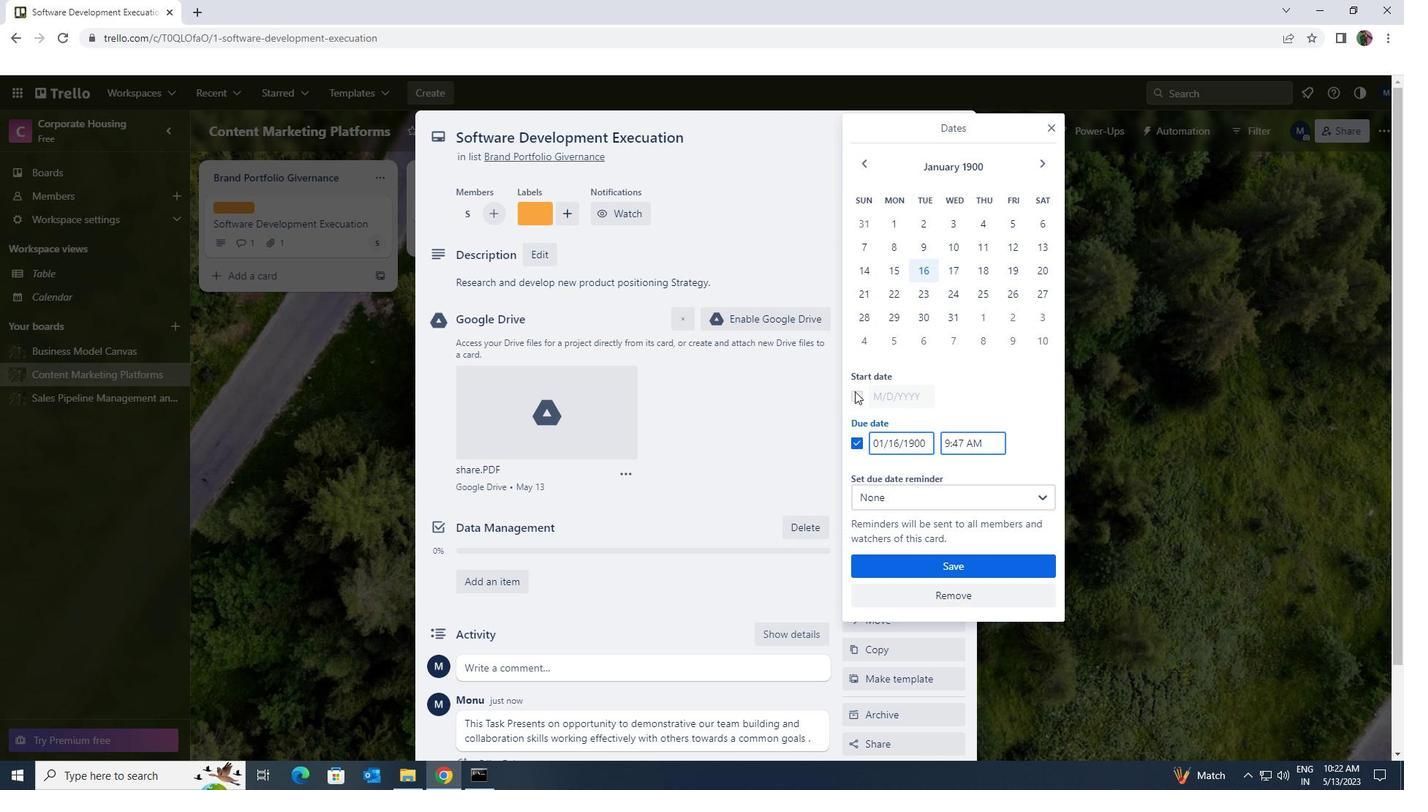 
Action: Mouse moved to (929, 398)
Screenshot: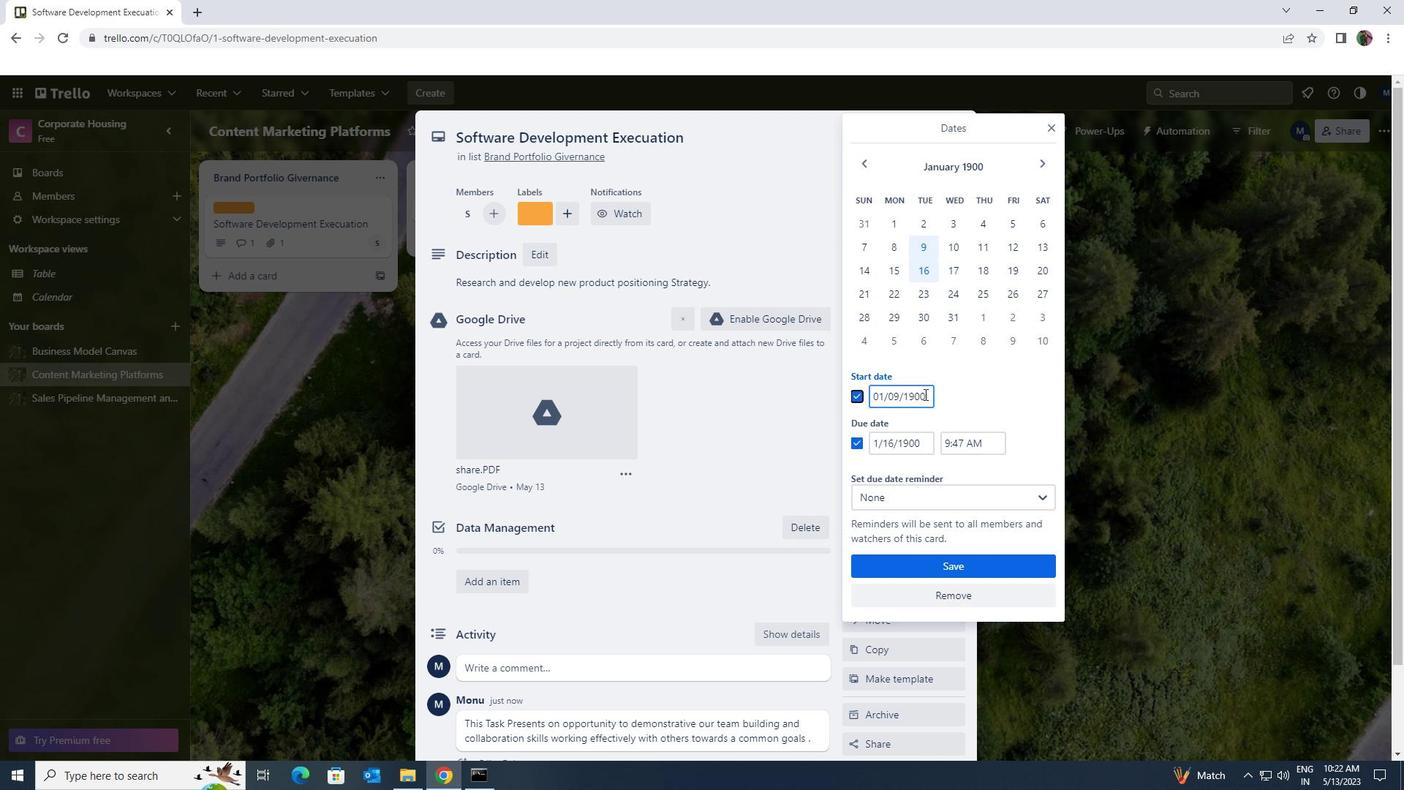 
Action: Mouse pressed left at (929, 398)
Screenshot: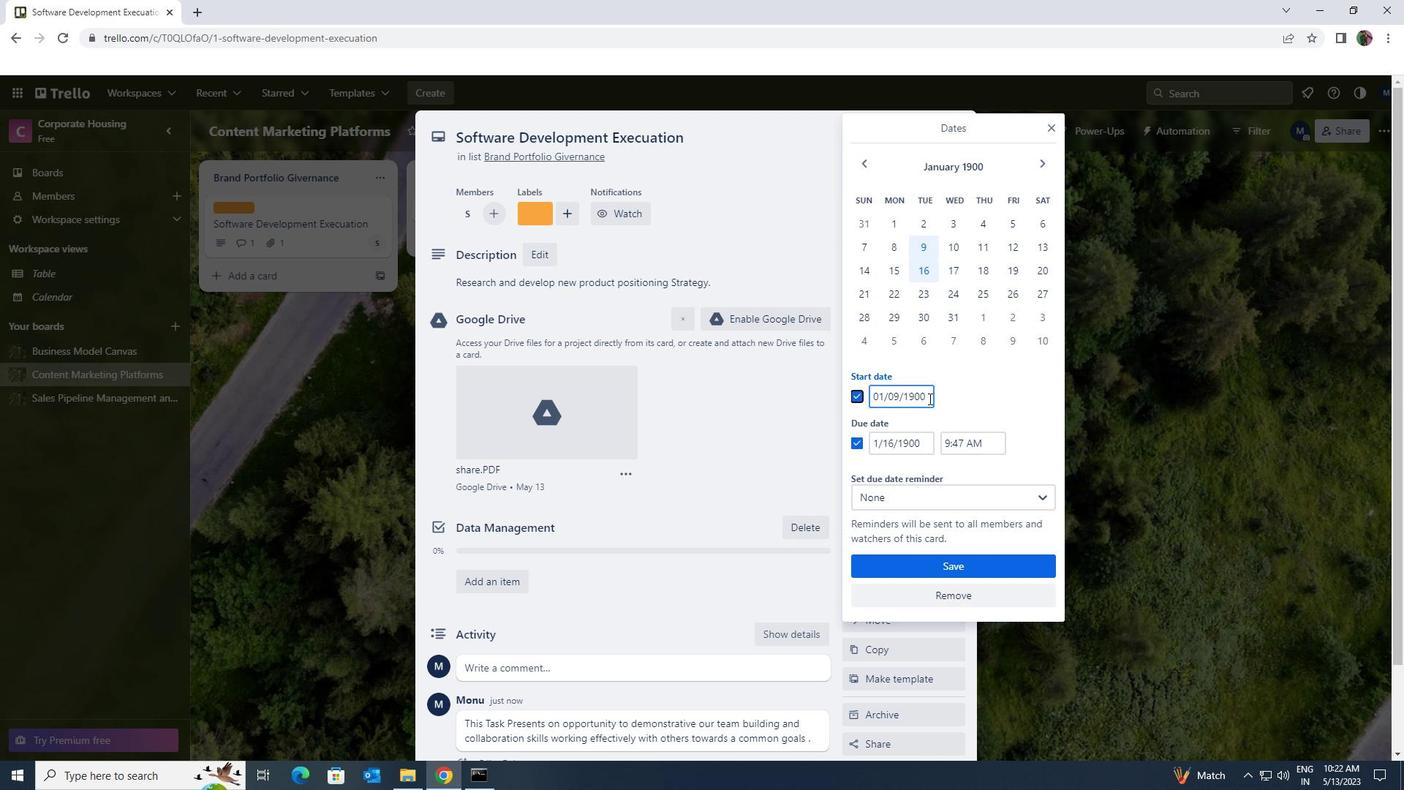 
Action: Mouse moved to (873, 400)
Screenshot: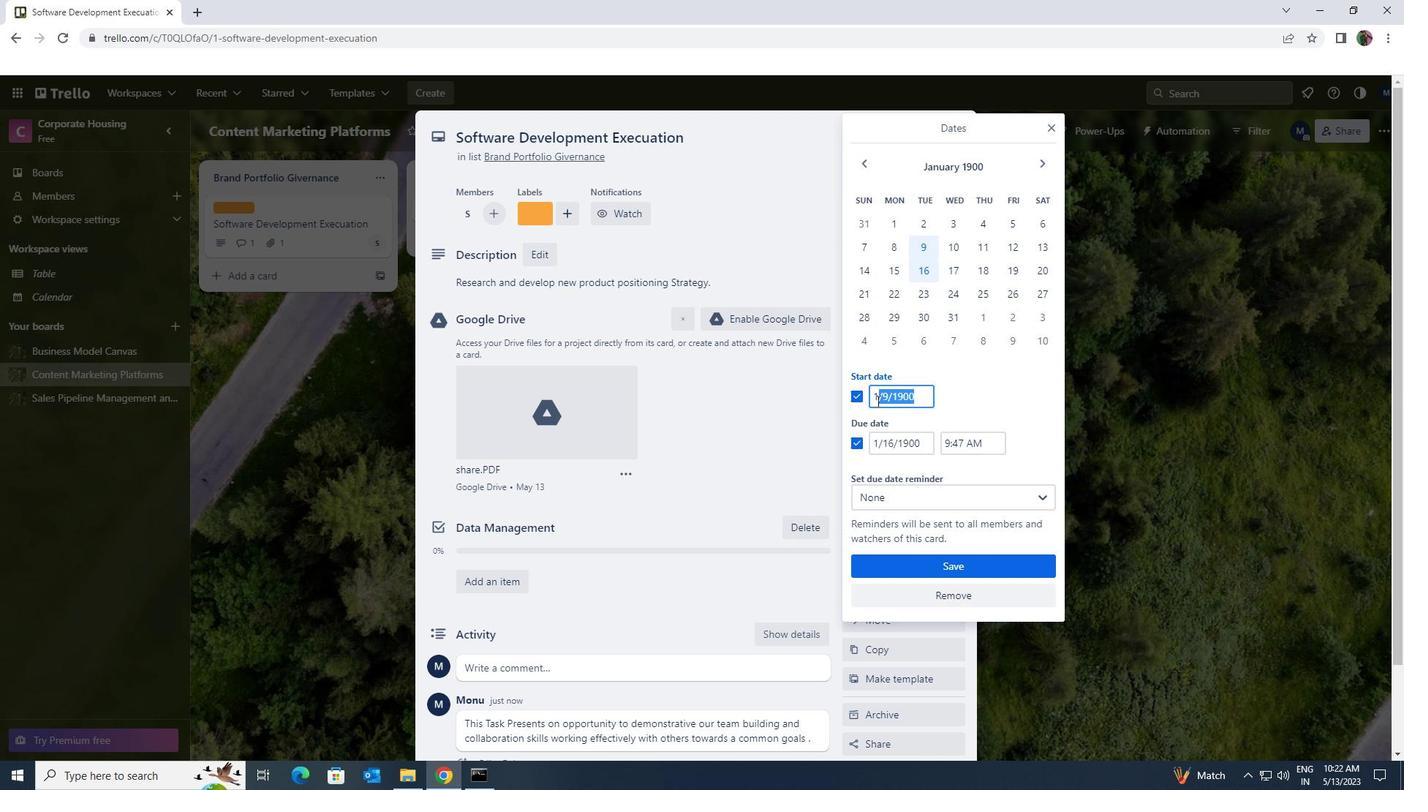
Action: Key pressed 1/9/1900
Screenshot: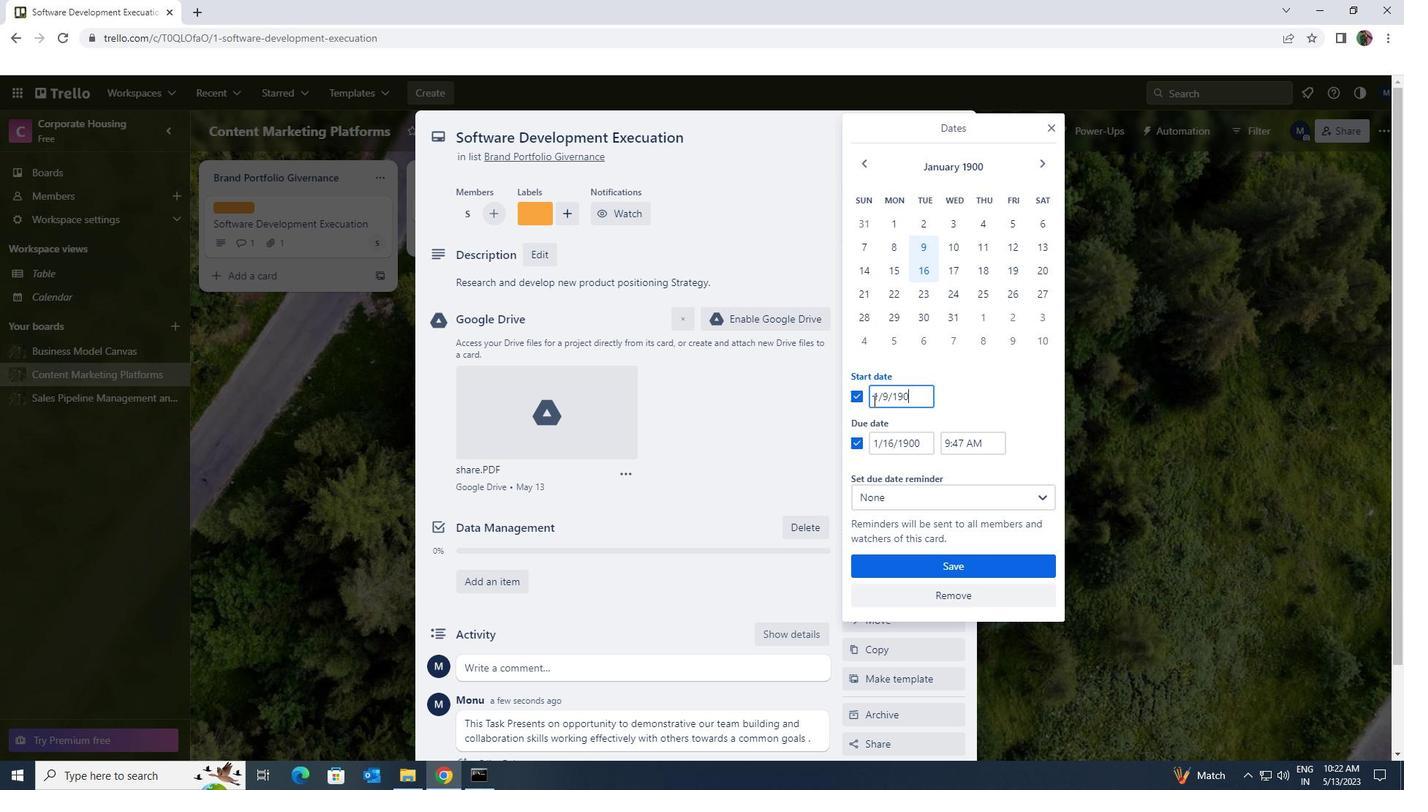 
Action: Mouse moved to (919, 442)
Screenshot: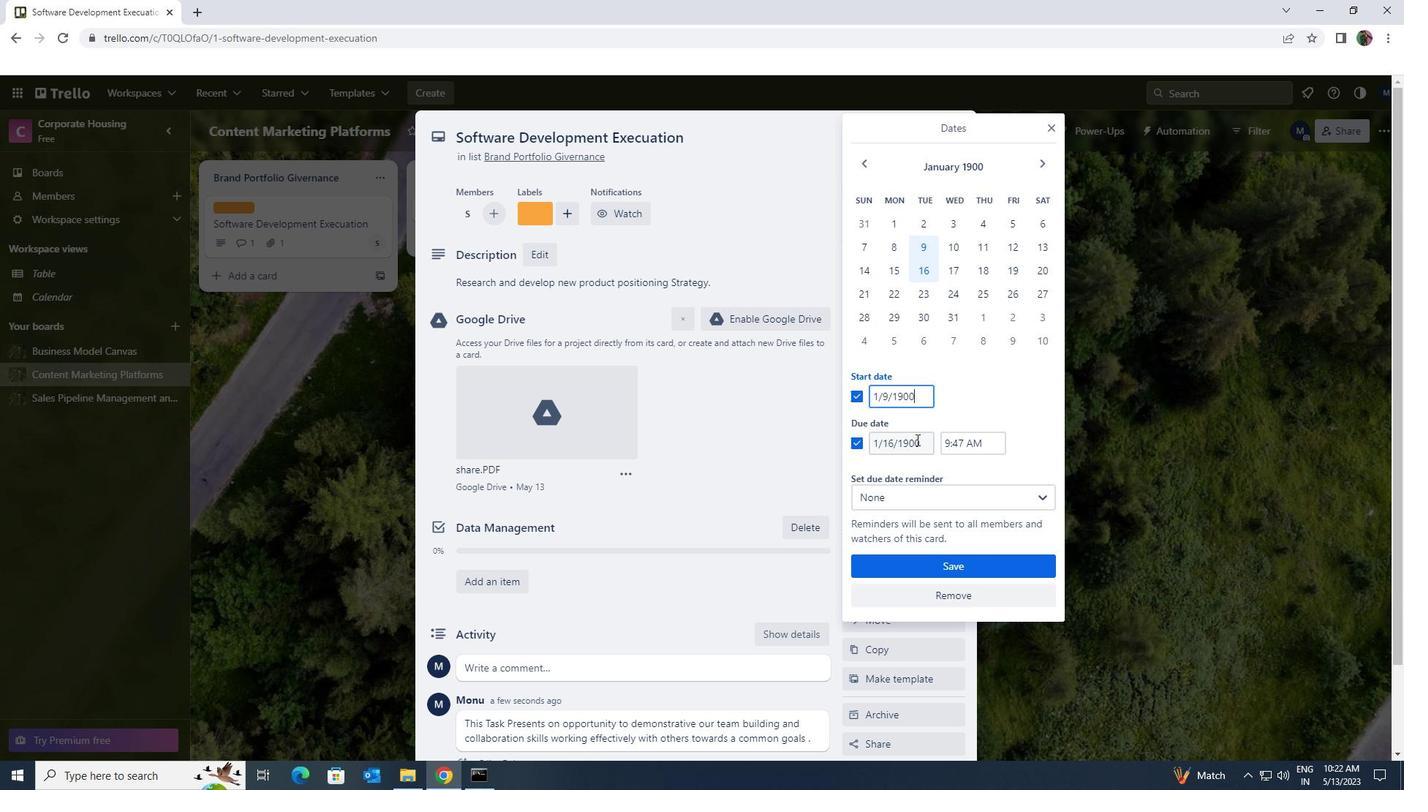 
Action: Mouse pressed left at (919, 442)
Screenshot: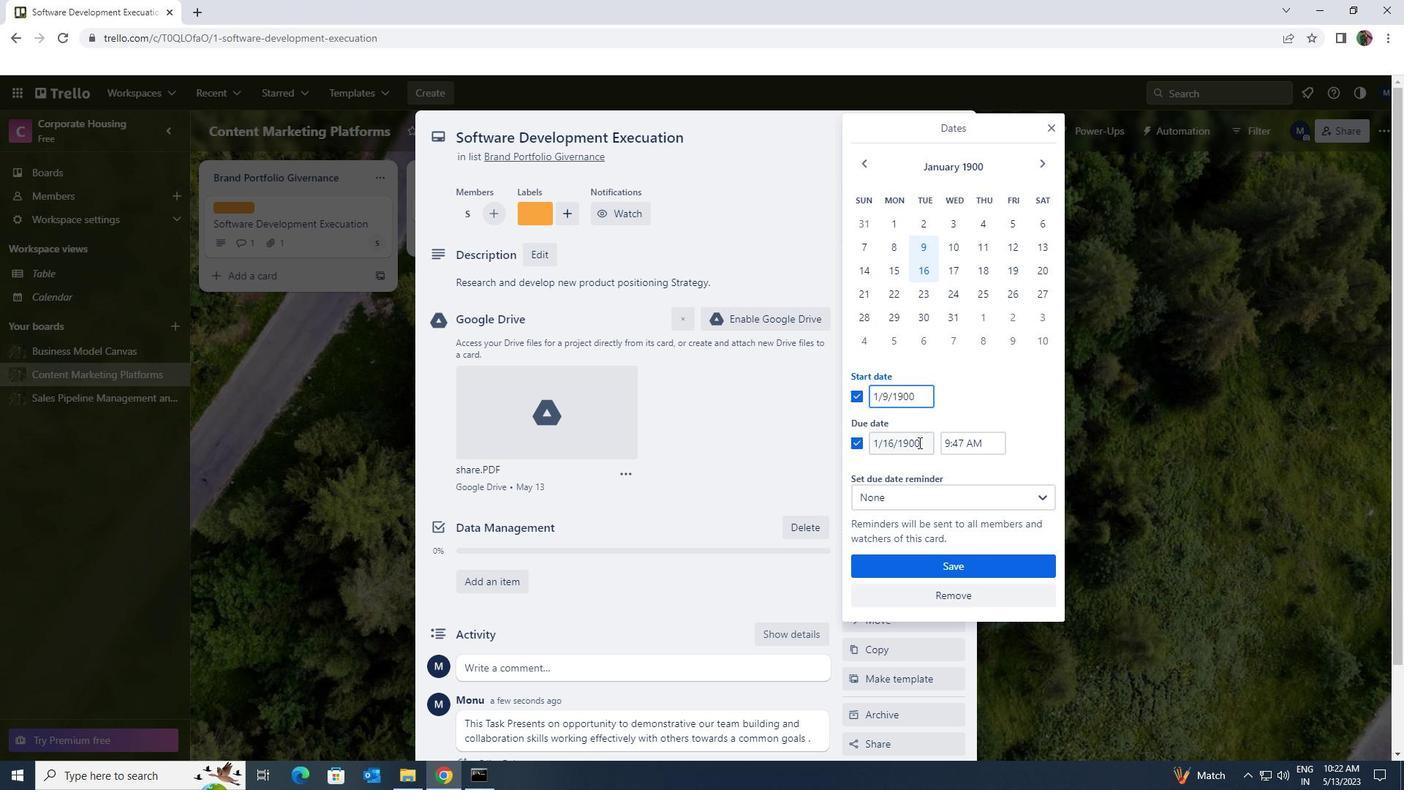 
Action: Mouse moved to (872, 447)
Screenshot: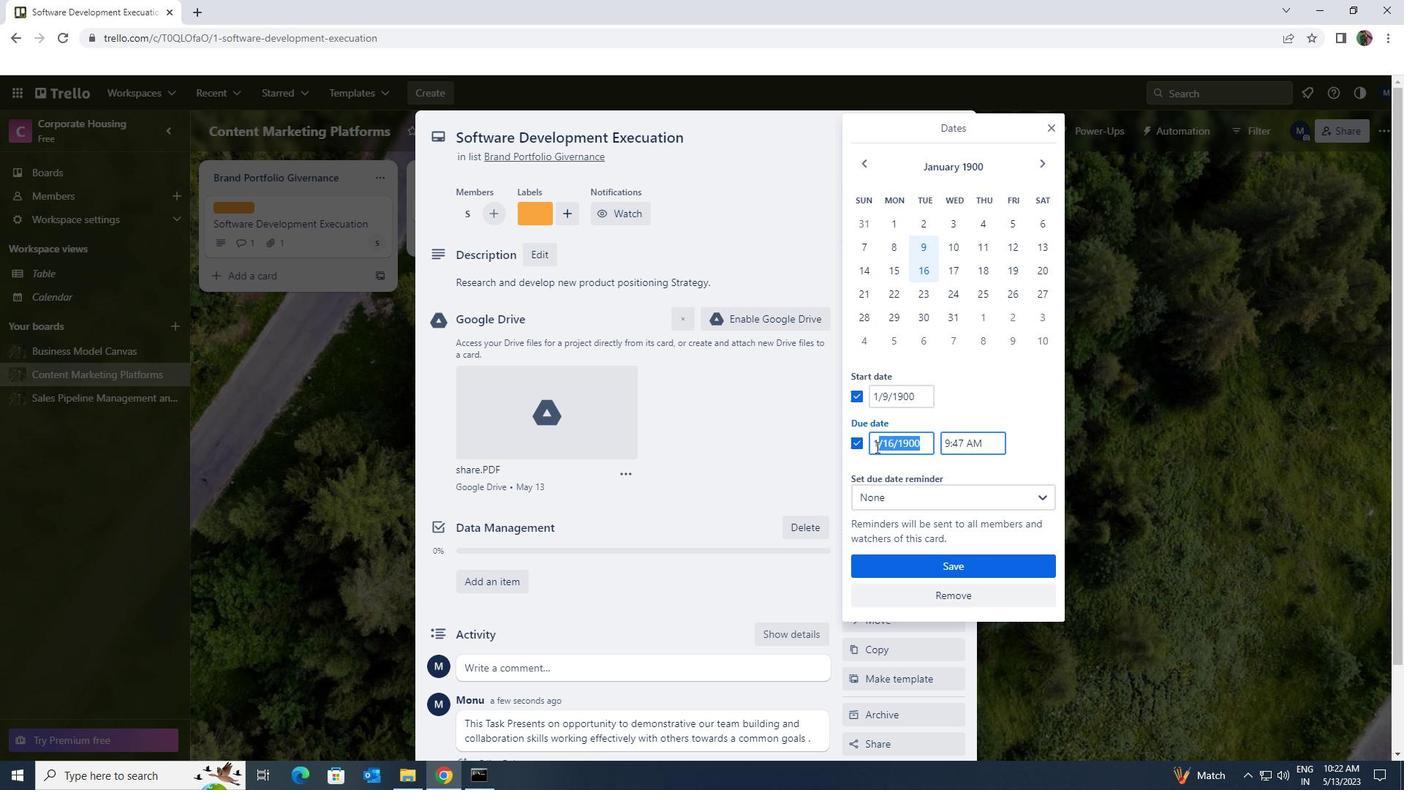 
Action: Key pressed 1/9/<Key.backspace><Key.backspace>12/1900
Screenshot: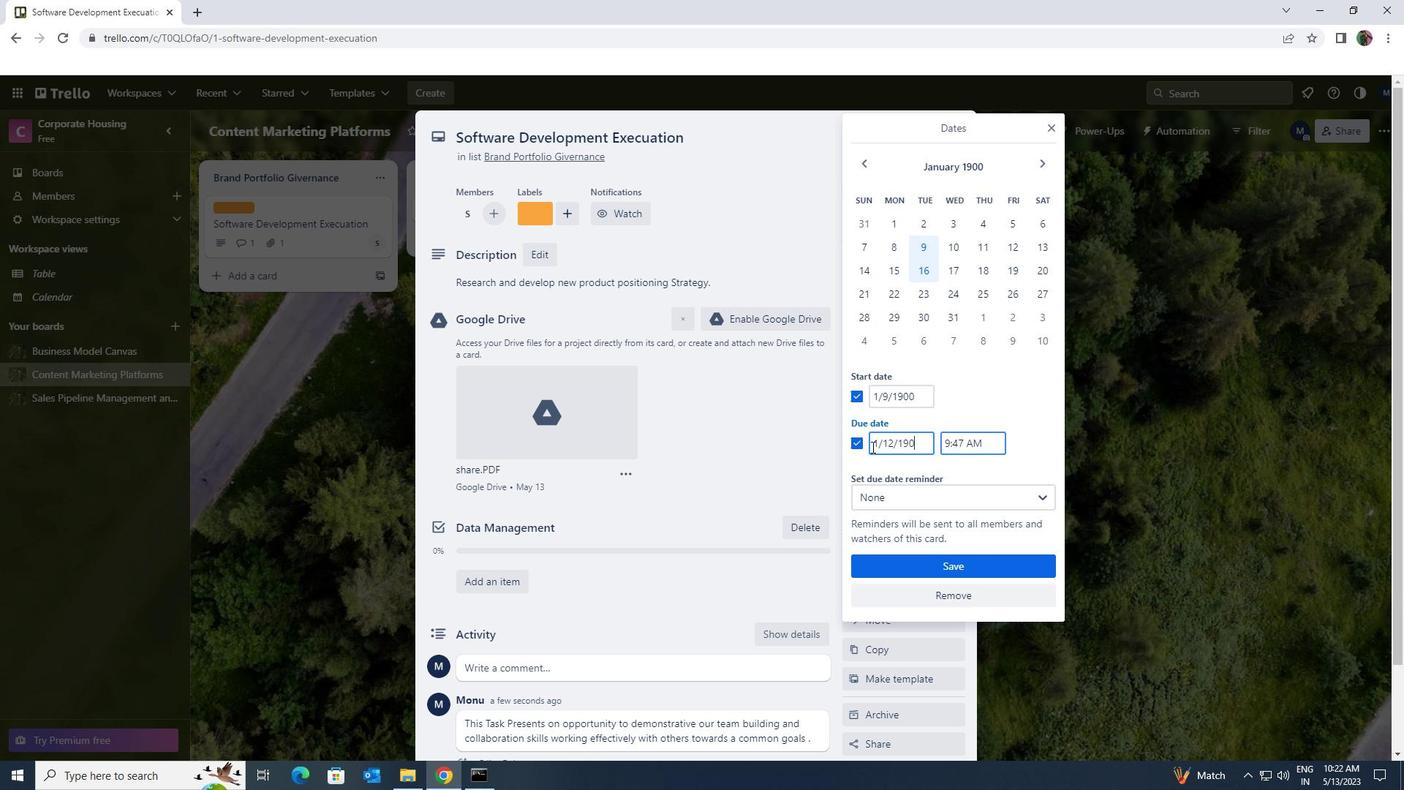 
Action: Mouse moved to (916, 556)
Screenshot: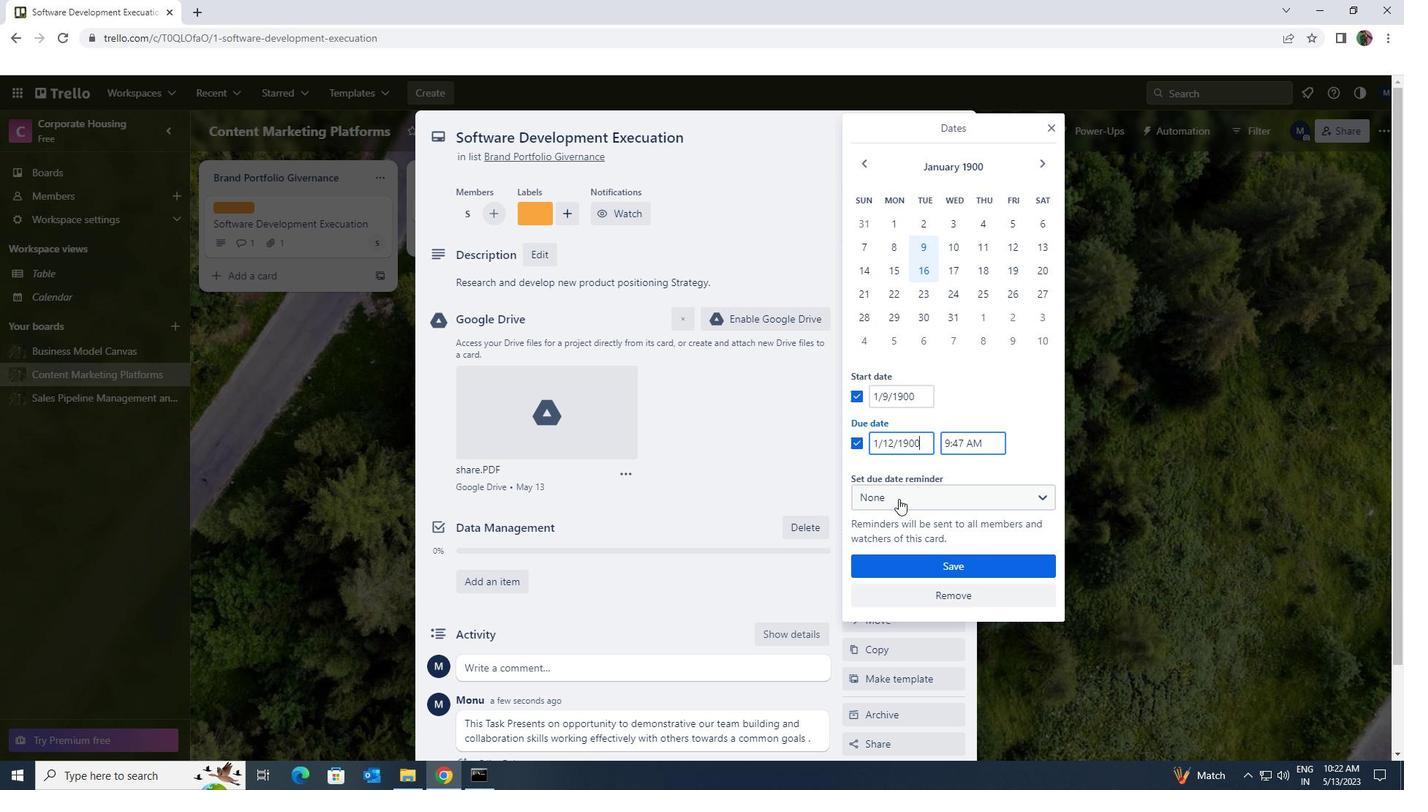 
Action: Mouse pressed left at (916, 556)
Screenshot: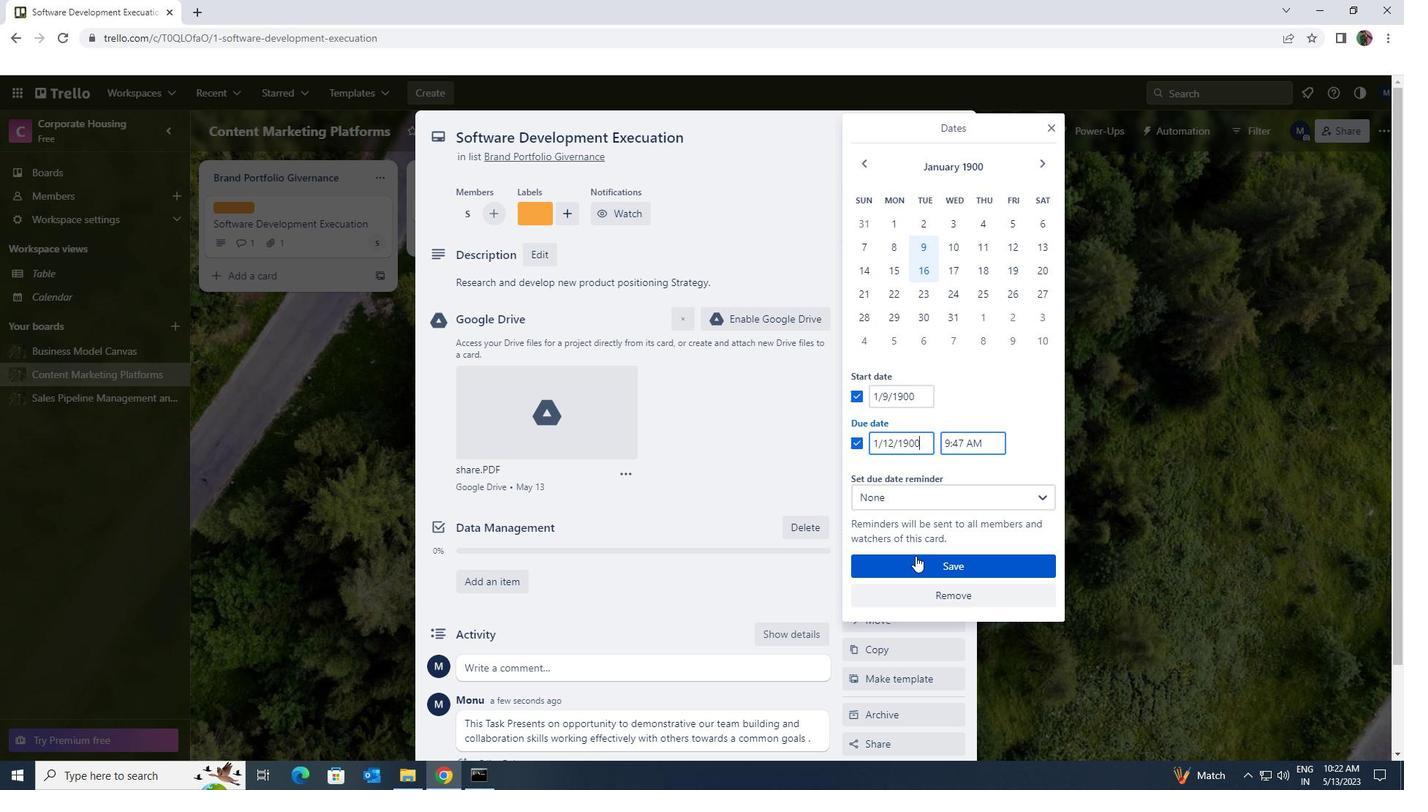 
